 Task: Get directions from Blue Ridge Parkway, North Carolina, United States to Gulf Shores, Alabama, United States  and explore the nearby hotels with guest rating 2 and above with dates 20 to 23 December and 2 guests
Action: Mouse moved to (101, 63)
Screenshot: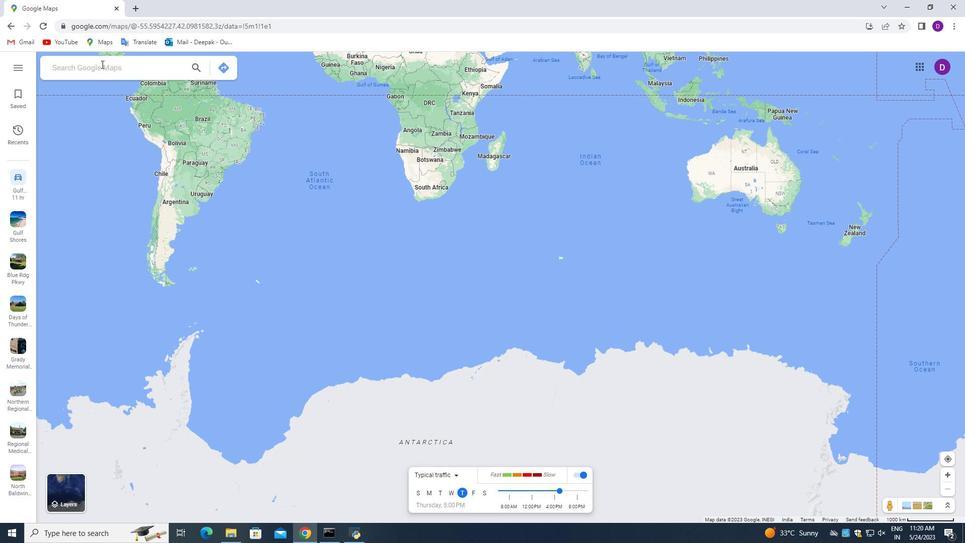 
Action: Mouse pressed left at (101, 63)
Screenshot: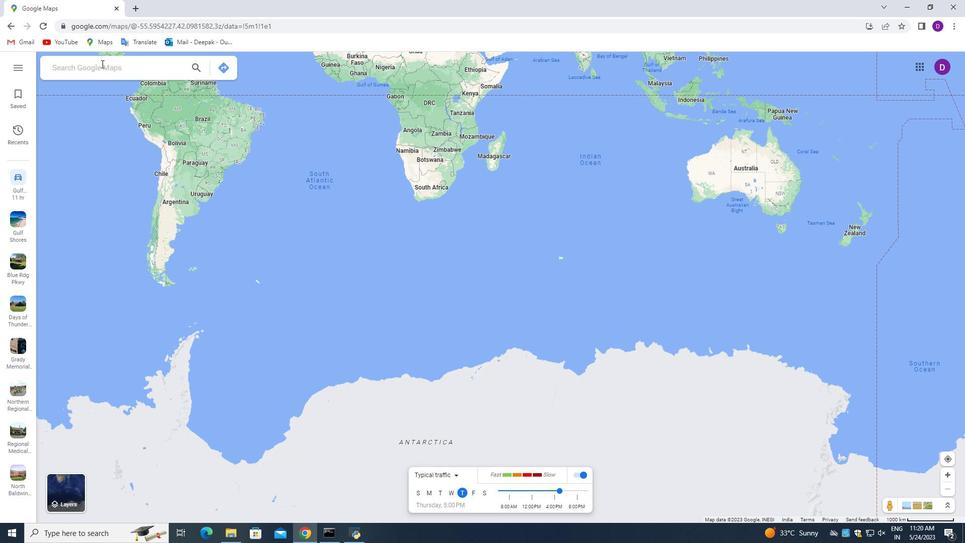 
Action: Mouse moved to (102, 63)
Screenshot: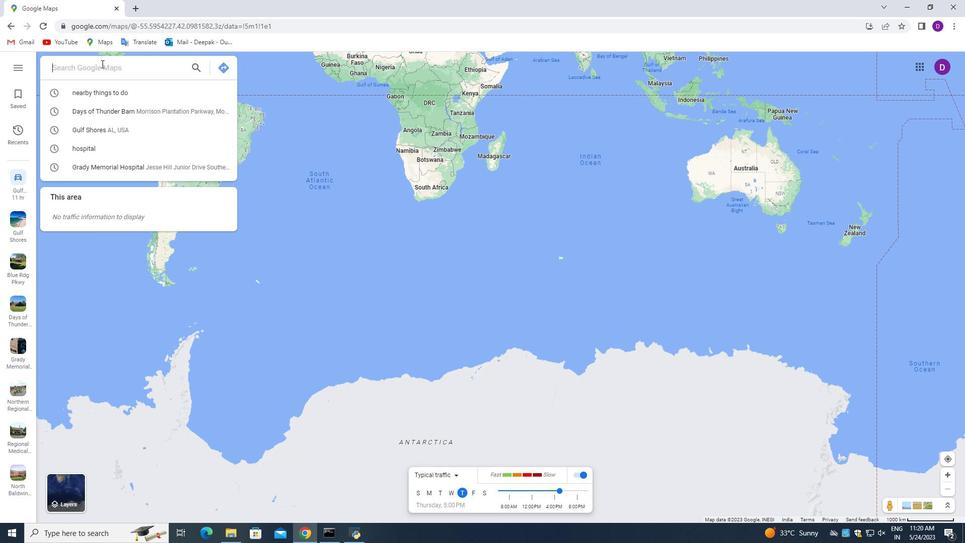 
Action: Key pressed <Key.shift_r>Blue<Key.space><Key.shift_r>Ridge<Key.space><Key.shift>Parkway,<Key.space><Key.shift>North<Key.space><Key.shift_r>Carolina,<Key.space><Key.shift>United<Key.space><Key.shift_r>States
Screenshot: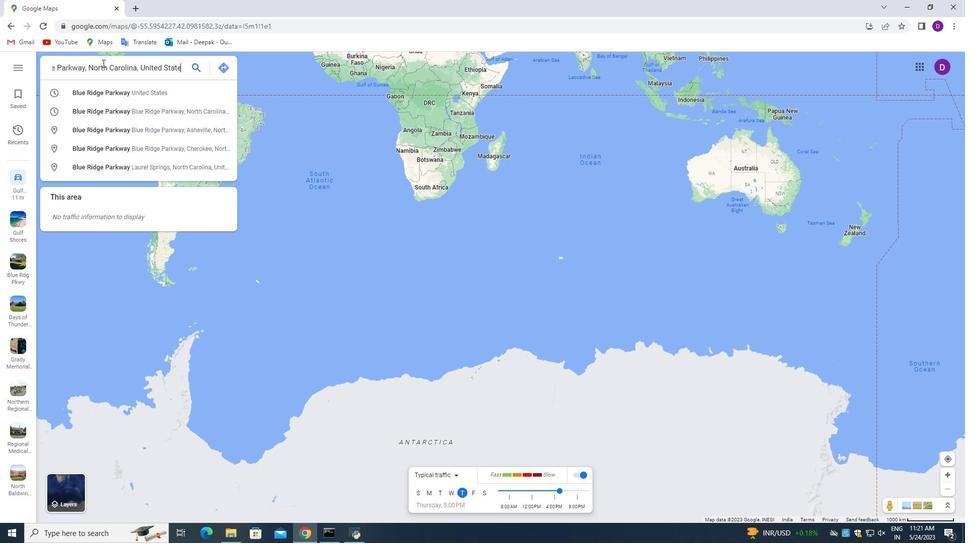 
Action: Mouse moved to (223, 67)
Screenshot: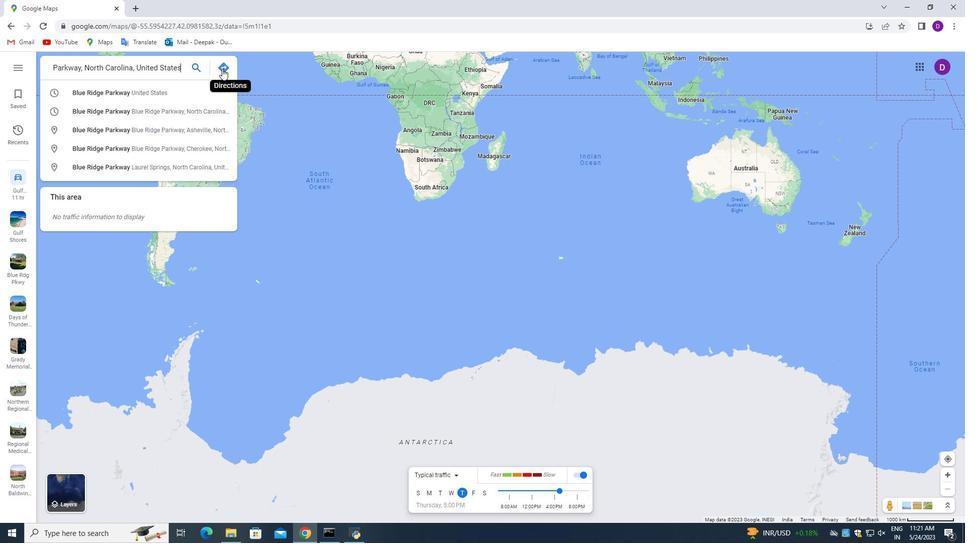 
Action: Mouse pressed left at (223, 67)
Screenshot: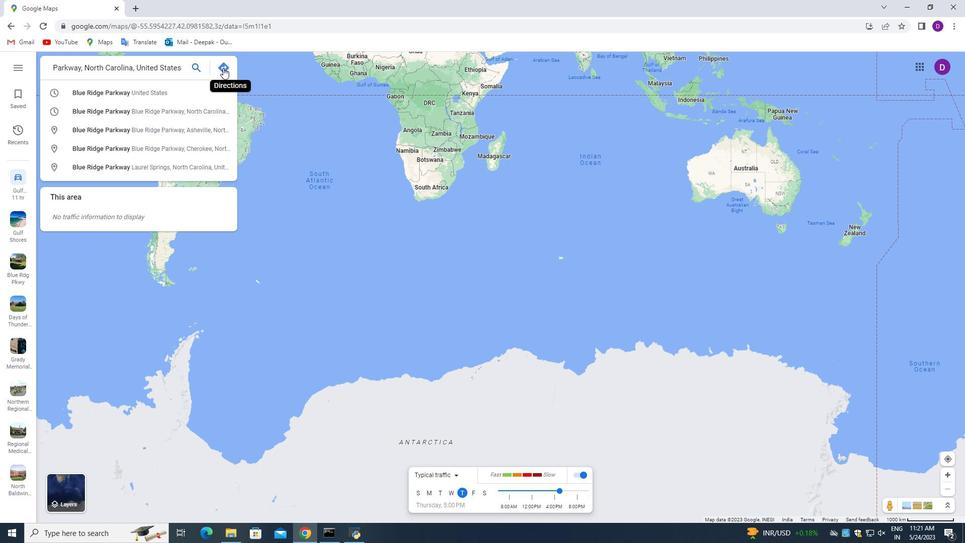 
Action: Mouse moved to (119, 96)
Screenshot: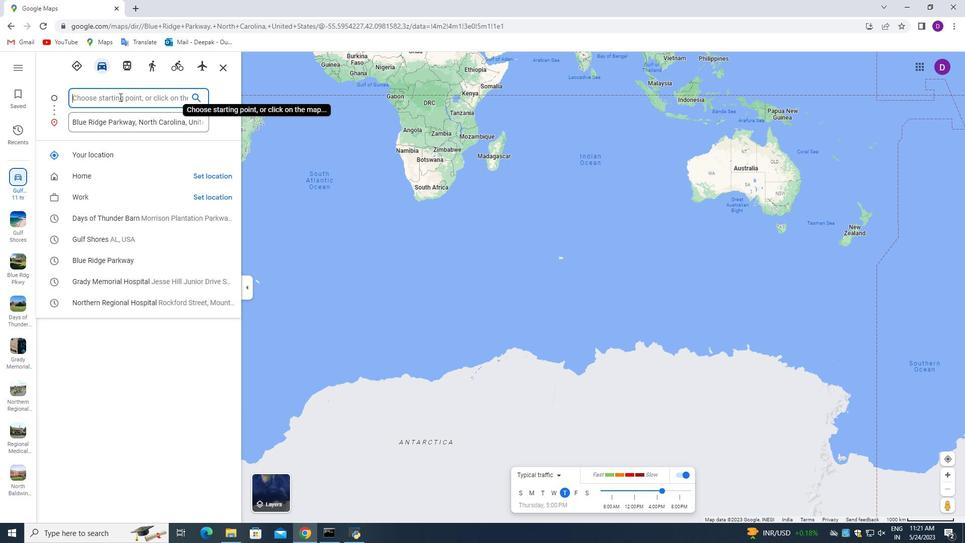 
Action: Mouse pressed left at (119, 96)
Screenshot: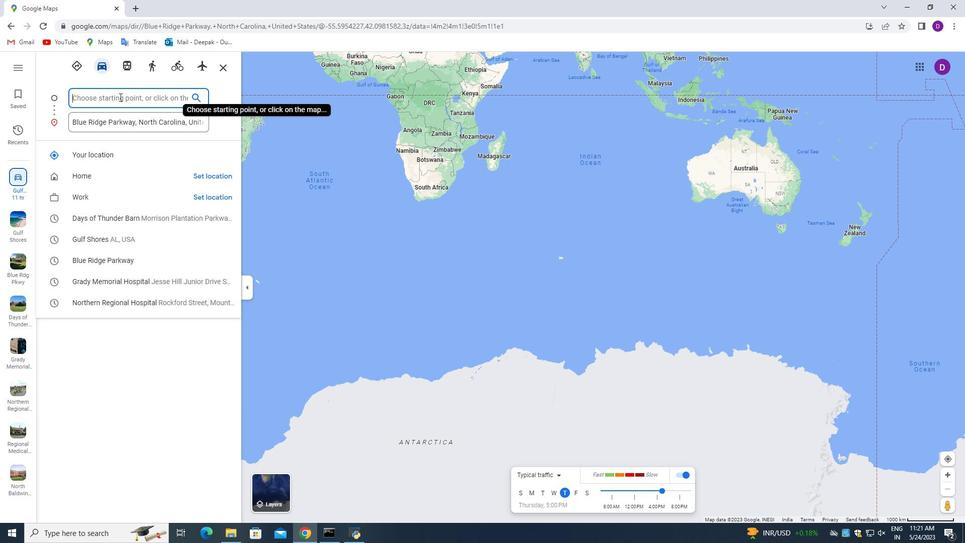 
Action: Key pressed <Key.shift_r>Gulf<Key.space><Key.shift_r>Shores,<Key.space><Key.shift_r>Alabama,<Key.space><Key.shift>Uno<Key.backspace>ited<Key.space><Key.shift_r>States
Screenshot: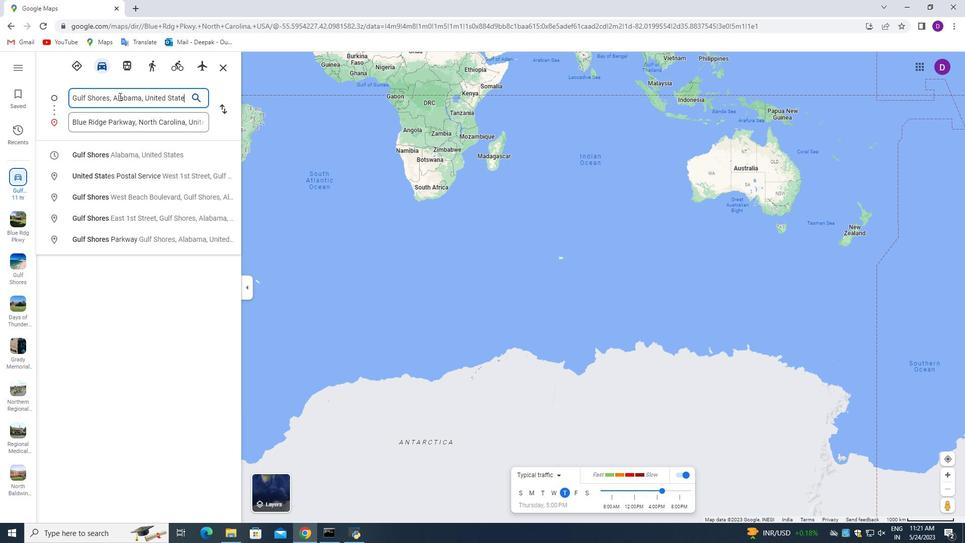 
Action: Mouse moved to (225, 109)
Screenshot: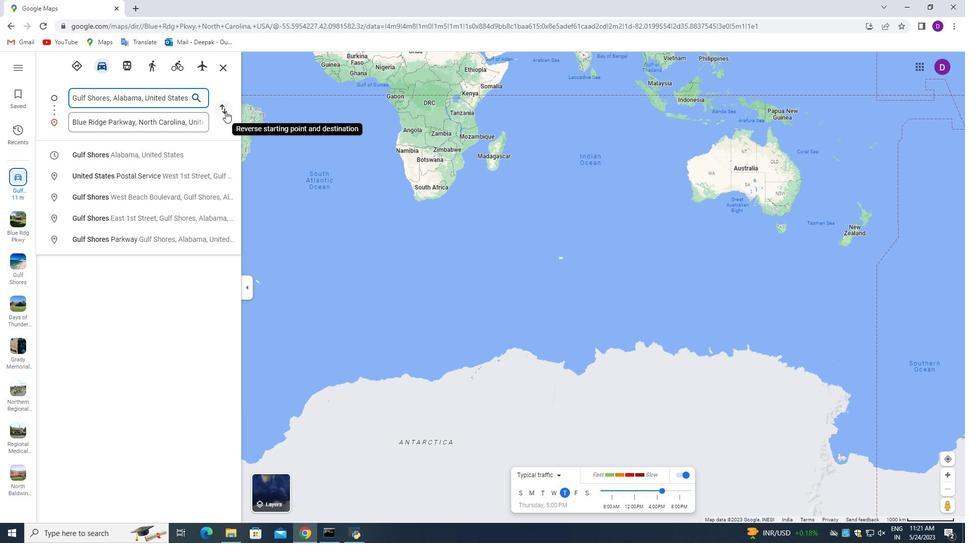 
Action: Mouse pressed left at (225, 109)
Screenshot: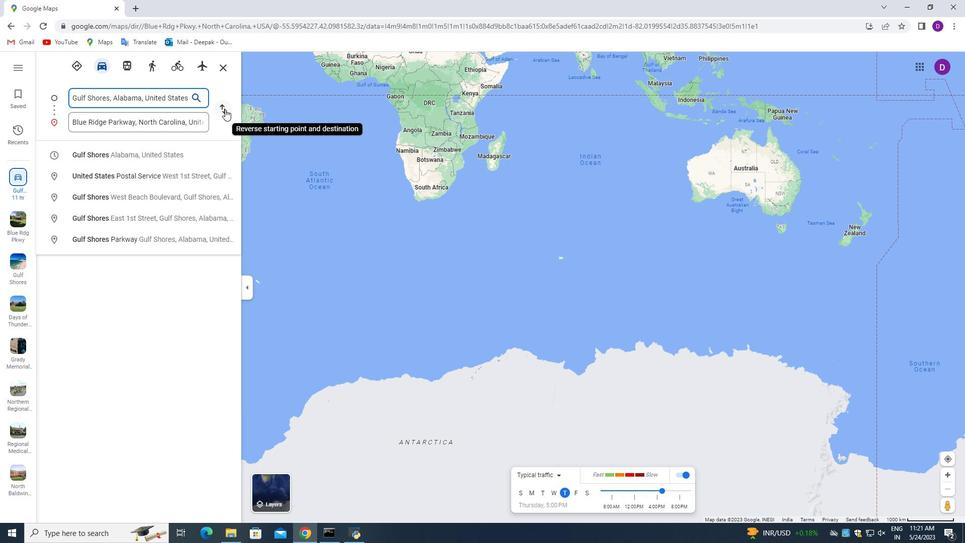 
Action: Mouse moved to (275, 67)
Screenshot: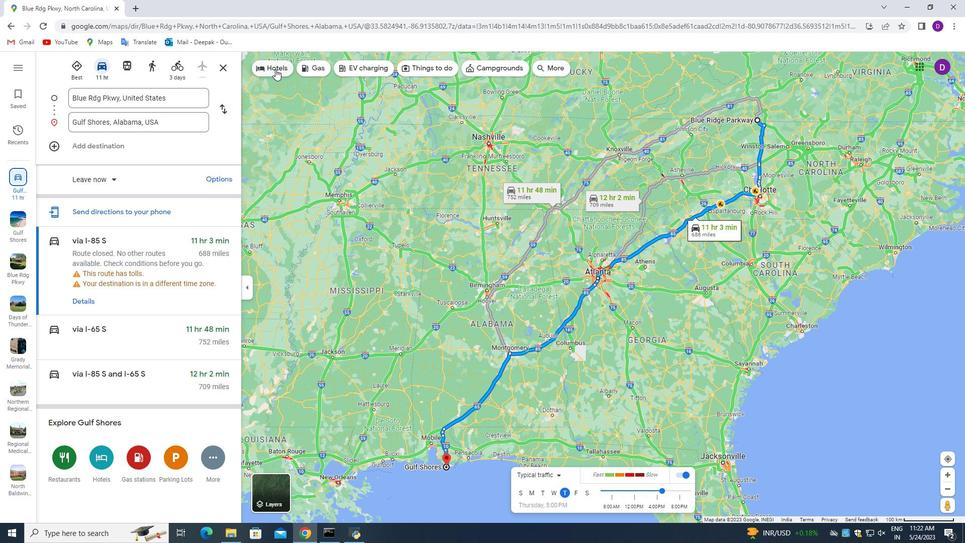 
Action: Mouse pressed left at (275, 67)
Screenshot: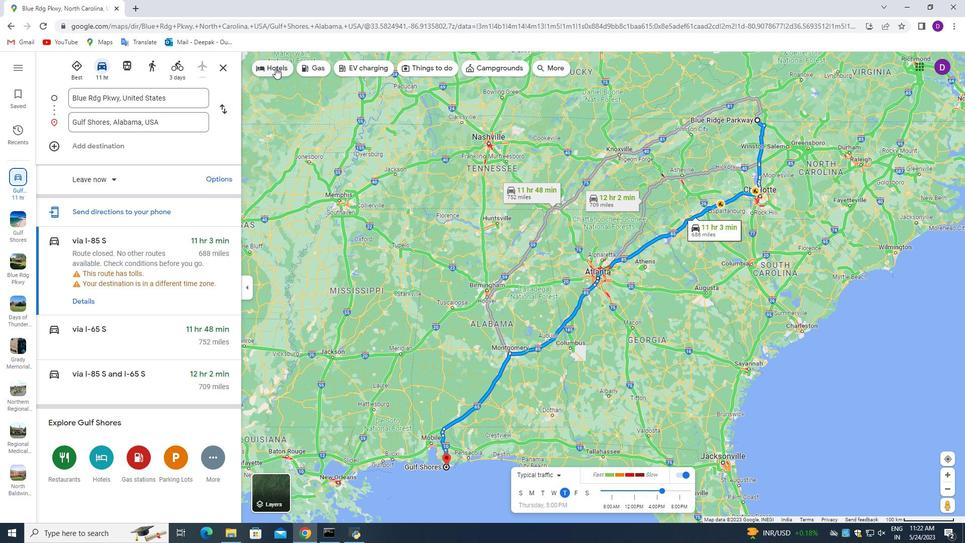 
Action: Mouse moved to (101, 211)
Screenshot: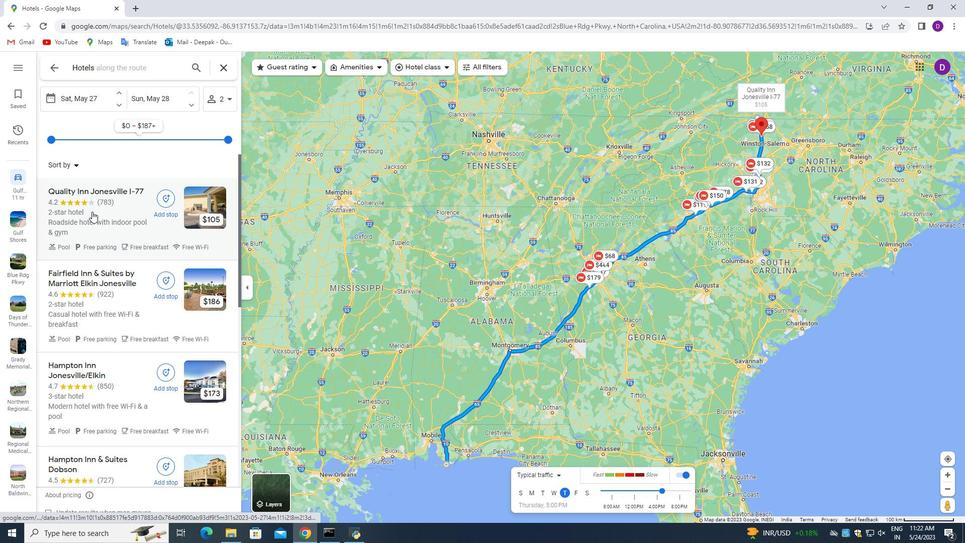 
Action: Mouse pressed left at (101, 211)
Screenshot: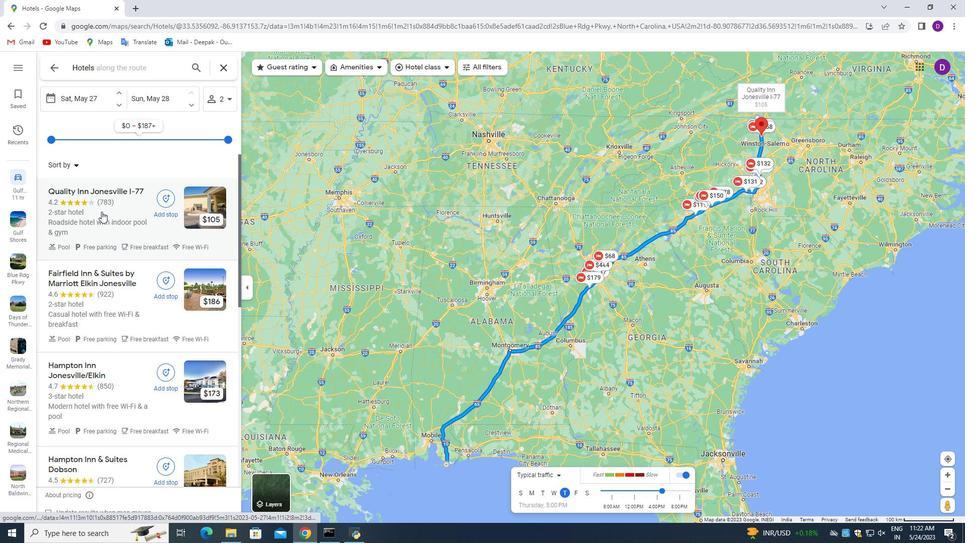
Action: Mouse moved to (351, 267)
Screenshot: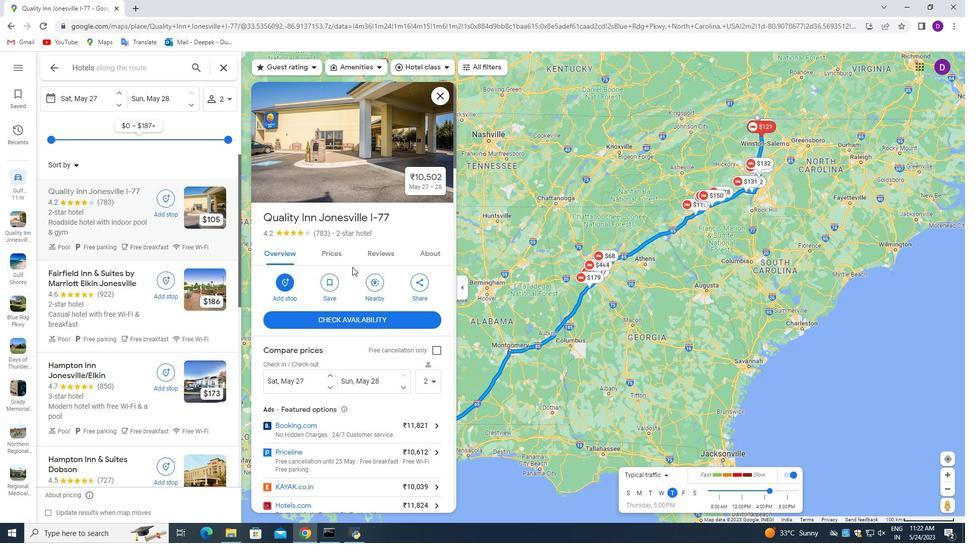 
Action: Mouse scrolled (351, 266) with delta (0, 0)
Screenshot: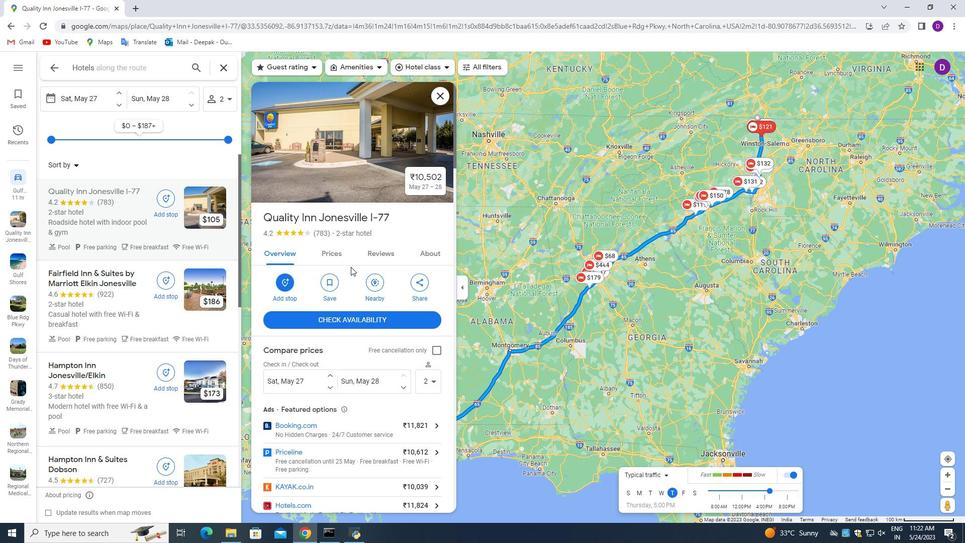 
Action: Mouse scrolled (351, 266) with delta (0, 0)
Screenshot: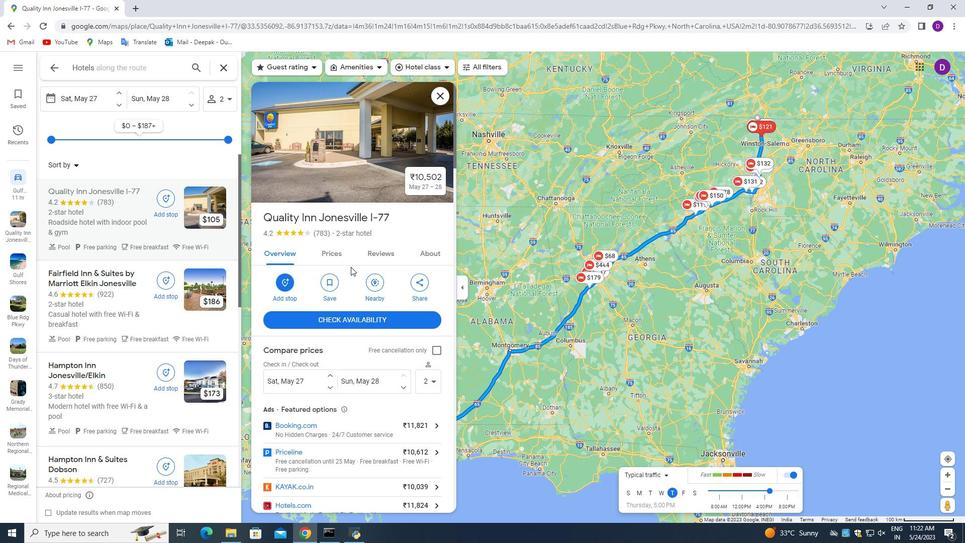 
Action: Mouse moved to (350, 267)
Screenshot: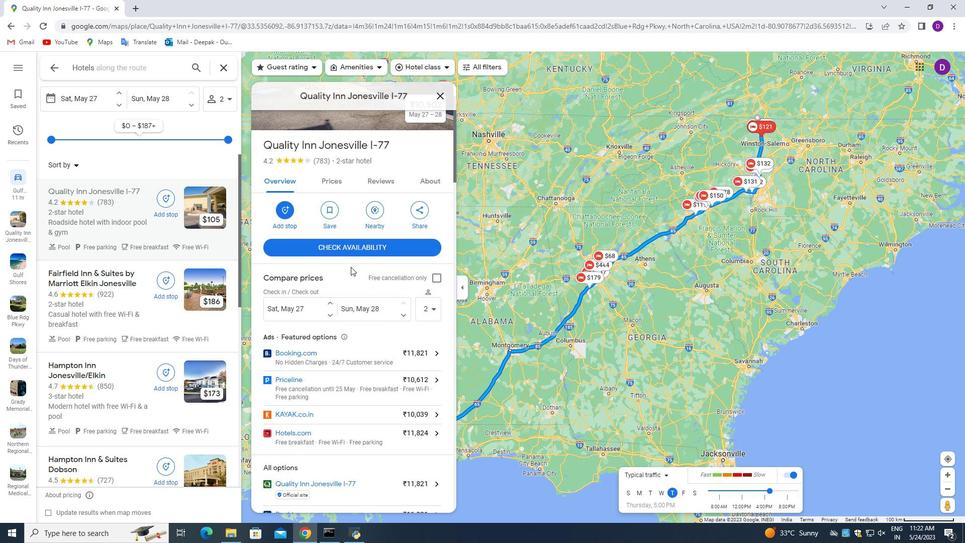 
Action: Mouse scrolled (350, 266) with delta (0, 0)
Screenshot: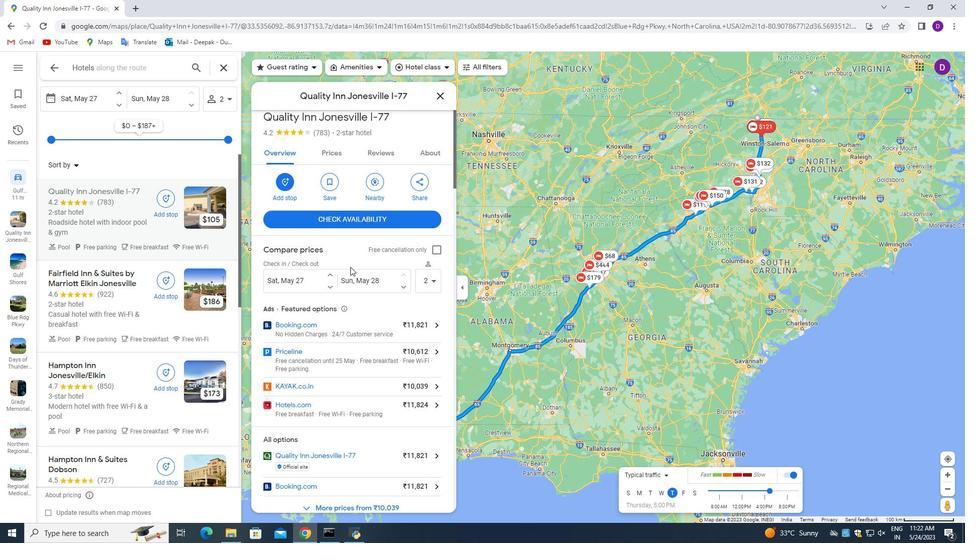 
Action: Mouse scrolled (350, 266) with delta (0, 0)
Screenshot: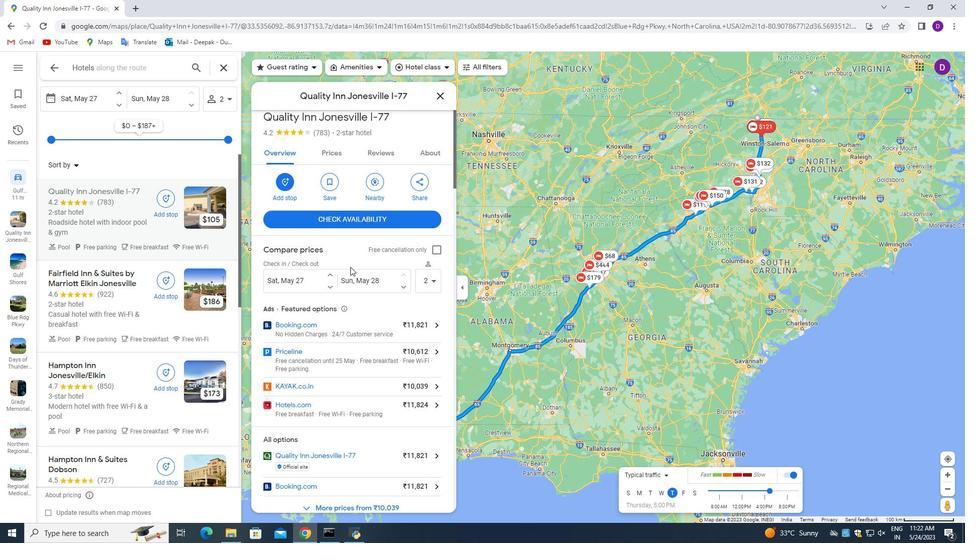 
Action: Mouse scrolled (350, 266) with delta (0, 0)
Screenshot: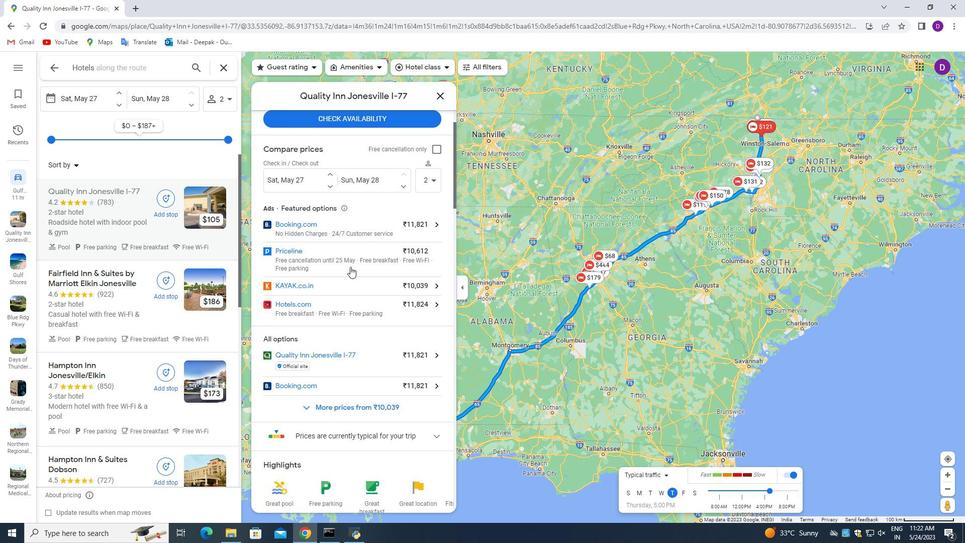 
Action: Mouse scrolled (350, 266) with delta (0, 0)
Screenshot: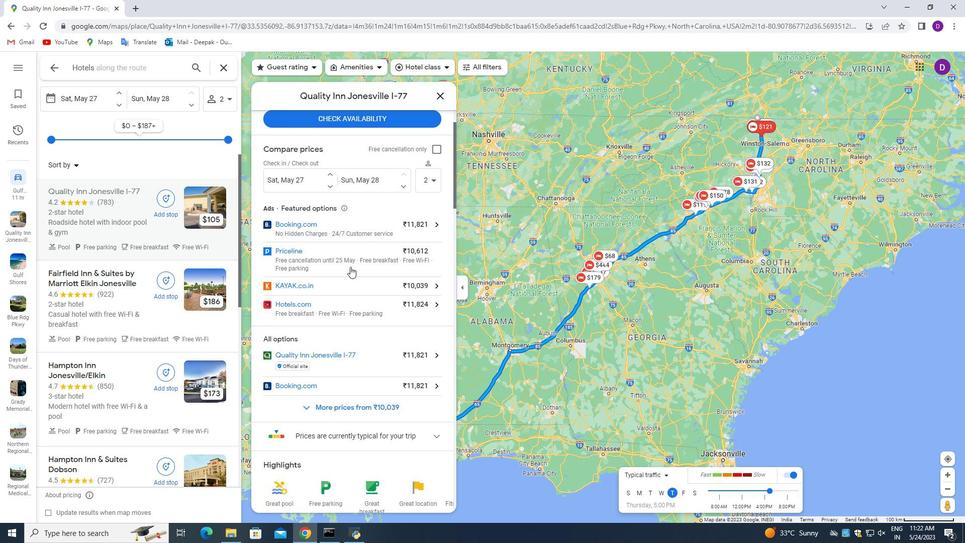 
Action: Mouse scrolled (350, 266) with delta (0, 0)
Screenshot: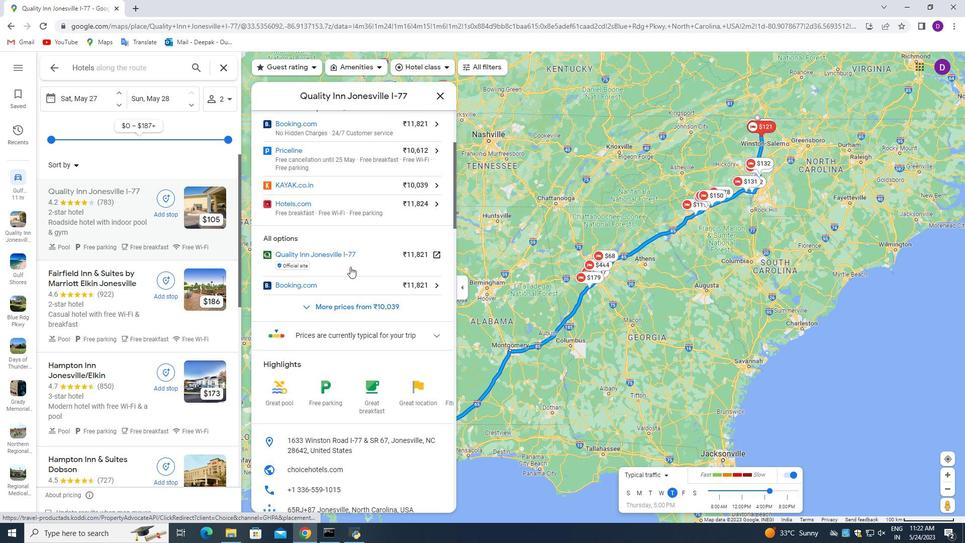 
Action: Mouse scrolled (350, 266) with delta (0, 0)
Screenshot: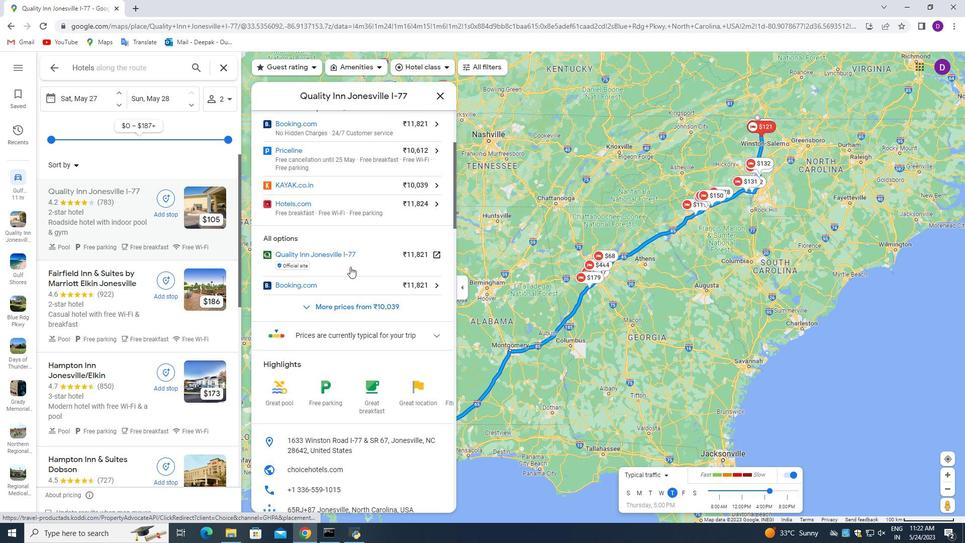 
Action: Mouse scrolled (350, 266) with delta (0, 0)
Screenshot: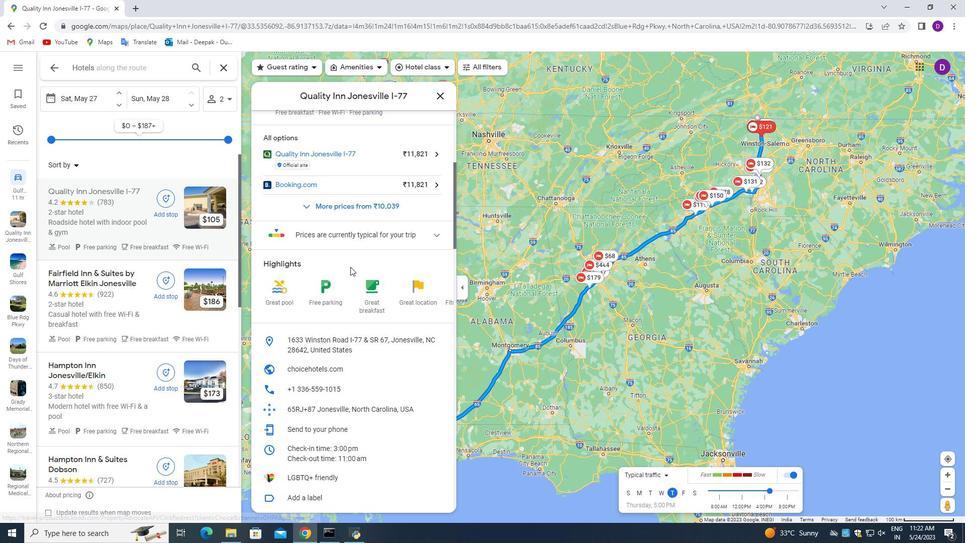 
Action: Mouse scrolled (350, 266) with delta (0, 0)
Screenshot: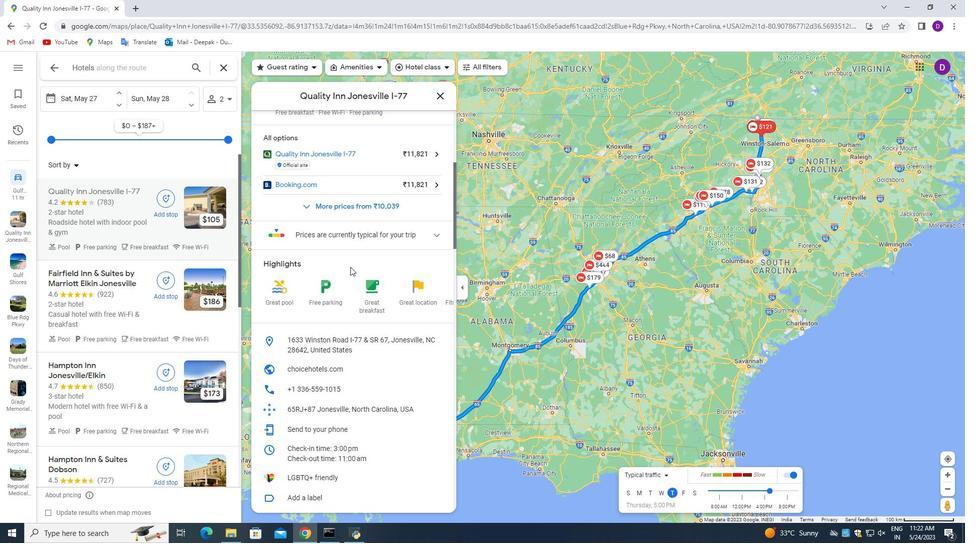 
Action: Mouse scrolled (350, 266) with delta (0, 0)
Screenshot: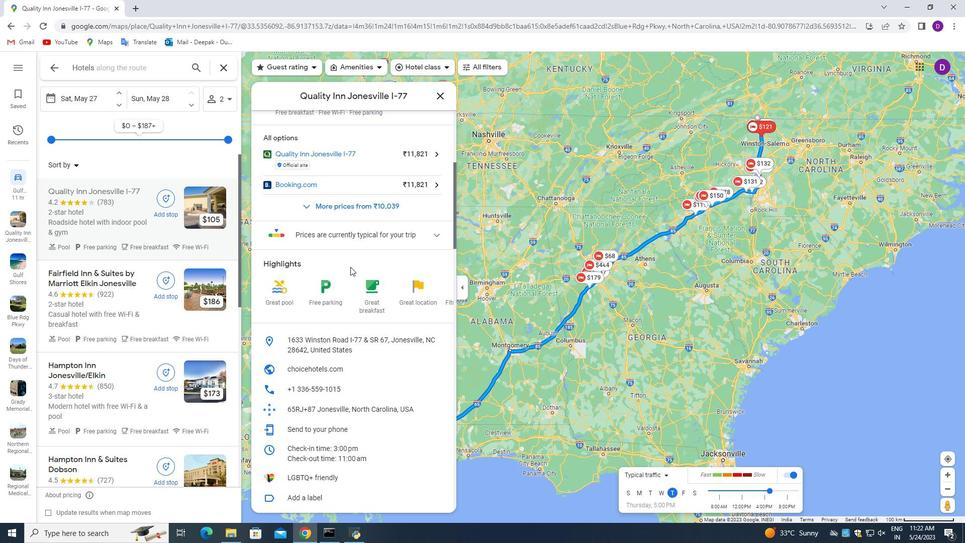 
Action: Mouse scrolled (350, 266) with delta (0, 0)
Screenshot: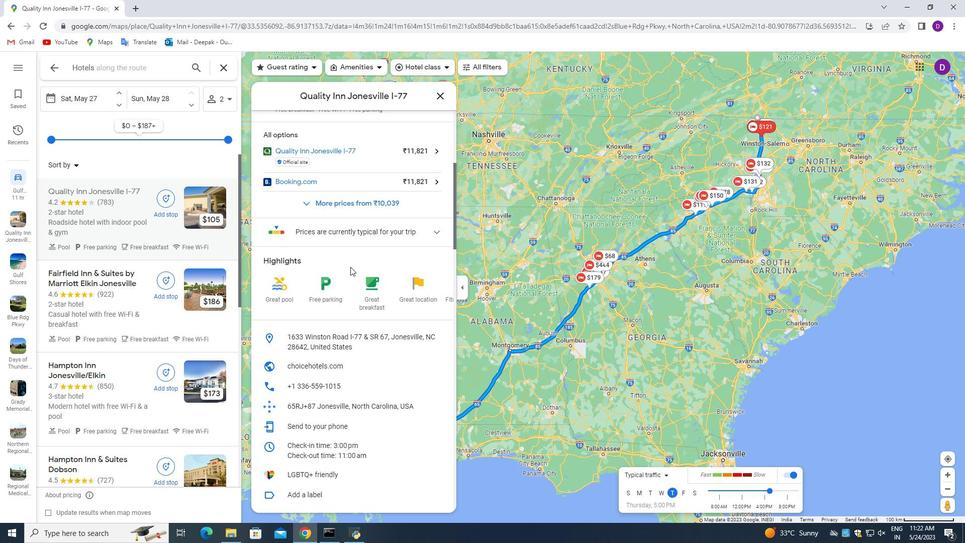 
Action: Mouse scrolled (350, 266) with delta (0, 0)
Screenshot: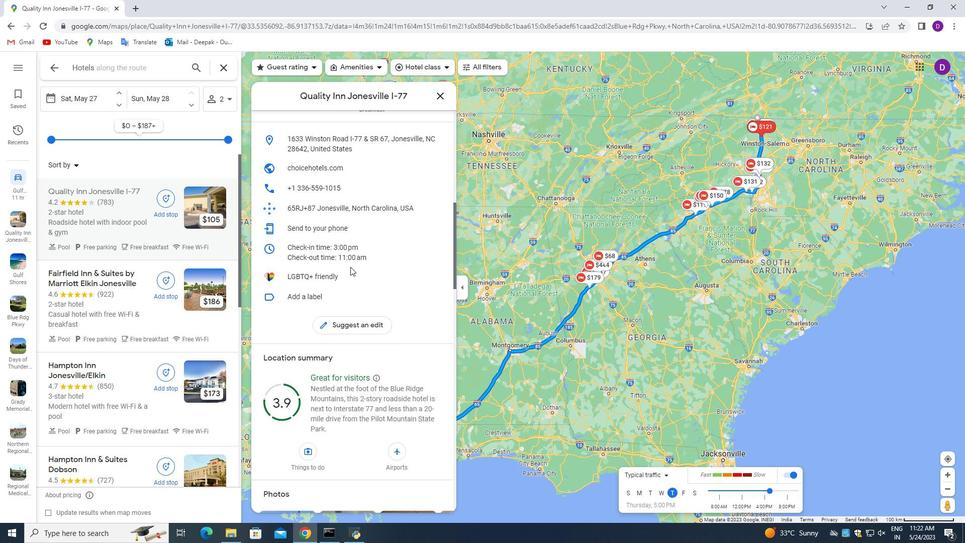 
Action: Mouse scrolled (350, 266) with delta (0, 0)
Screenshot: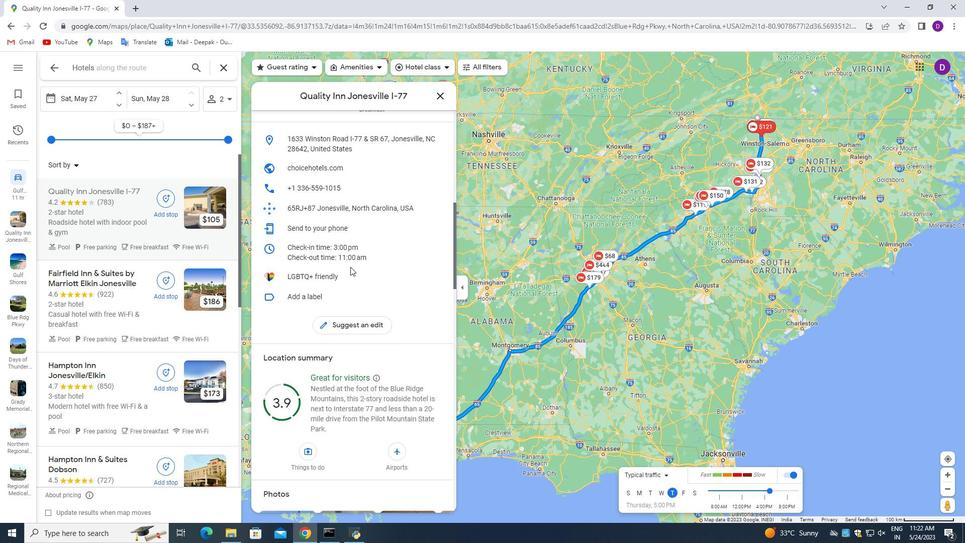 
Action: Mouse scrolled (350, 266) with delta (0, 0)
Screenshot: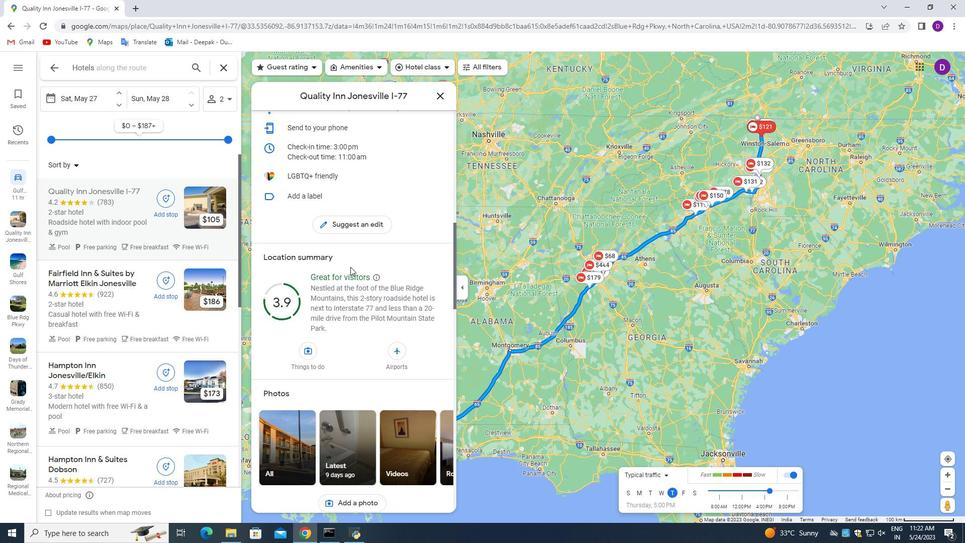 
Action: Mouse scrolled (350, 266) with delta (0, 0)
Screenshot: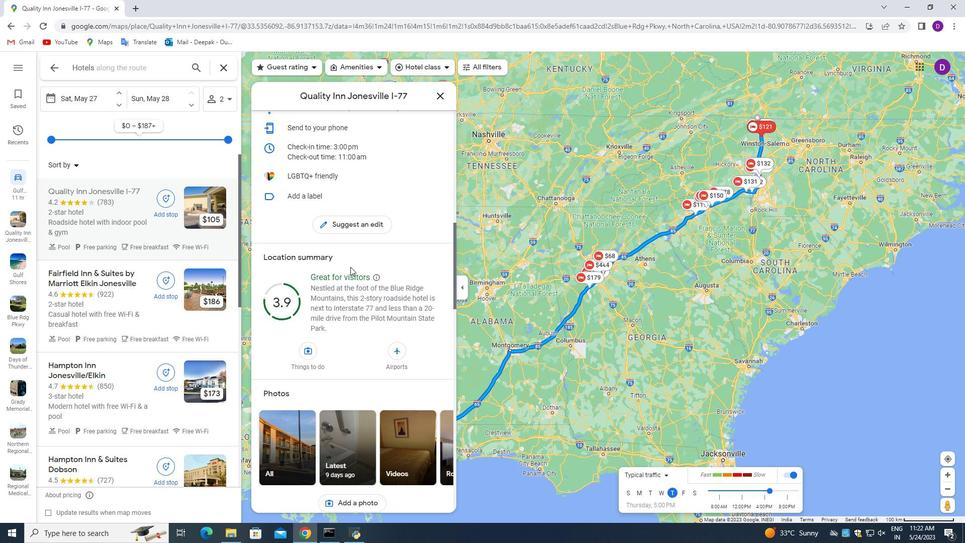 
Action: Mouse scrolled (350, 266) with delta (0, 0)
Screenshot: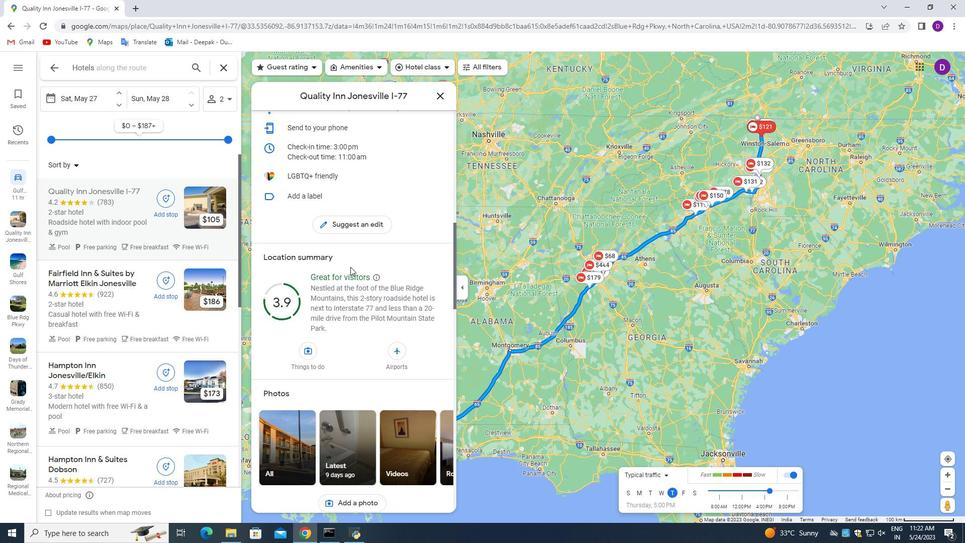 
Action: Mouse scrolled (350, 266) with delta (0, 0)
Screenshot: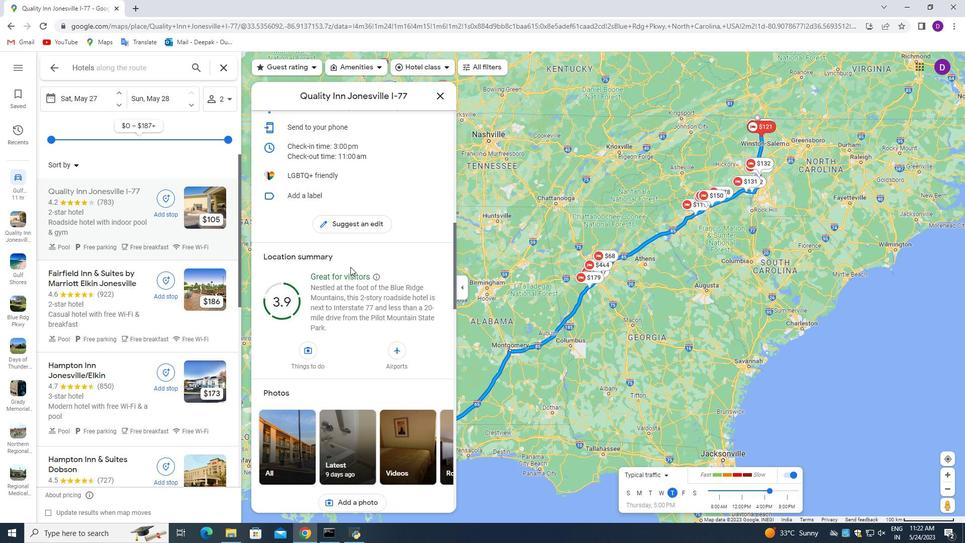 
Action: Mouse moved to (353, 267)
Screenshot: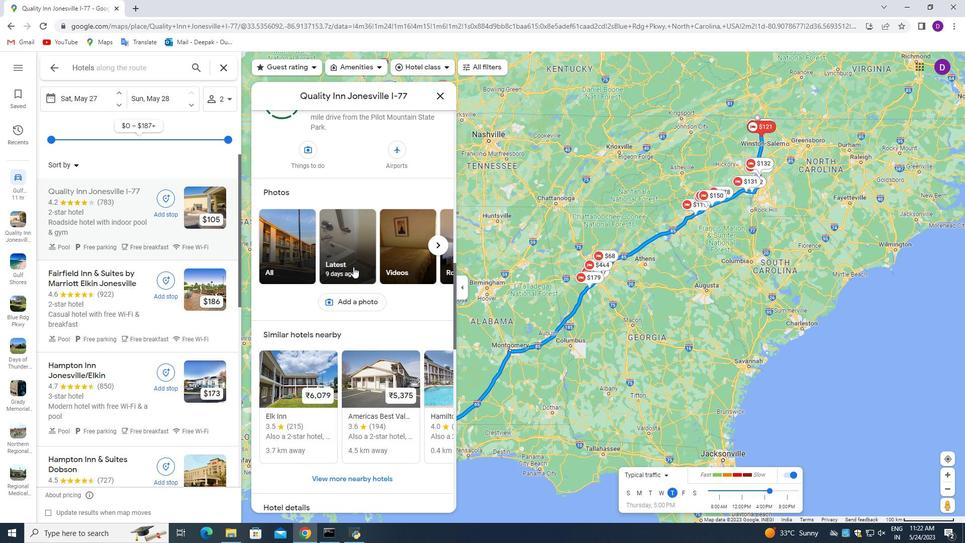 
Action: Mouse scrolled (353, 267) with delta (0, 0)
Screenshot: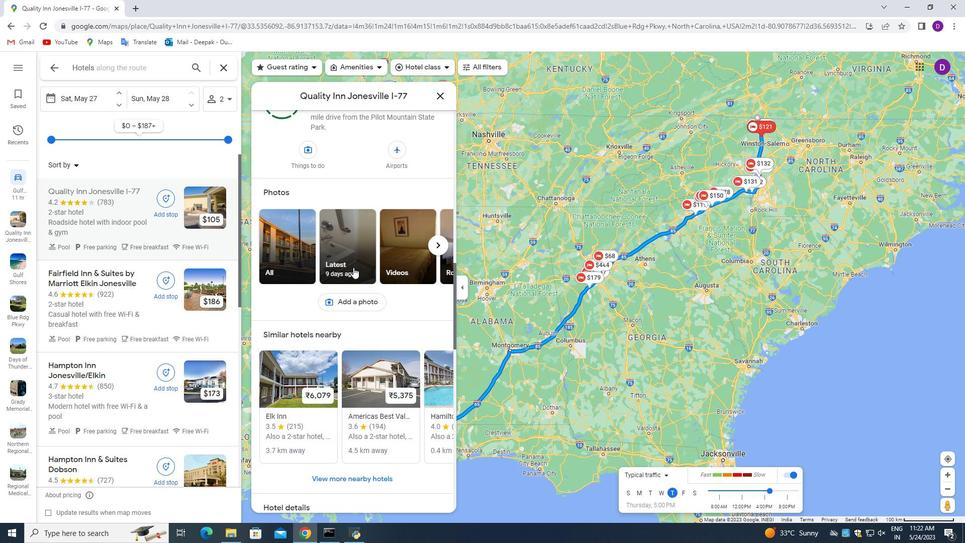 
Action: Mouse scrolled (353, 267) with delta (0, 0)
Screenshot: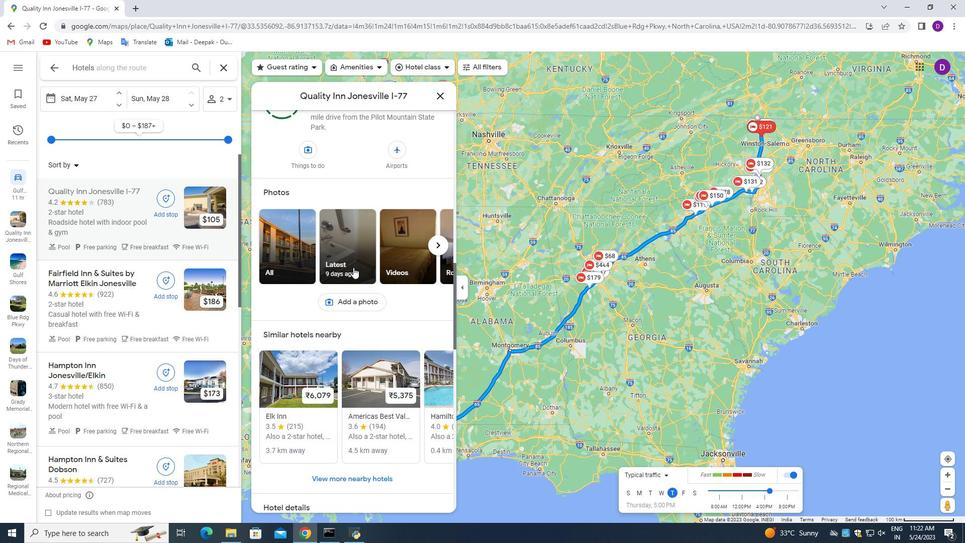 
Action: Mouse scrolled (353, 267) with delta (0, 0)
Screenshot: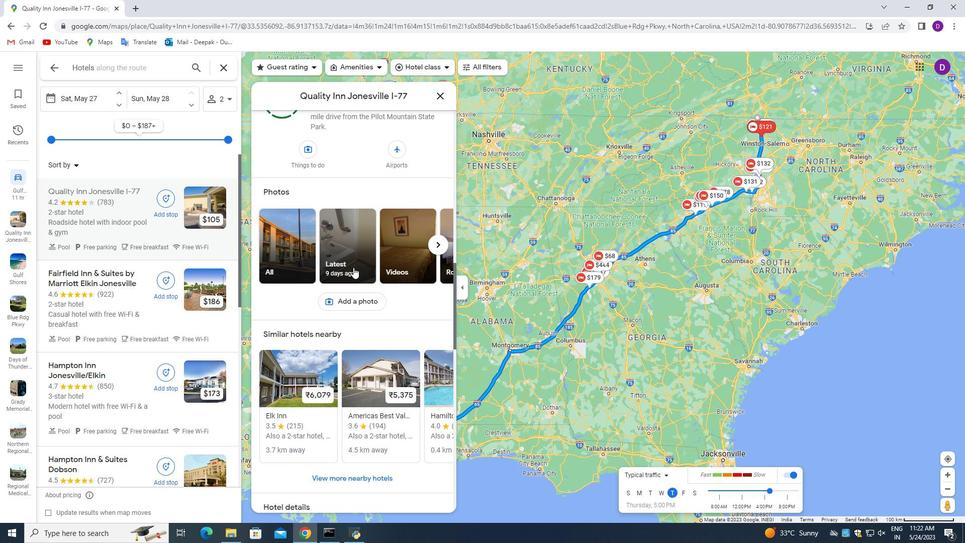 
Action: Mouse moved to (355, 268)
Screenshot: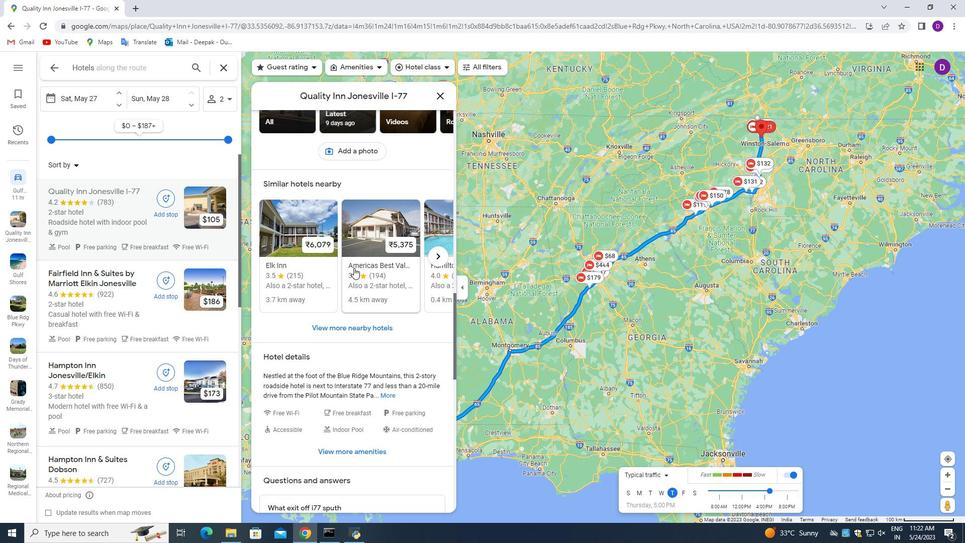 
Action: Mouse scrolled (355, 267) with delta (0, 0)
Screenshot: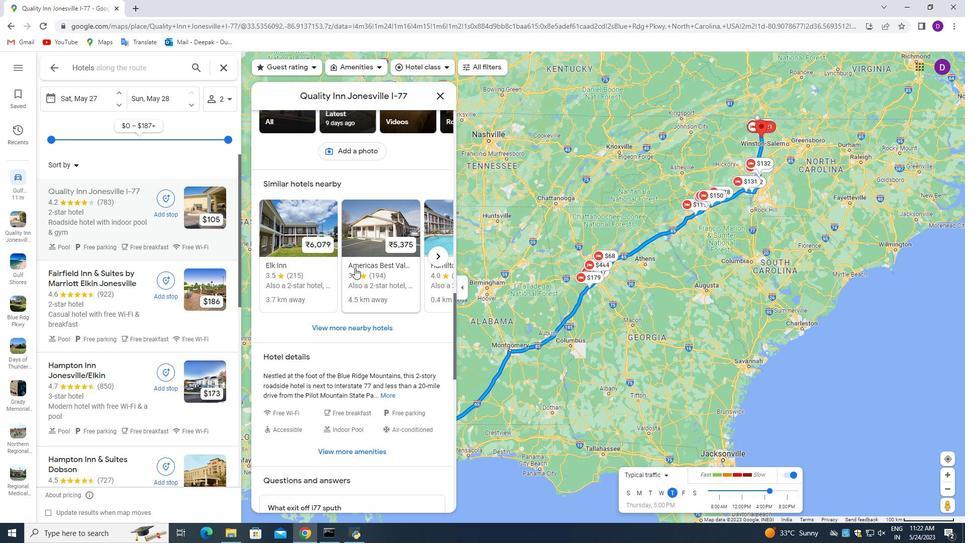 
Action: Mouse scrolled (355, 267) with delta (0, 0)
Screenshot: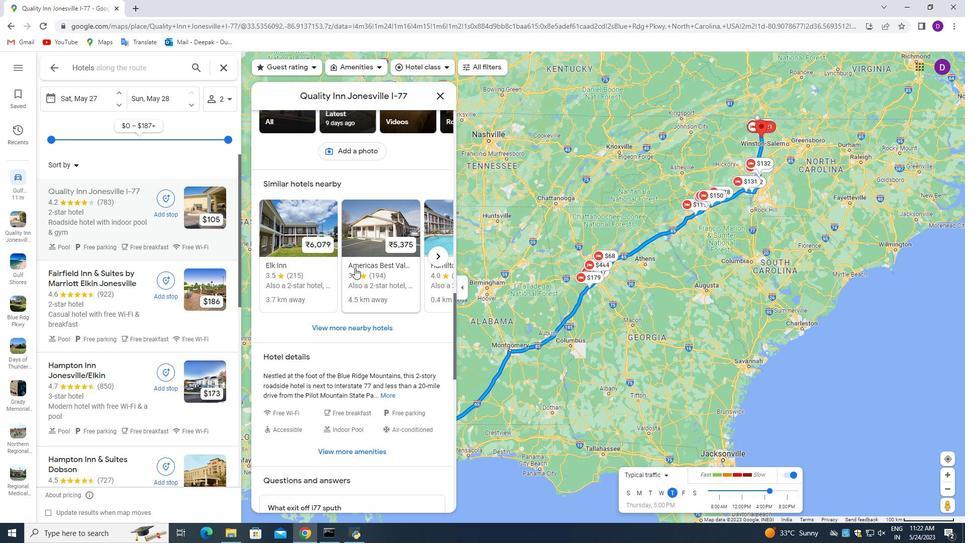 
Action: Mouse moved to (353, 285)
Screenshot: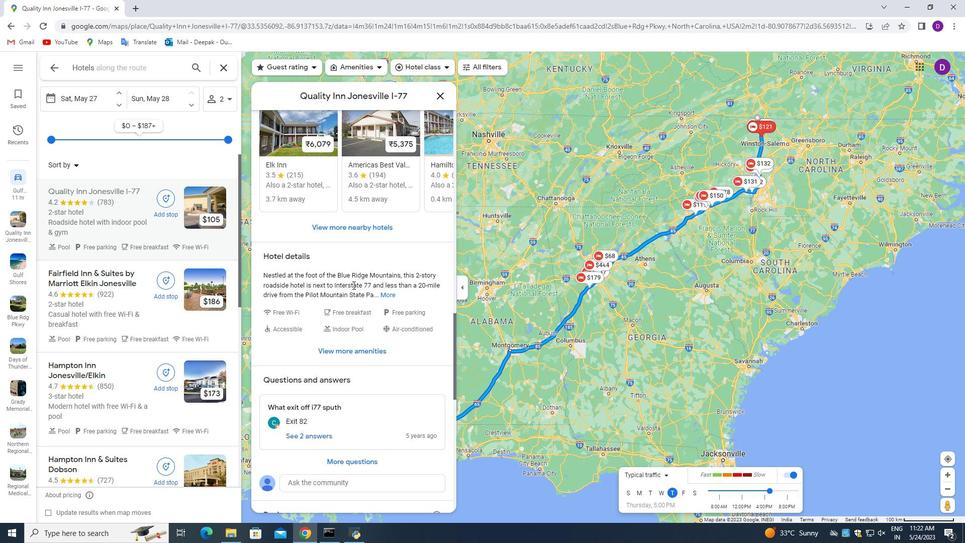 
Action: Mouse scrolled (353, 286) with delta (0, 0)
Screenshot: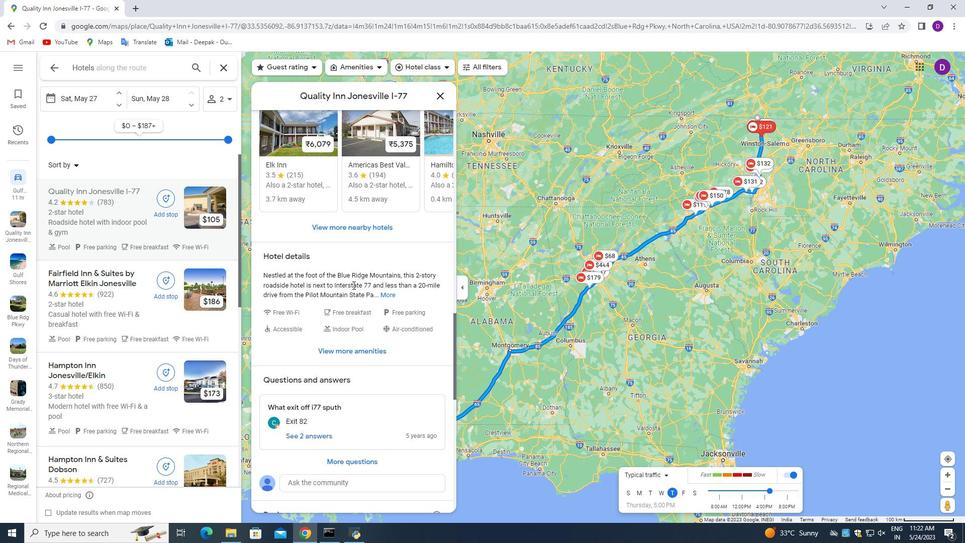 
Action: Mouse scrolled (353, 286) with delta (0, 0)
Screenshot: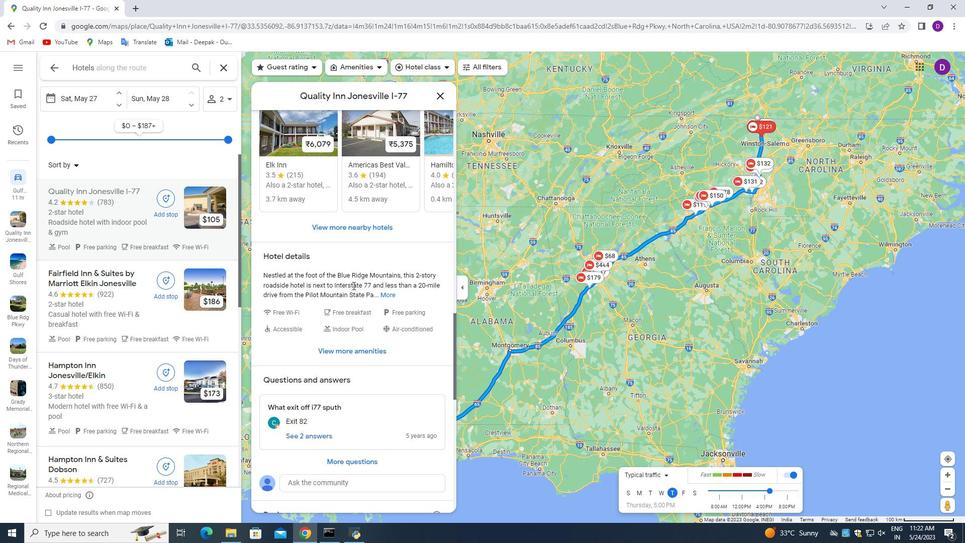 
Action: Mouse scrolled (353, 286) with delta (0, 0)
Screenshot: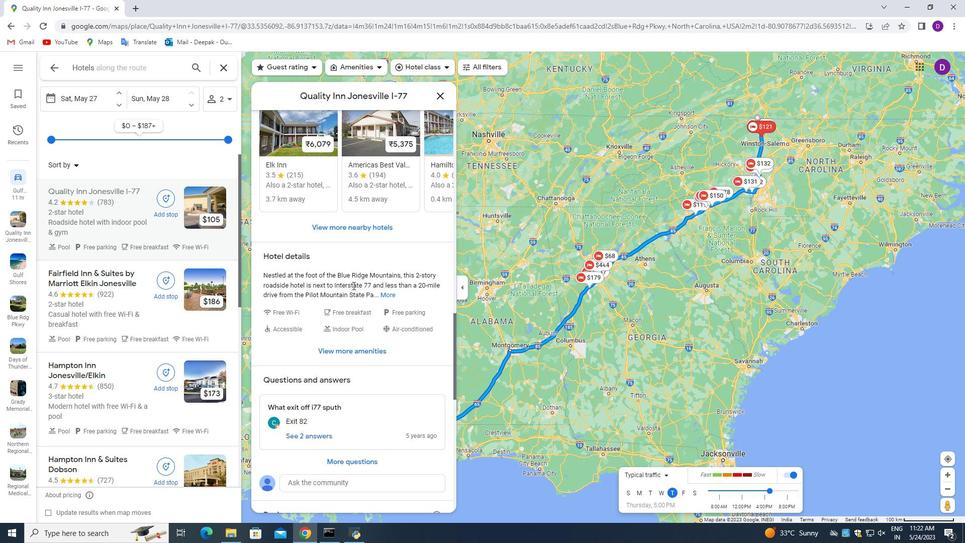
Action: Mouse scrolled (353, 286) with delta (0, 0)
Screenshot: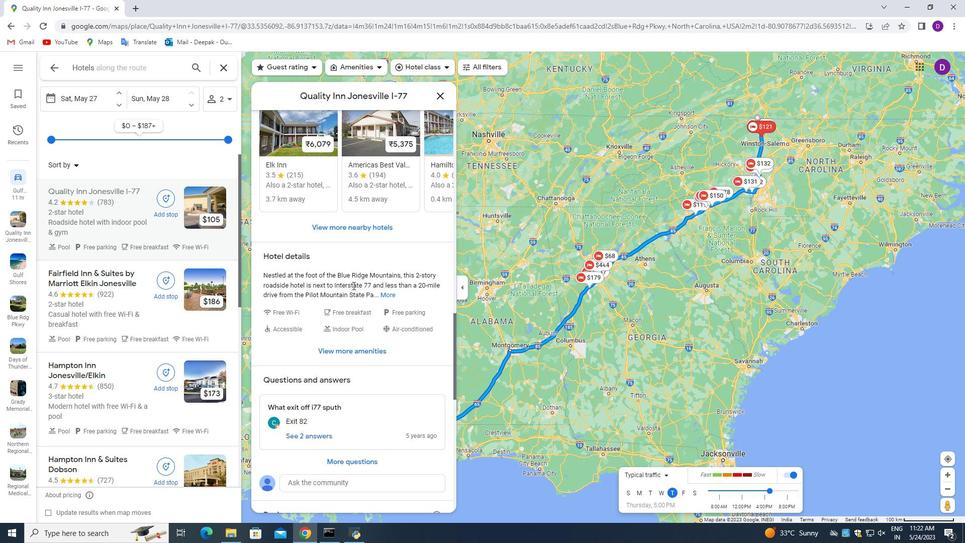 
Action: Mouse scrolled (353, 286) with delta (0, 0)
Screenshot: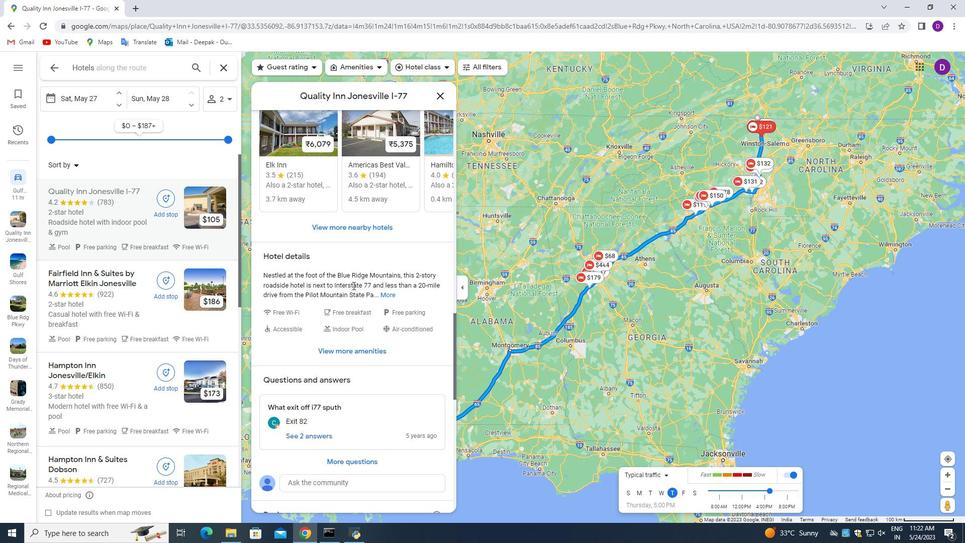 
Action: Mouse scrolled (353, 286) with delta (0, 0)
Screenshot: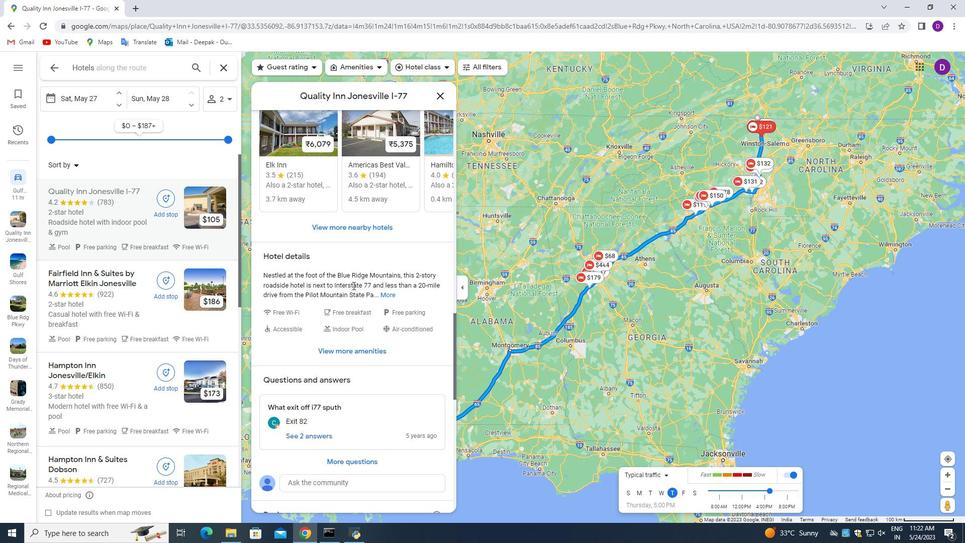 
Action: Mouse scrolled (353, 286) with delta (0, 0)
Screenshot: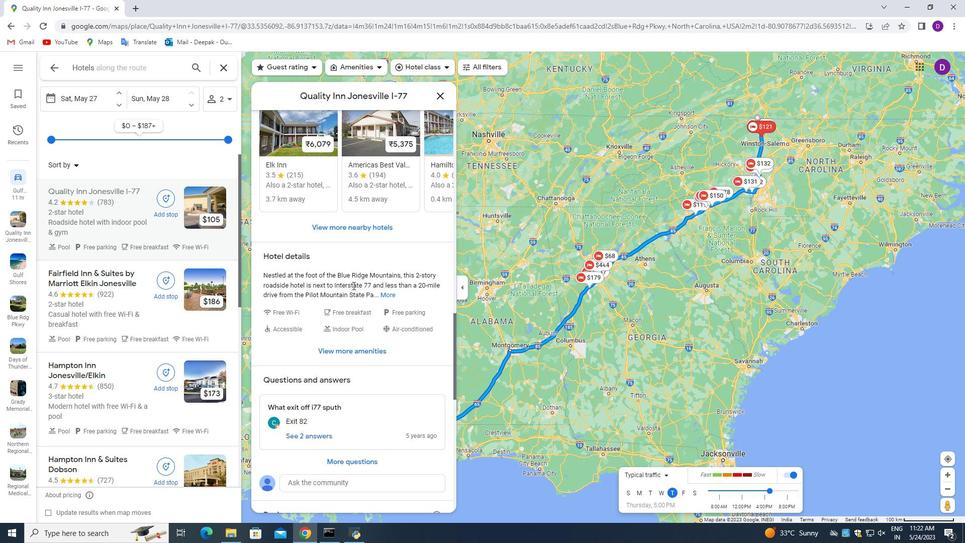 
Action: Mouse moved to (333, 222)
Screenshot: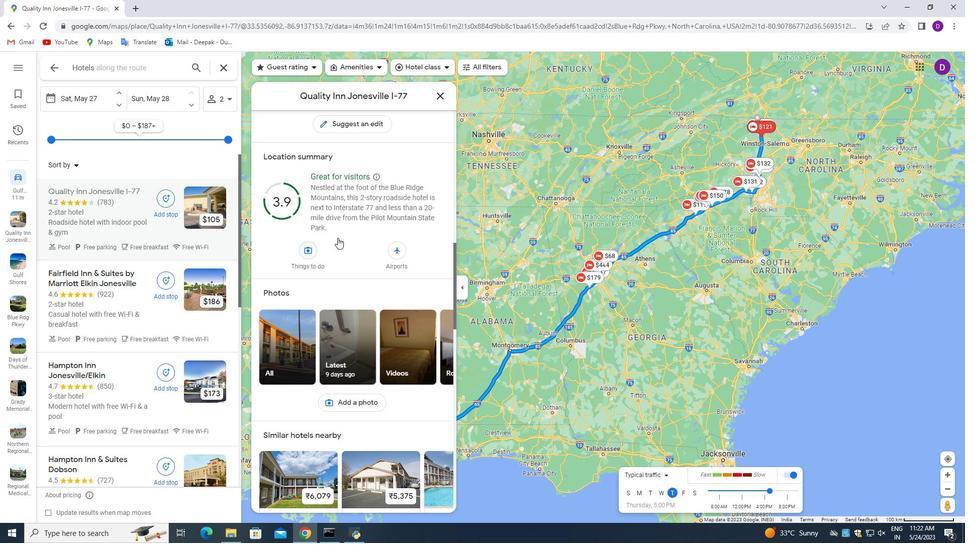 
Action: Mouse scrolled (333, 223) with delta (0, 0)
Screenshot: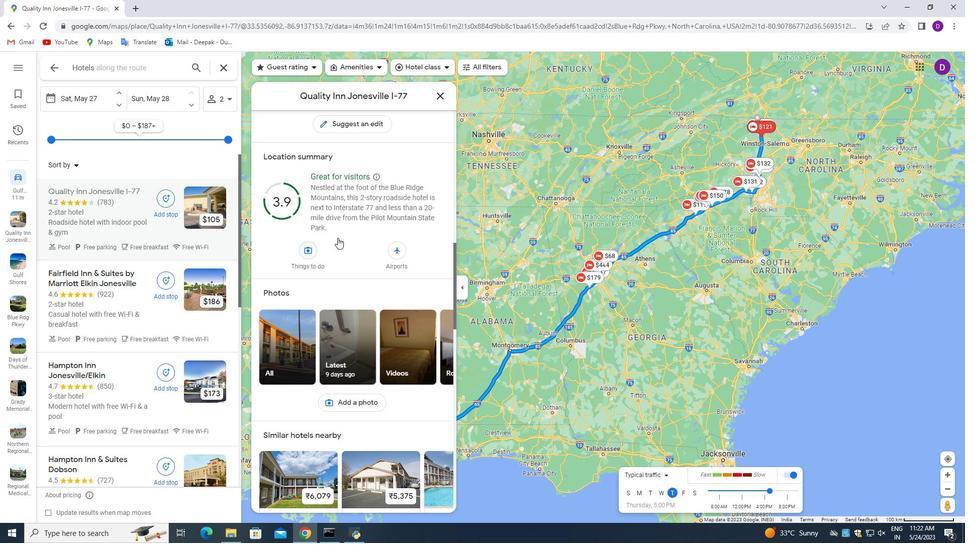 
Action: Mouse scrolled (333, 223) with delta (0, 0)
Screenshot: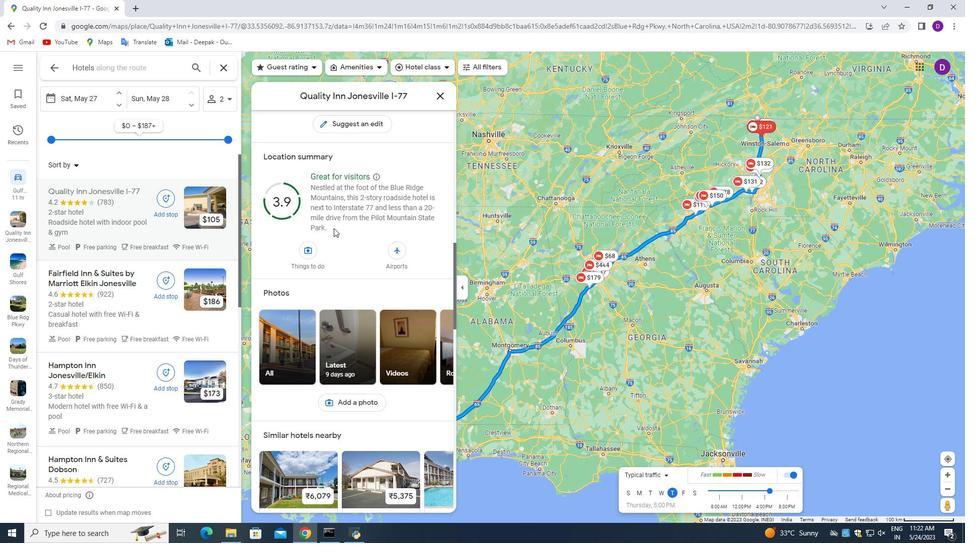 
Action: Mouse scrolled (333, 223) with delta (0, 0)
Screenshot: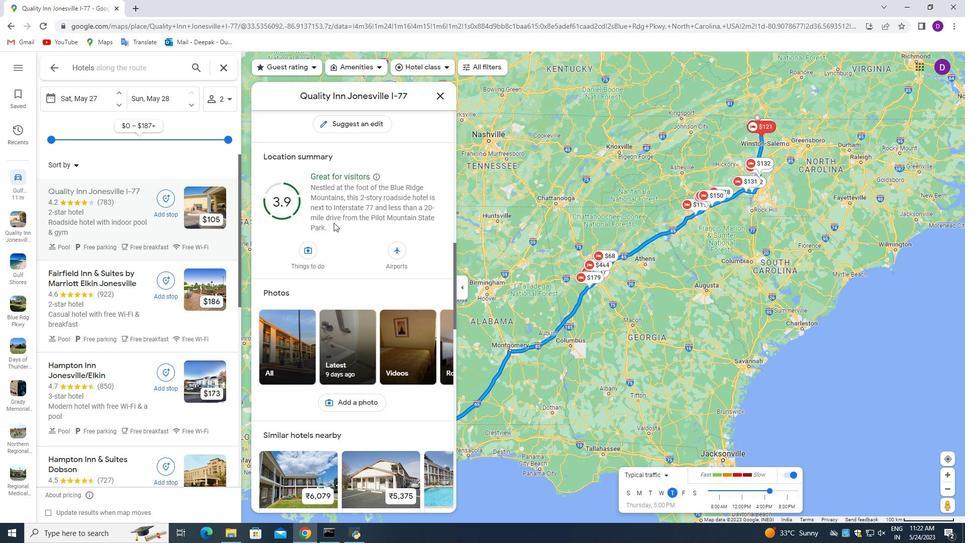 
Action: Mouse scrolled (333, 223) with delta (0, 0)
Screenshot: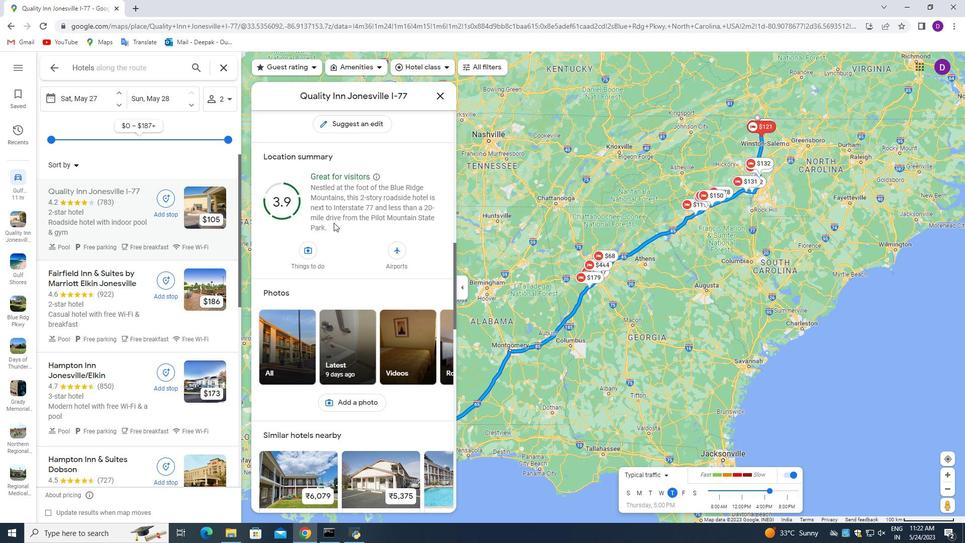 
Action: Mouse scrolled (333, 223) with delta (0, 0)
Screenshot: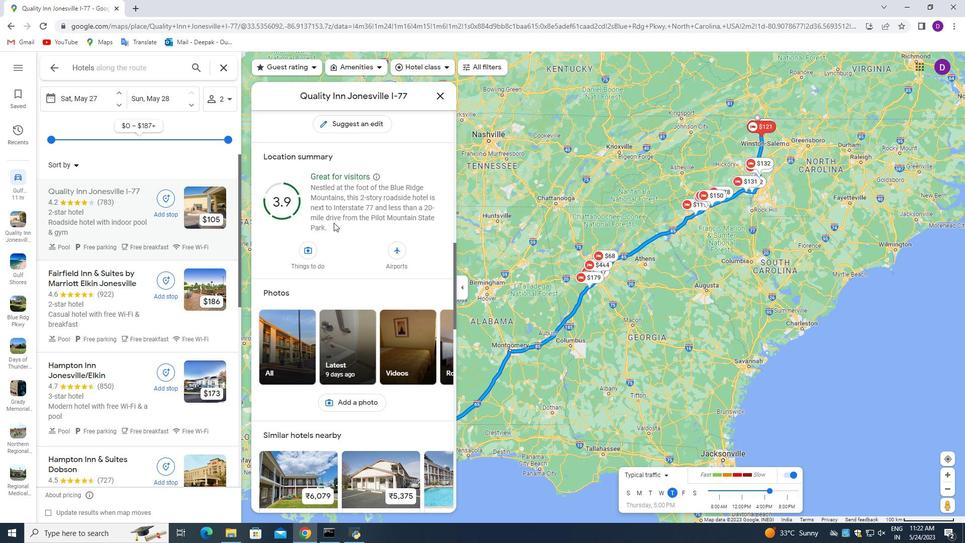 
Action: Mouse scrolled (333, 223) with delta (0, 0)
Screenshot: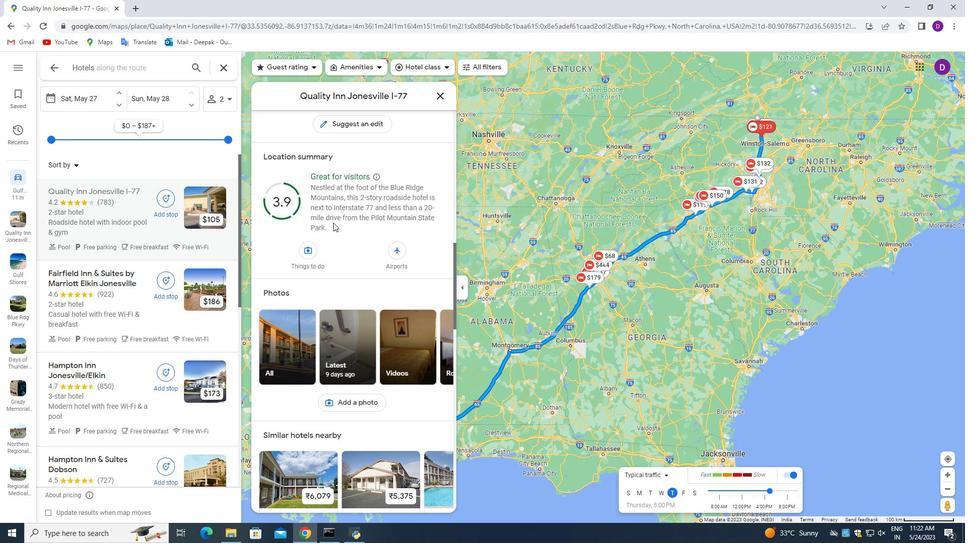 
Action: Mouse scrolled (333, 223) with delta (0, 0)
Screenshot: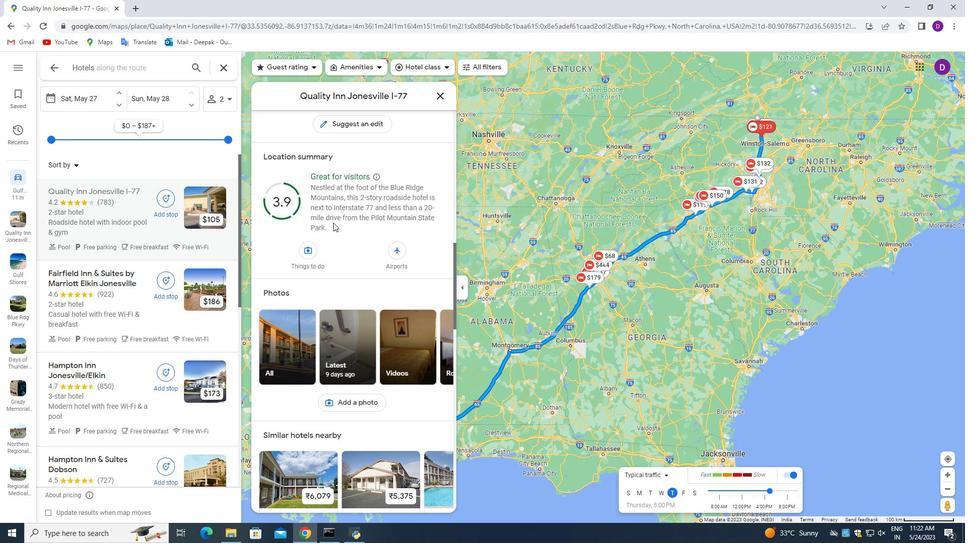
Action: Mouse scrolled (333, 223) with delta (0, 0)
Screenshot: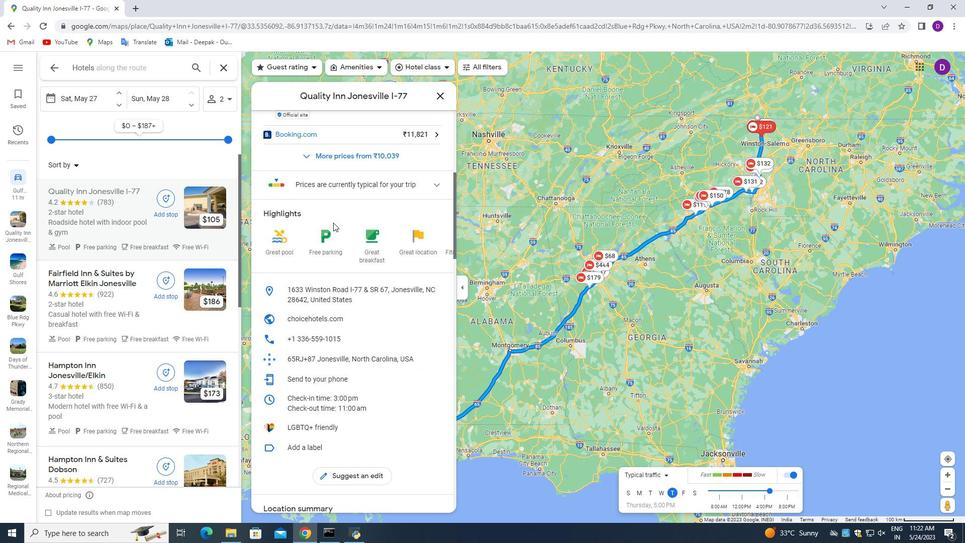 
Action: Mouse scrolled (333, 223) with delta (0, 0)
Screenshot: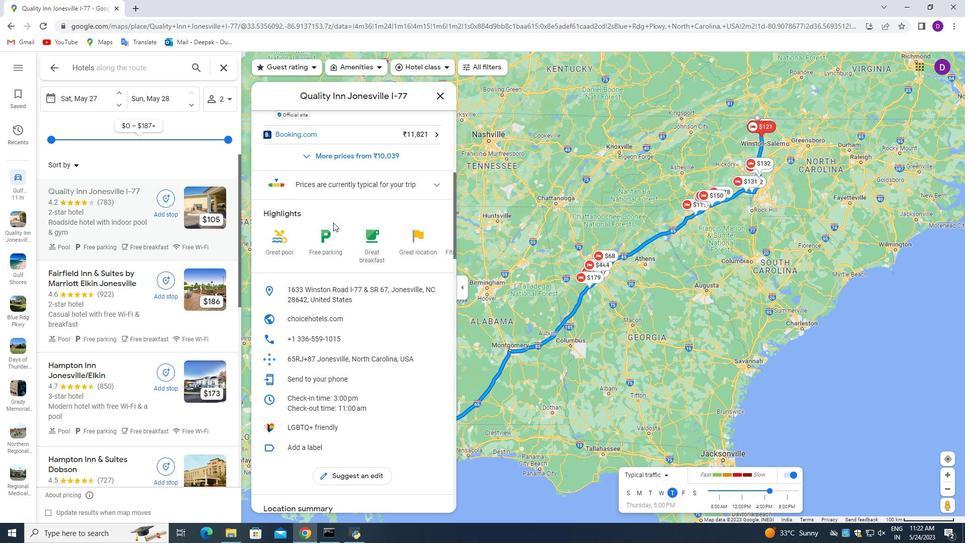 
Action: Mouse scrolled (333, 223) with delta (0, 0)
Screenshot: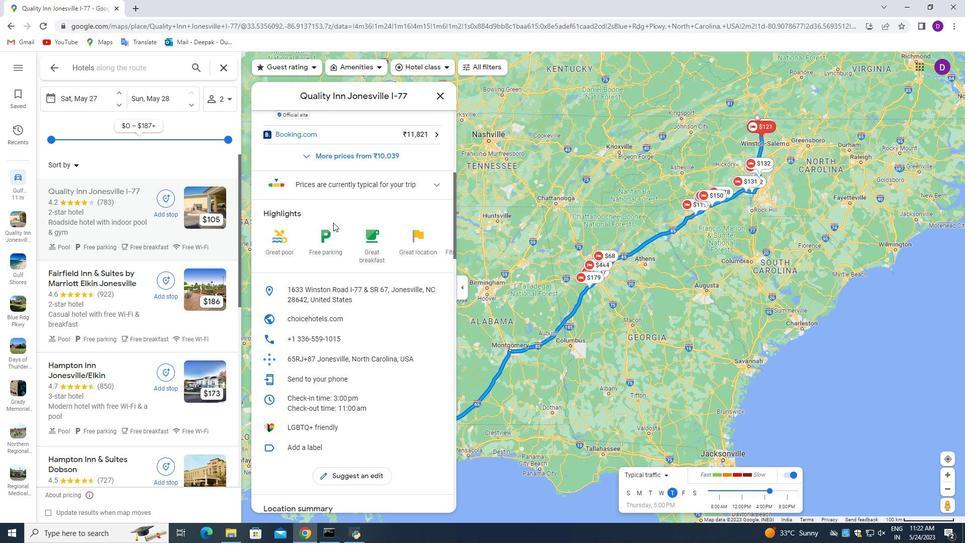
Action: Mouse scrolled (333, 223) with delta (0, 0)
Screenshot: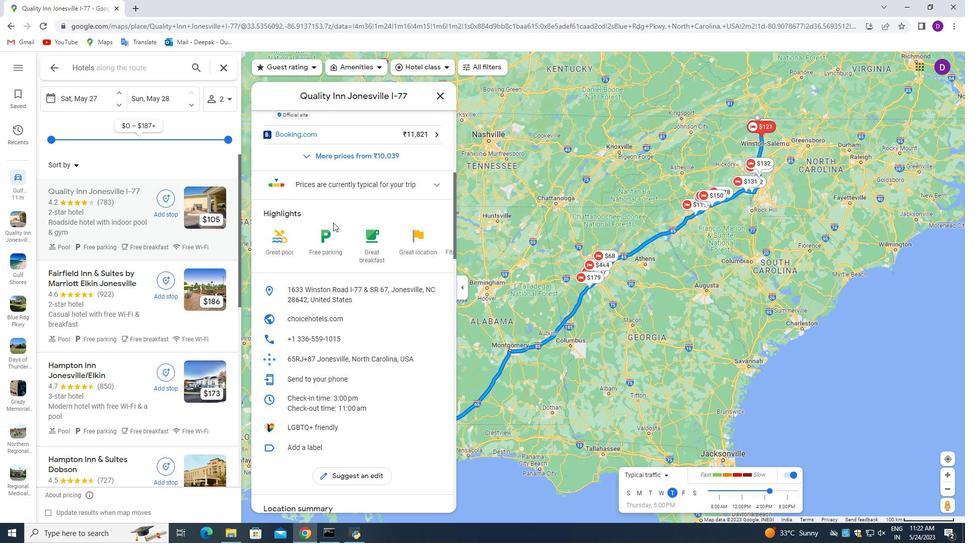 
Action: Mouse scrolled (333, 223) with delta (0, 0)
Screenshot: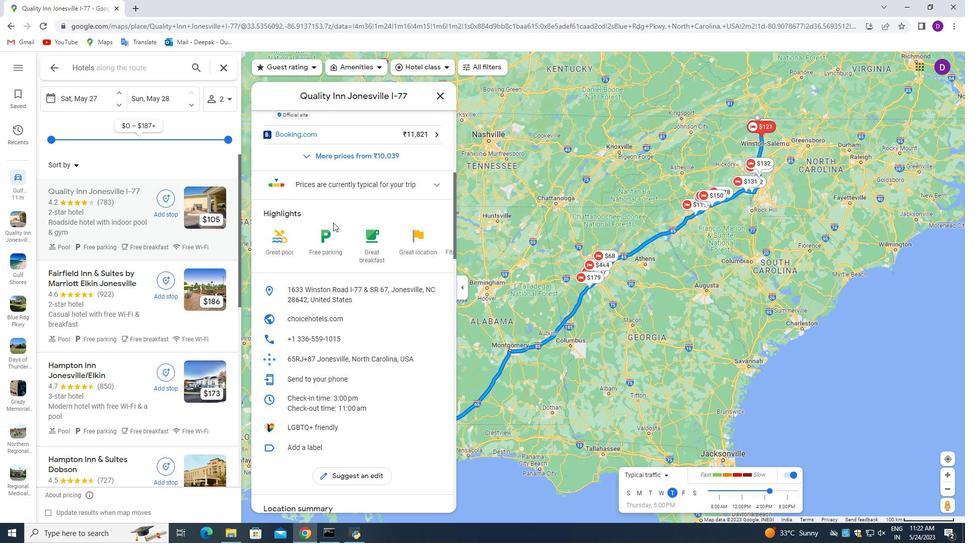 
Action: Mouse scrolled (333, 223) with delta (0, 0)
Screenshot: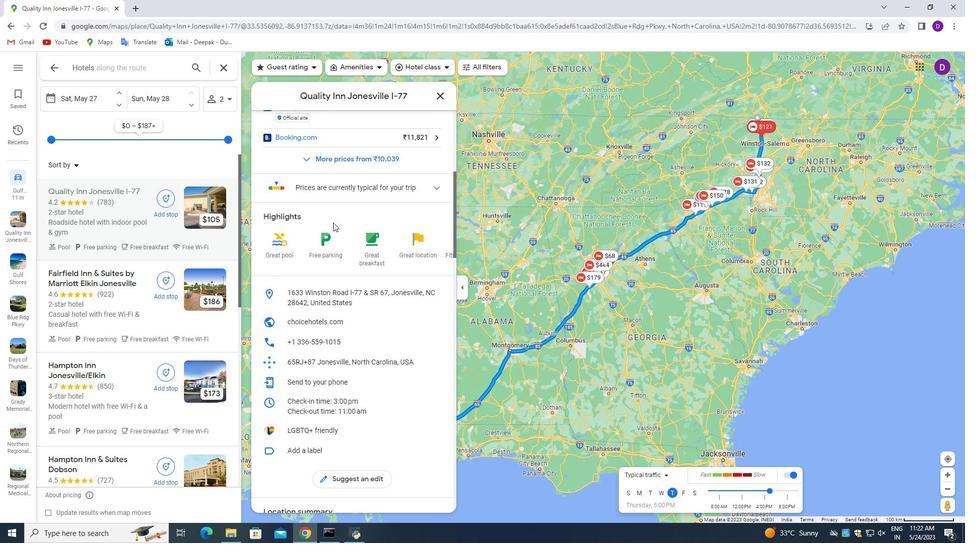 
Action: Mouse moved to (334, 220)
Screenshot: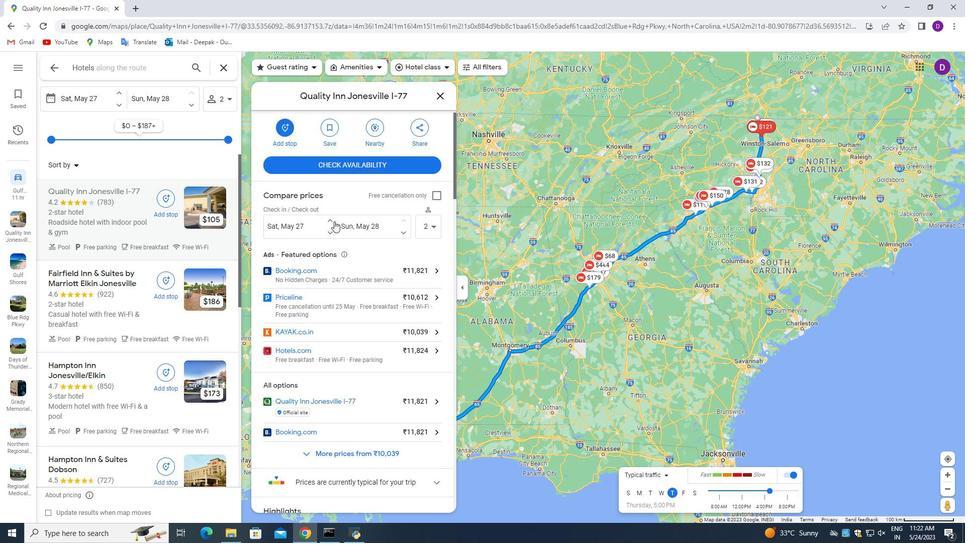 
Action: Mouse scrolled (334, 221) with delta (0, 0)
Screenshot: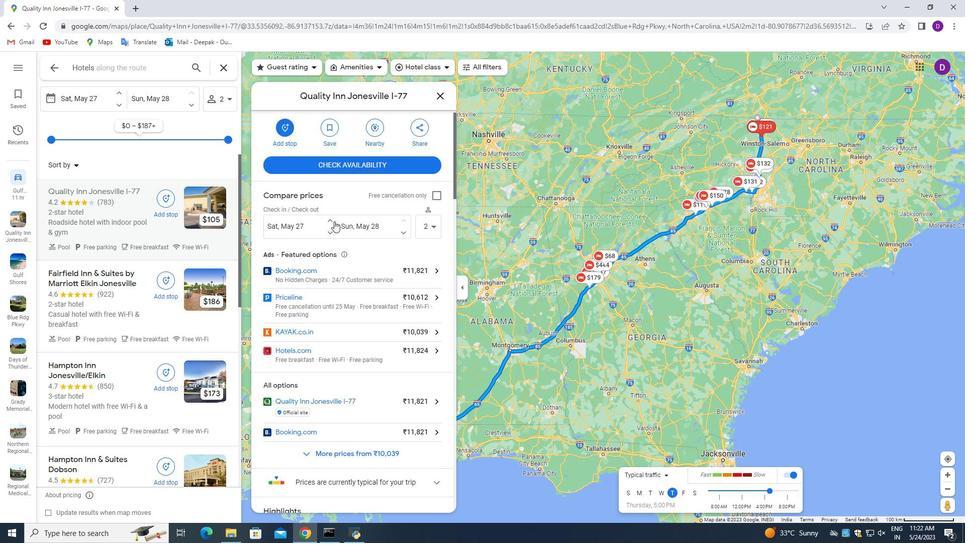 
Action: Mouse scrolled (334, 221) with delta (0, 0)
Screenshot: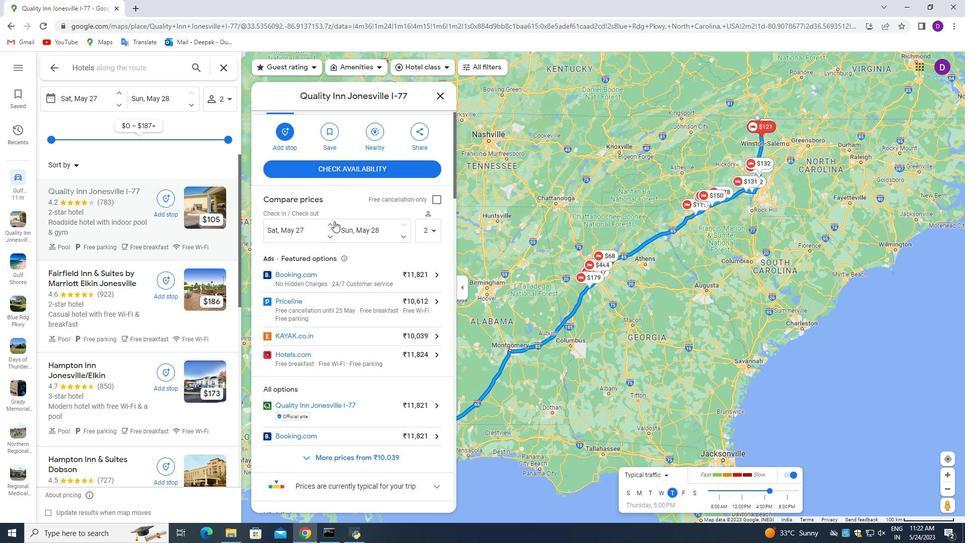 
Action: Mouse scrolled (334, 221) with delta (0, 0)
Screenshot: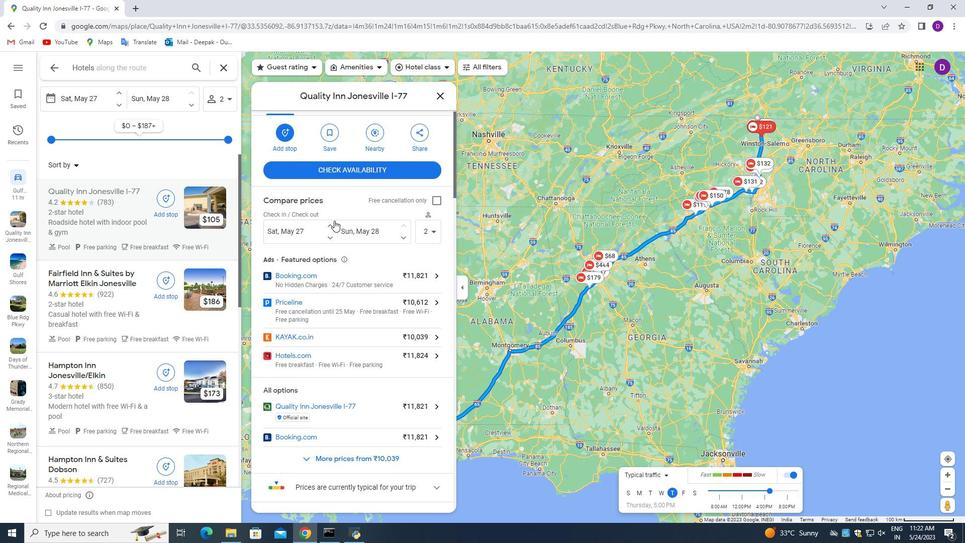 
Action: Mouse scrolled (334, 221) with delta (0, 0)
Screenshot: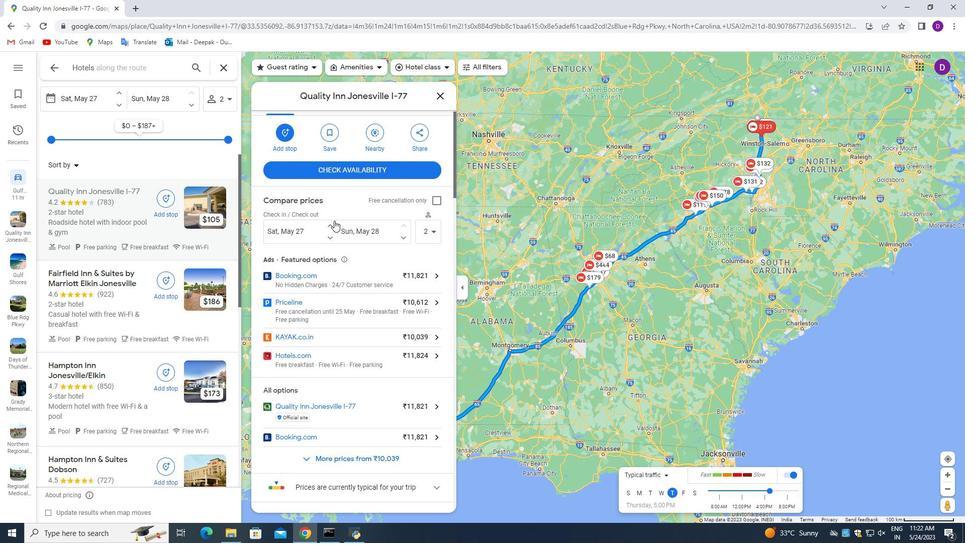 
Action: Mouse scrolled (334, 221) with delta (0, 0)
Screenshot: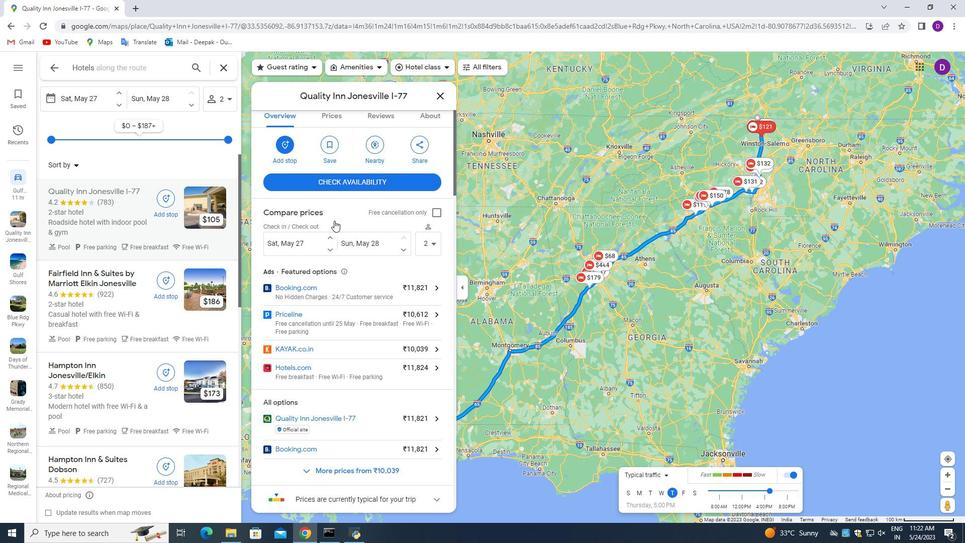 
Action: Mouse scrolled (334, 221) with delta (0, 0)
Screenshot: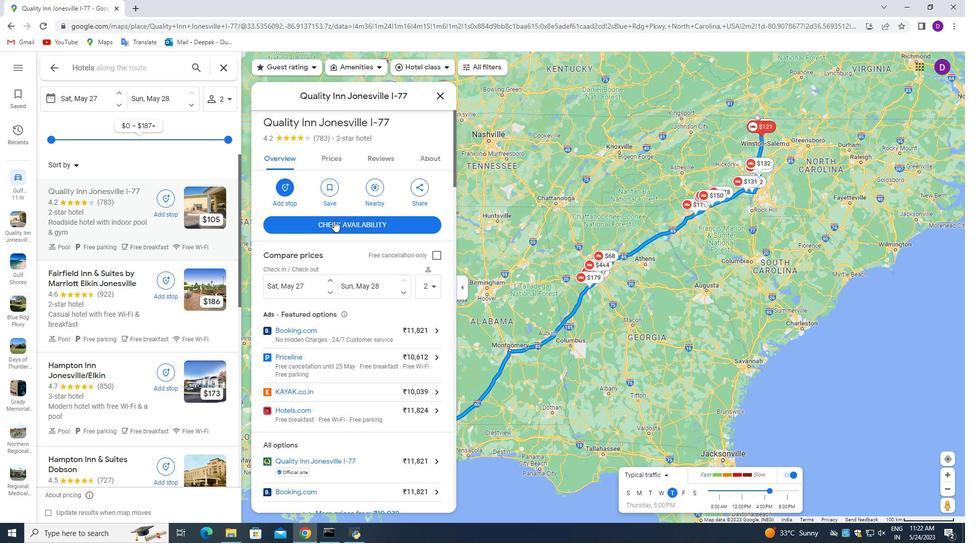 
Action: Mouse scrolled (334, 221) with delta (0, 0)
Screenshot: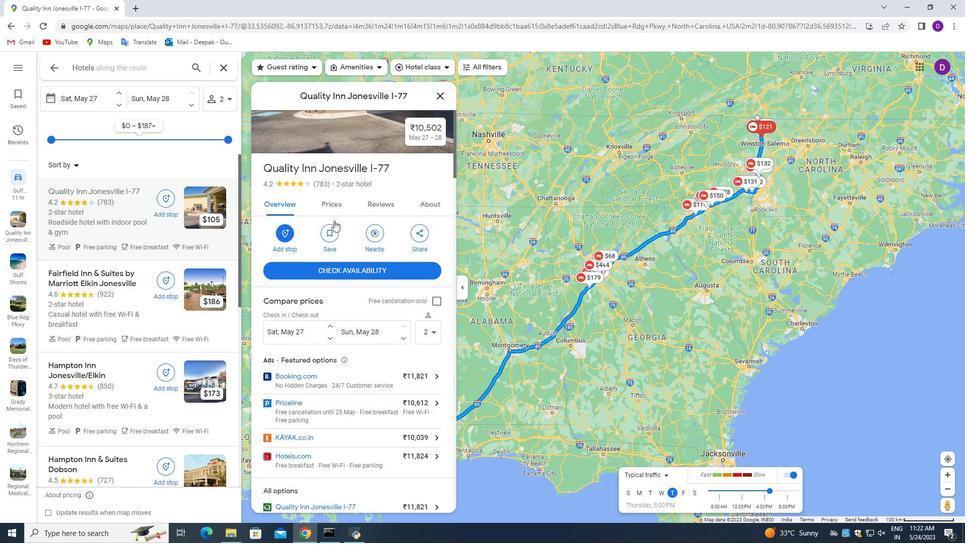 
Action: Mouse moved to (383, 256)
Screenshot: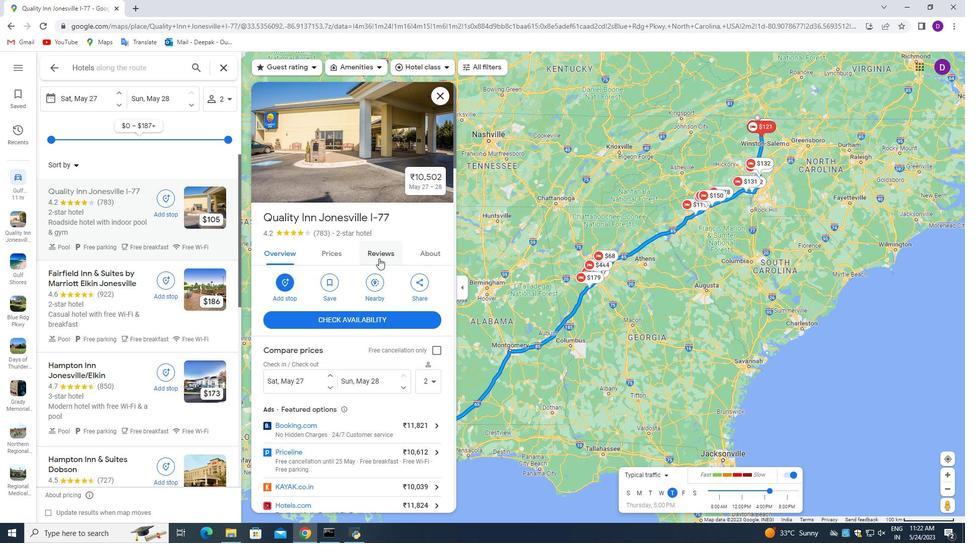 
Action: Mouse pressed left at (383, 256)
Screenshot: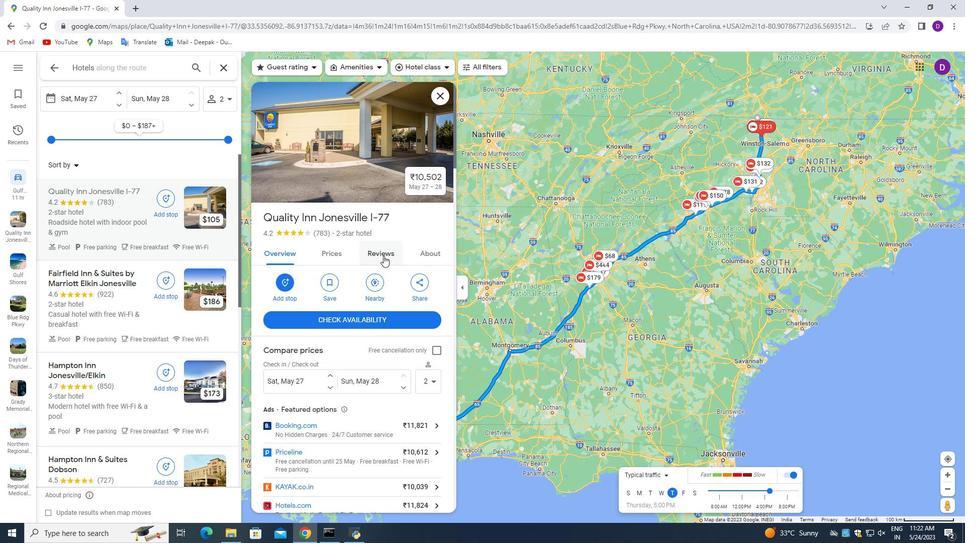 
Action: Mouse moved to (354, 251)
Screenshot: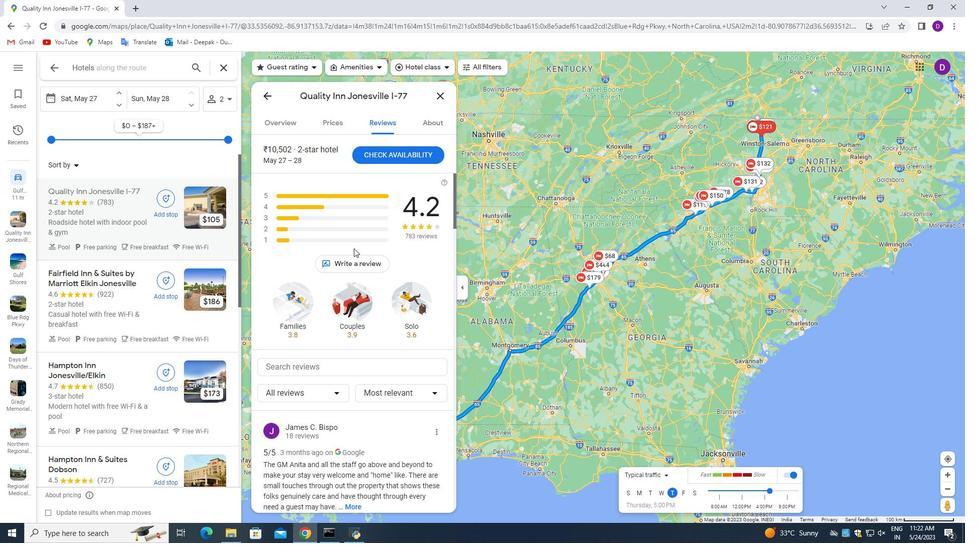 
Action: Mouse scrolled (354, 251) with delta (0, 0)
Screenshot: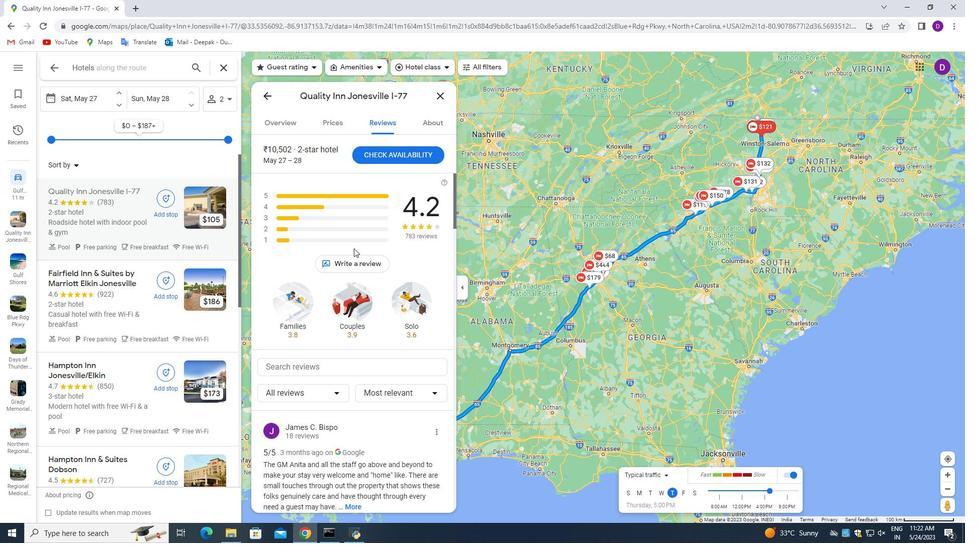 
Action: Mouse scrolled (354, 251) with delta (0, 0)
Screenshot: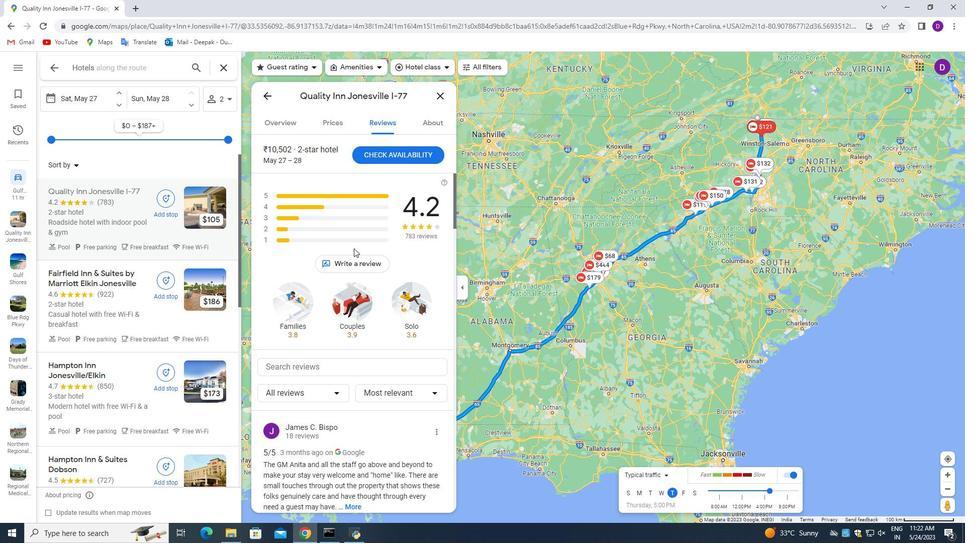 
Action: Mouse scrolled (354, 251) with delta (0, 0)
Screenshot: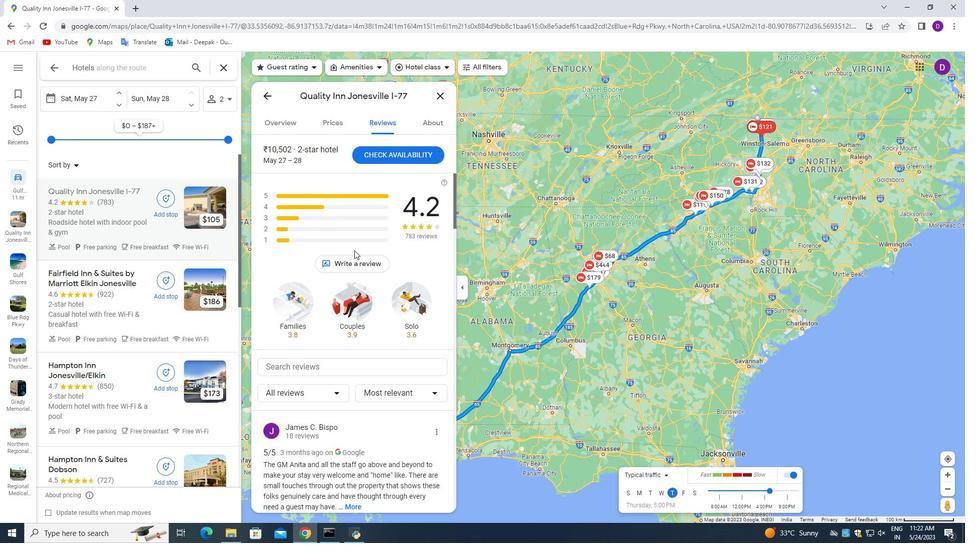 
Action: Mouse moved to (376, 295)
Screenshot: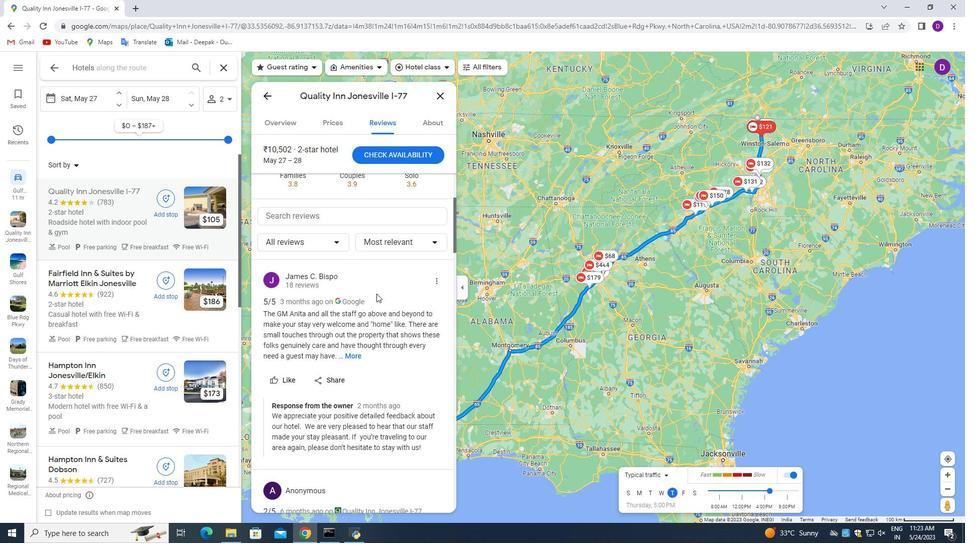 
Action: Mouse scrolled (376, 294) with delta (0, 0)
Screenshot: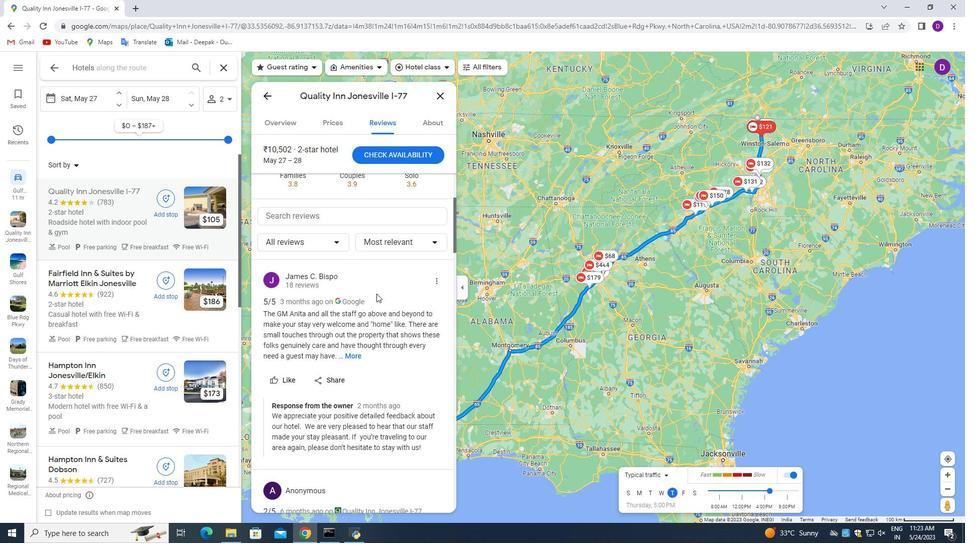 
Action: Mouse moved to (370, 299)
Screenshot: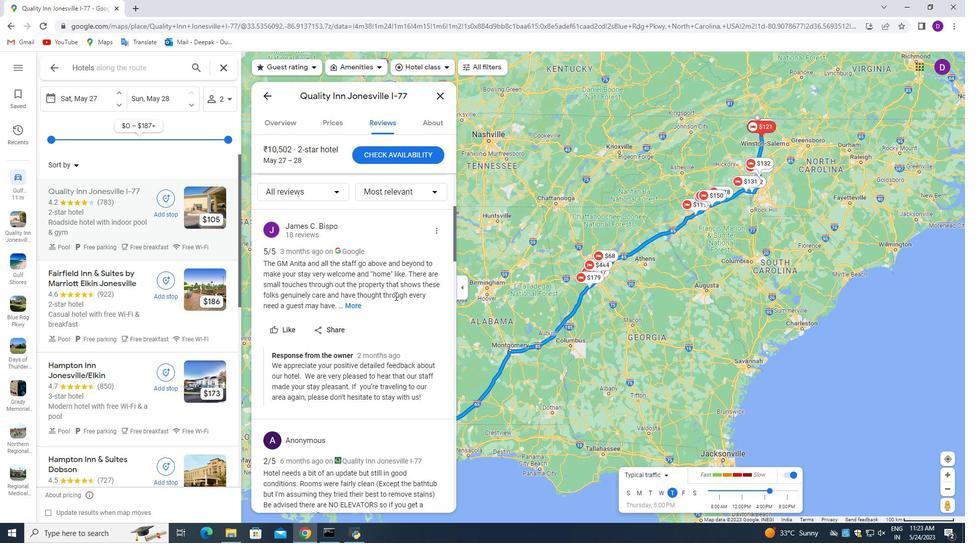 
Action: Mouse scrolled (370, 299) with delta (0, 0)
Screenshot: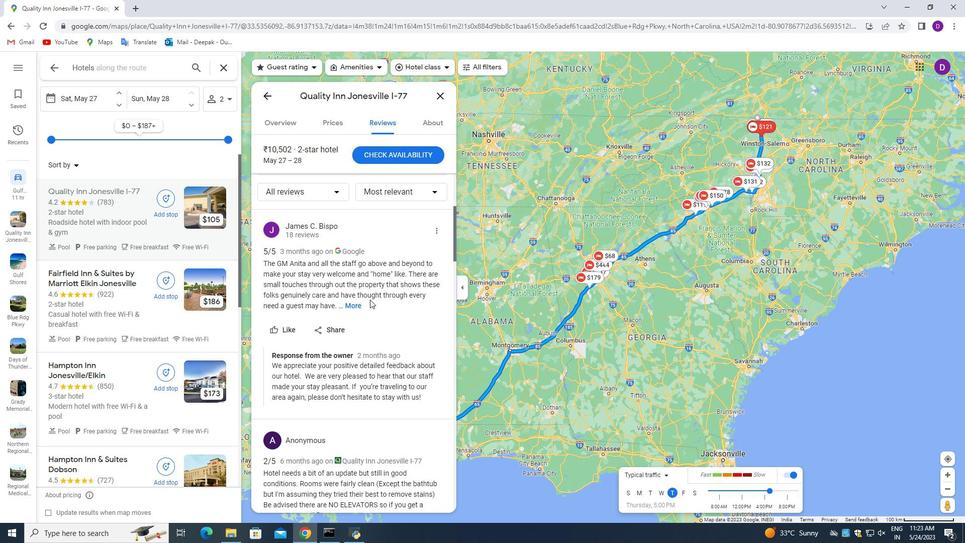 
Action: Mouse moved to (357, 258)
Screenshot: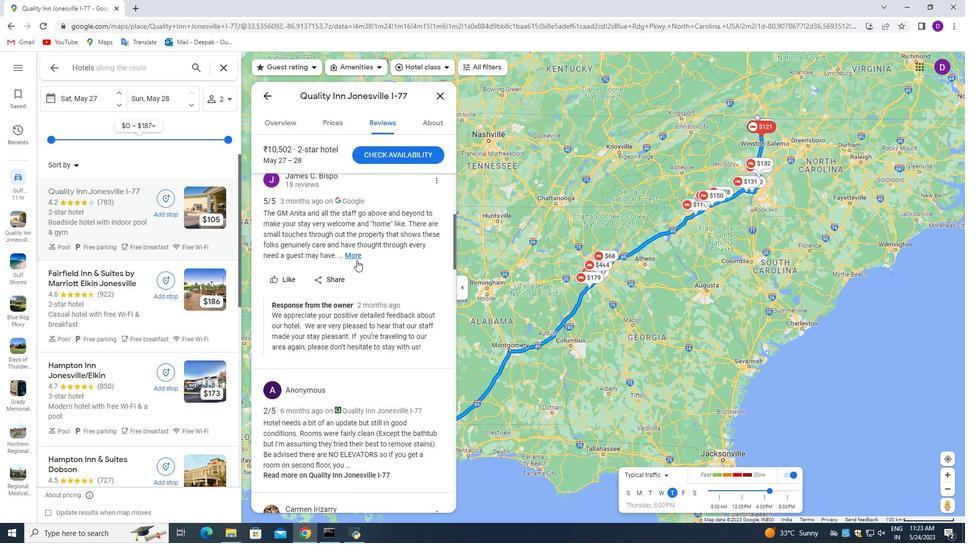 
Action: Mouse pressed left at (357, 258)
Screenshot: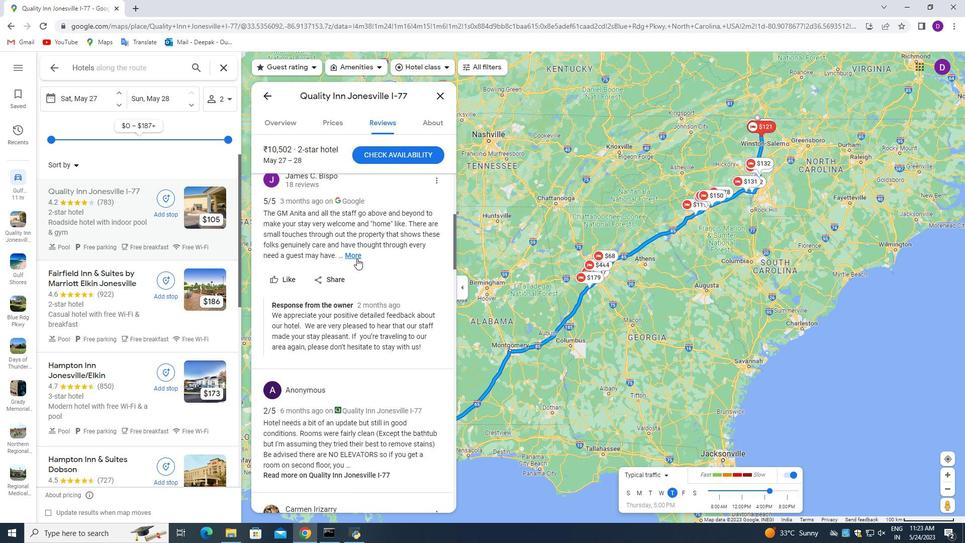 
Action: Mouse moved to (367, 294)
Screenshot: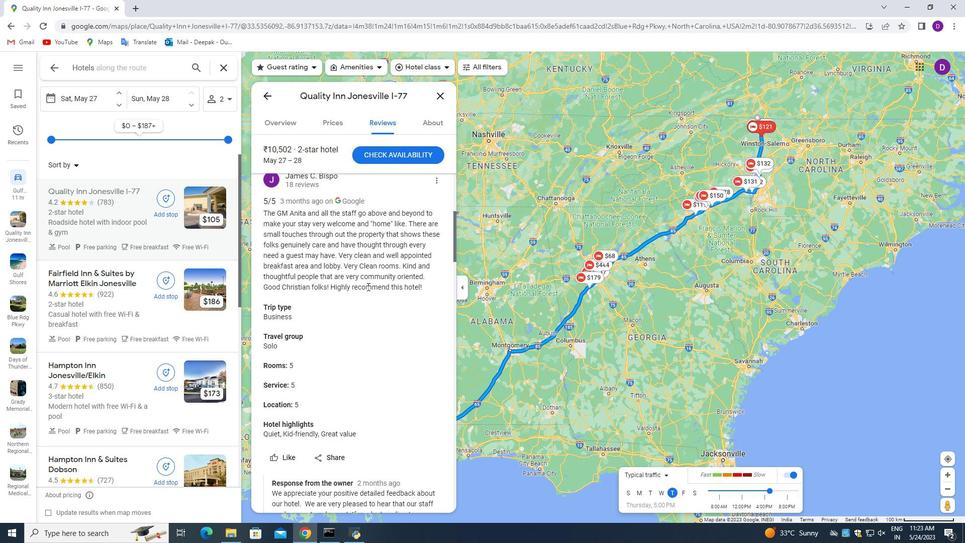 
Action: Mouse scrolled (367, 294) with delta (0, 0)
Screenshot: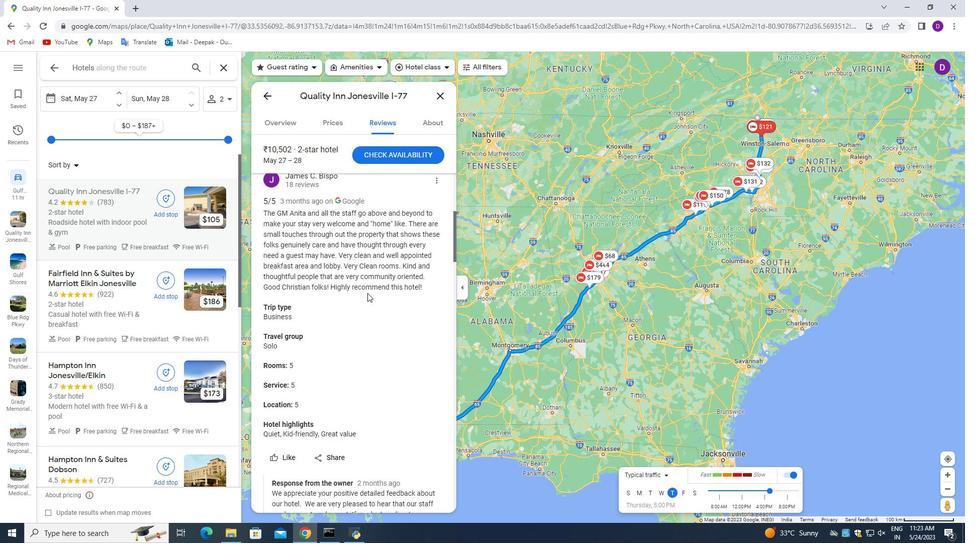 
Action: Mouse moved to (339, 294)
Screenshot: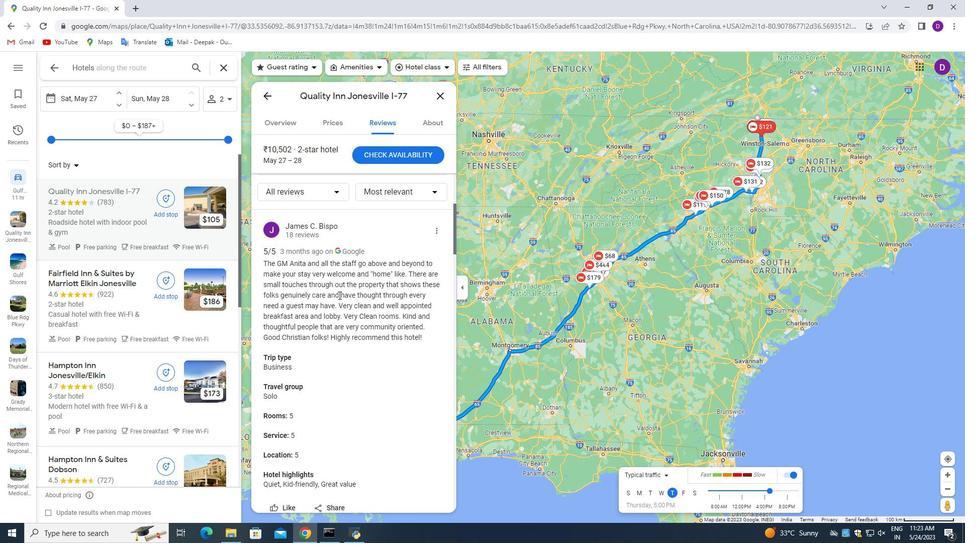 
Action: Mouse scrolled (339, 293) with delta (0, 0)
Screenshot: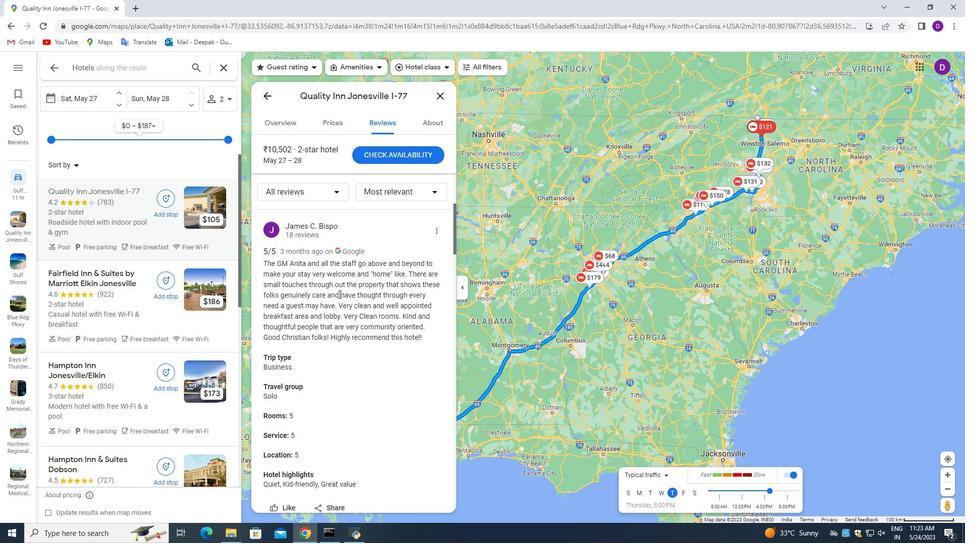 
Action: Mouse scrolled (339, 293) with delta (0, 0)
Screenshot: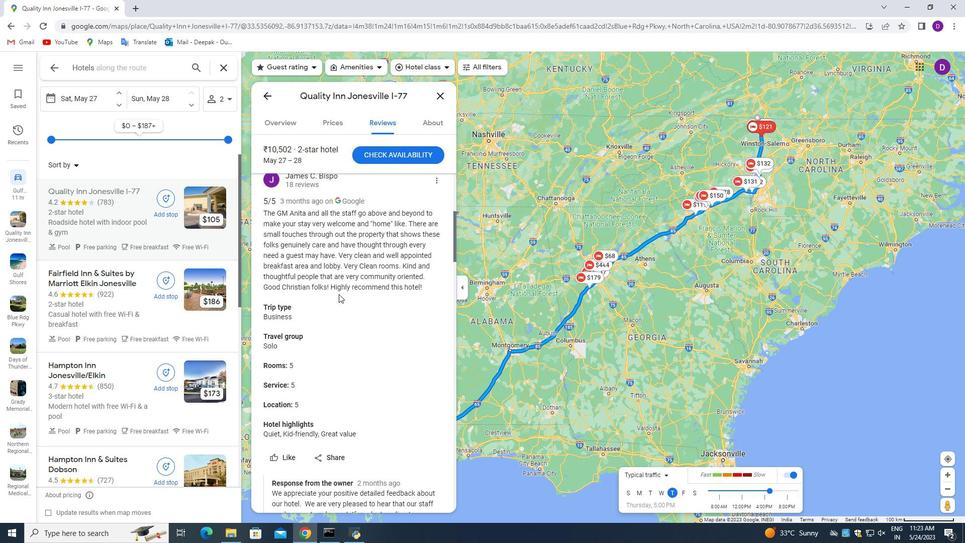 
Action: Mouse scrolled (339, 293) with delta (0, 0)
Screenshot: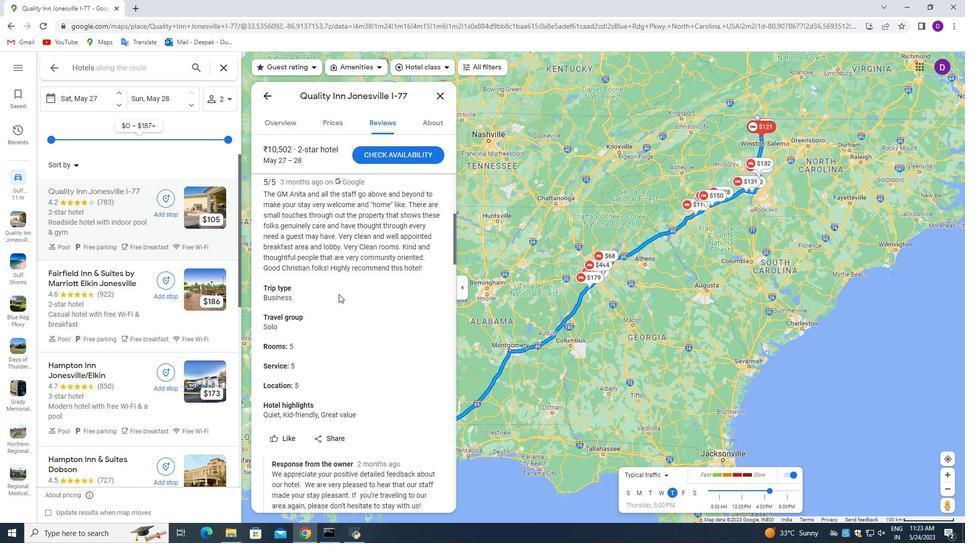 
Action: Mouse scrolled (339, 293) with delta (0, 0)
Screenshot: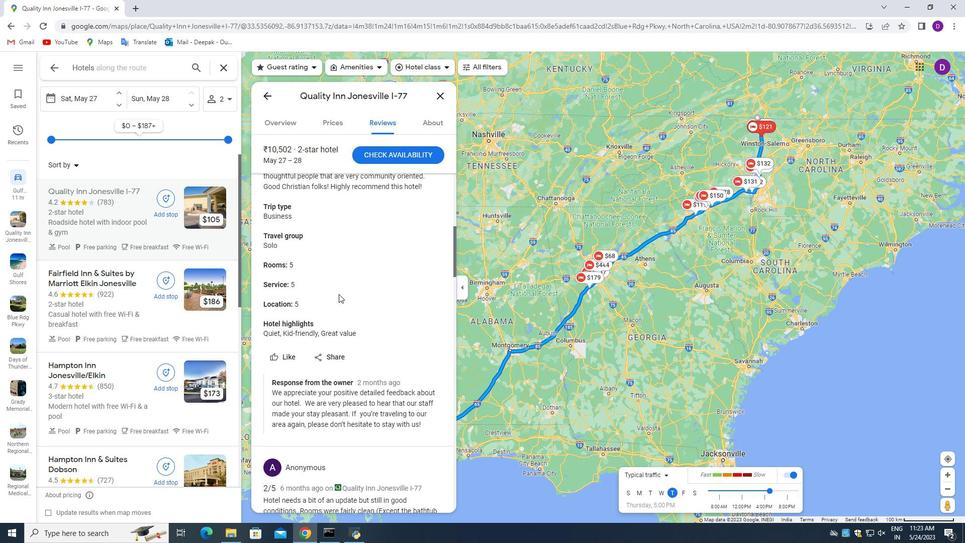 
Action: Mouse scrolled (339, 293) with delta (0, 0)
Screenshot: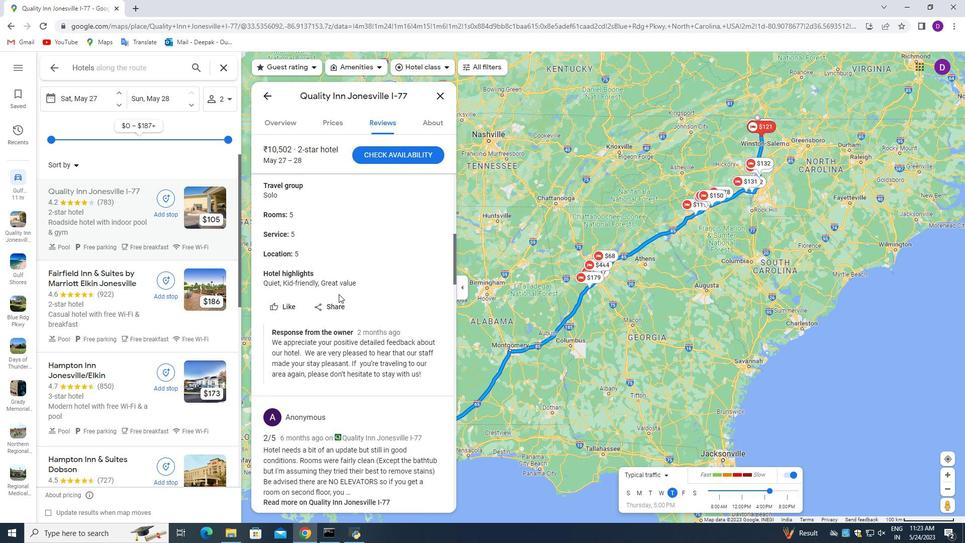 
Action: Mouse scrolled (339, 293) with delta (0, 0)
Screenshot: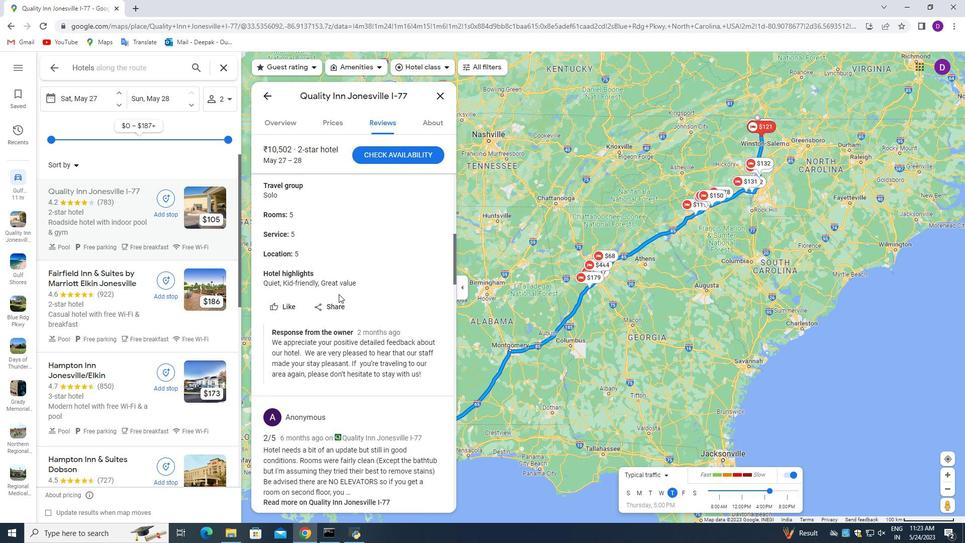 
Action: Mouse moved to (340, 293)
Screenshot: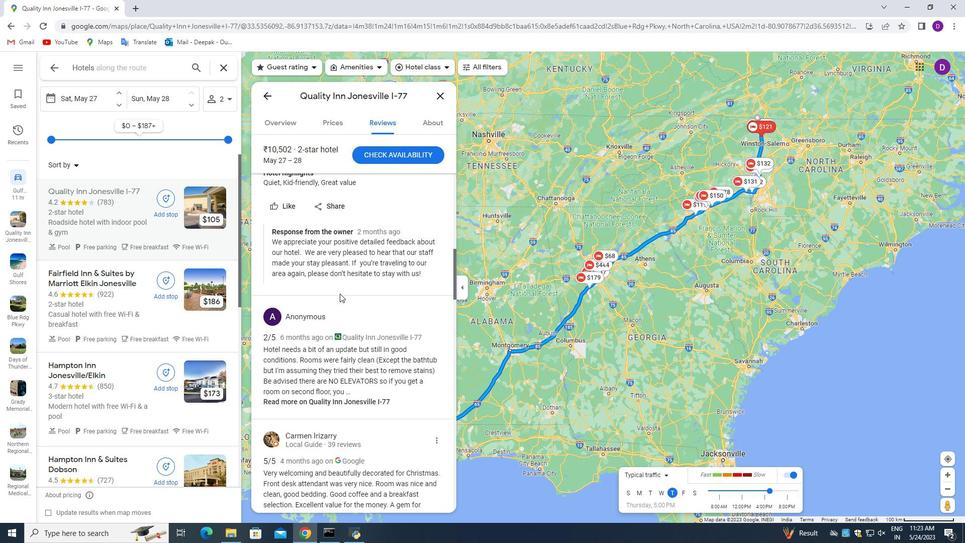 
Action: Mouse scrolled (340, 293) with delta (0, 0)
Screenshot: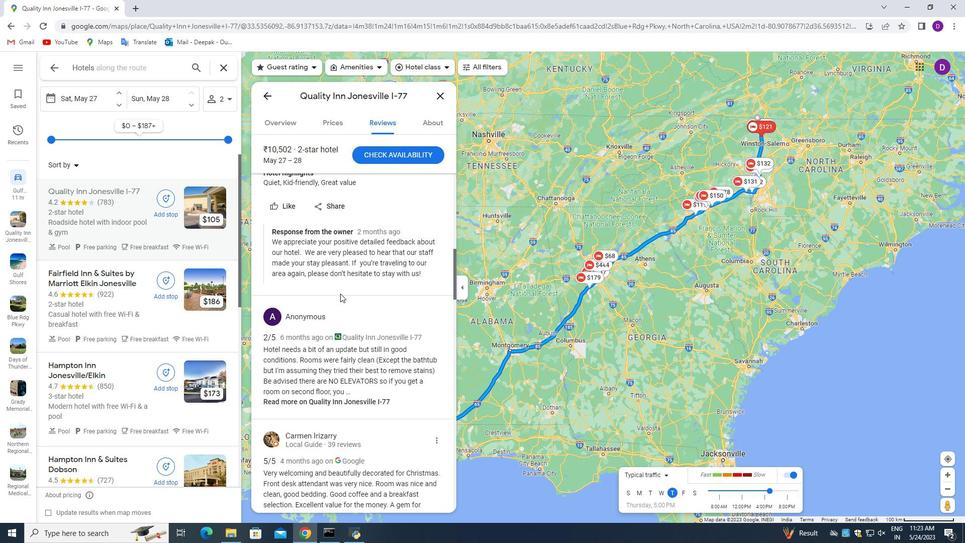 
Action: Mouse scrolled (340, 293) with delta (0, 0)
Screenshot: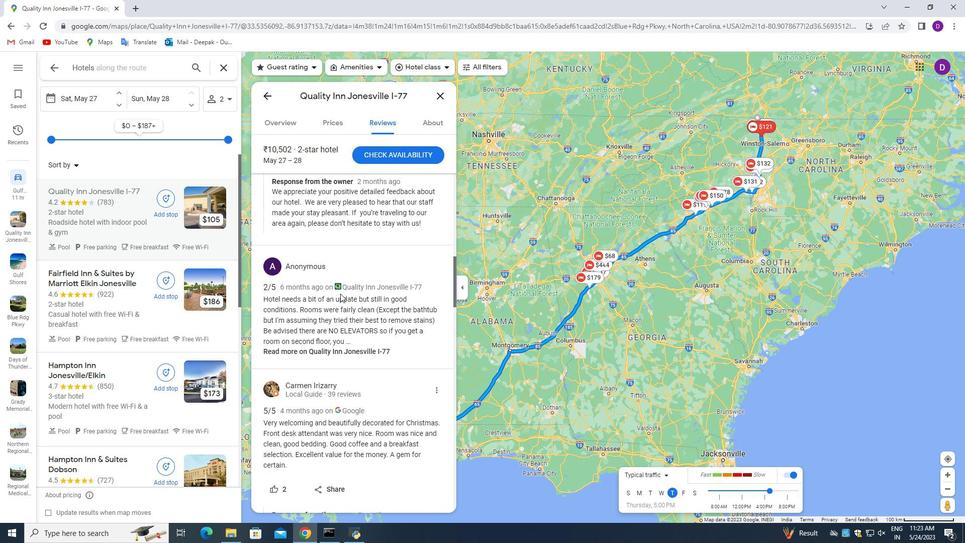 
Action: Mouse scrolled (340, 293) with delta (0, 0)
Screenshot: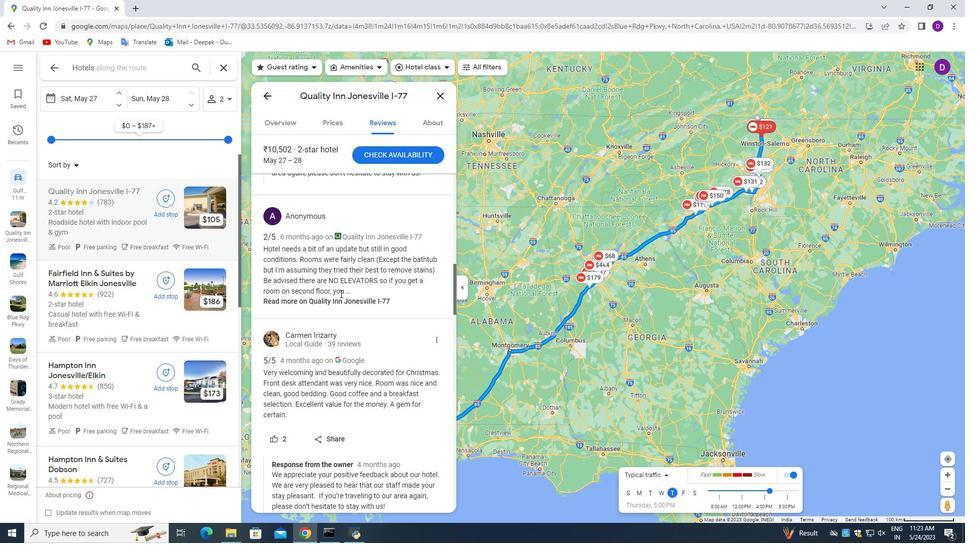 
Action: Mouse scrolled (340, 293) with delta (0, 0)
Screenshot: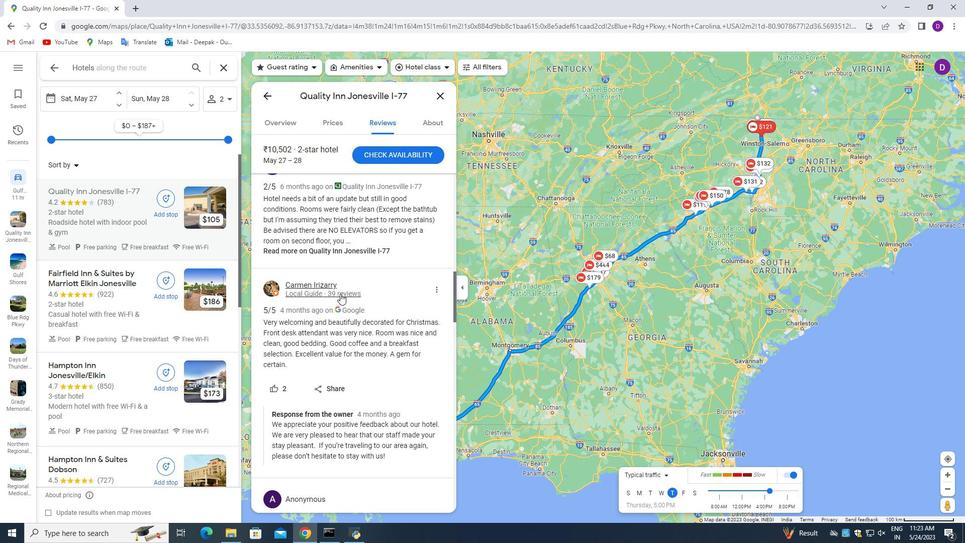 
Action: Mouse scrolled (340, 293) with delta (0, 0)
Screenshot: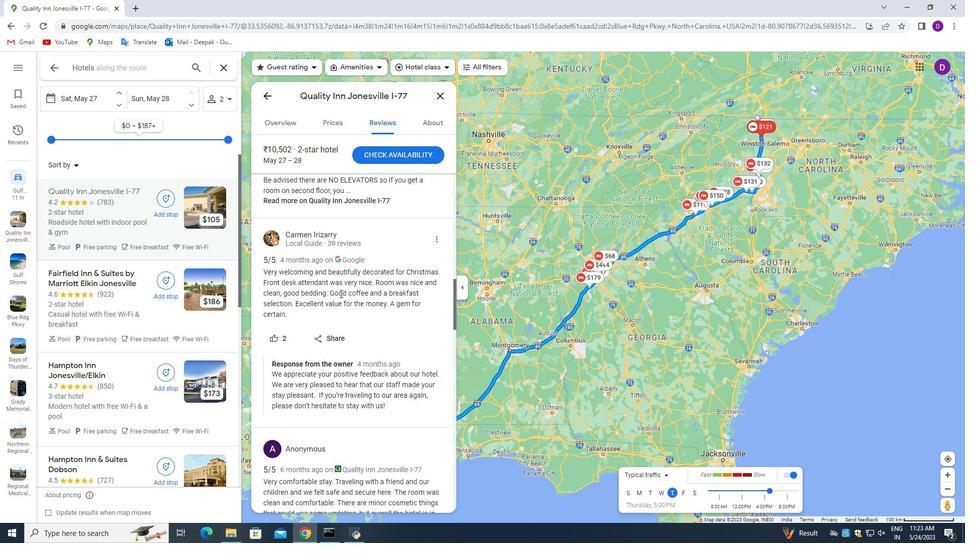 
Action: Mouse scrolled (340, 293) with delta (0, 0)
Screenshot: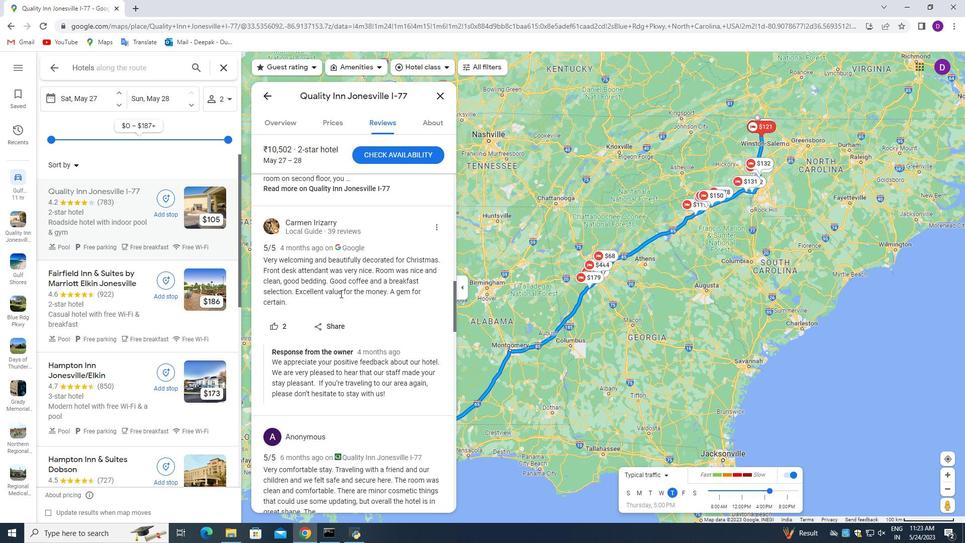 
Action: Mouse moved to (341, 293)
Screenshot: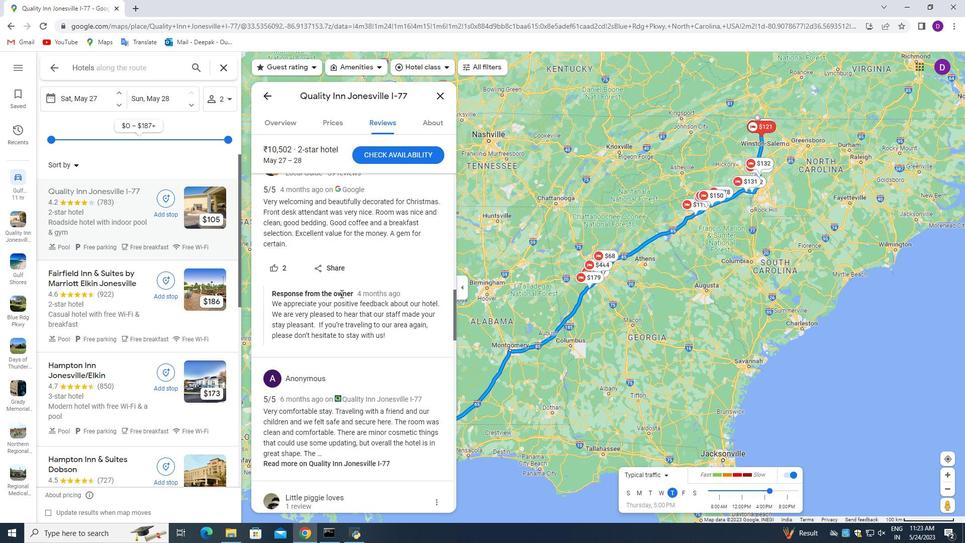 
Action: Mouse scrolled (341, 293) with delta (0, 0)
Screenshot: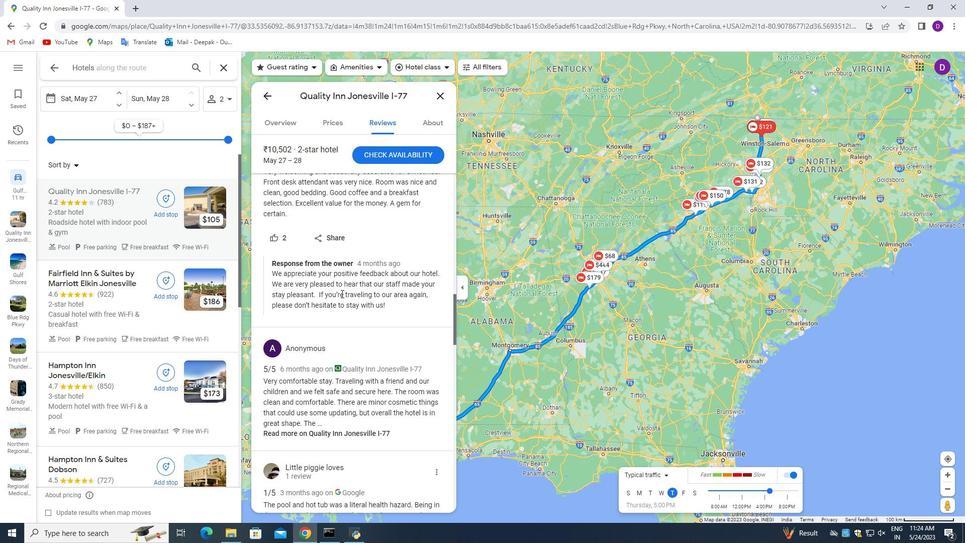 
Action: Mouse scrolled (341, 293) with delta (0, 0)
Screenshot: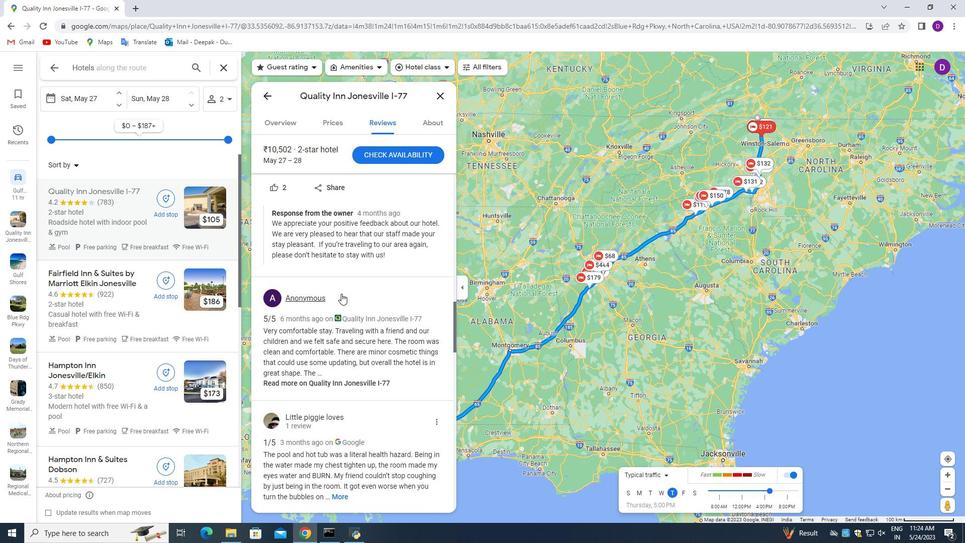 
Action: Mouse scrolled (341, 293) with delta (0, 0)
Screenshot: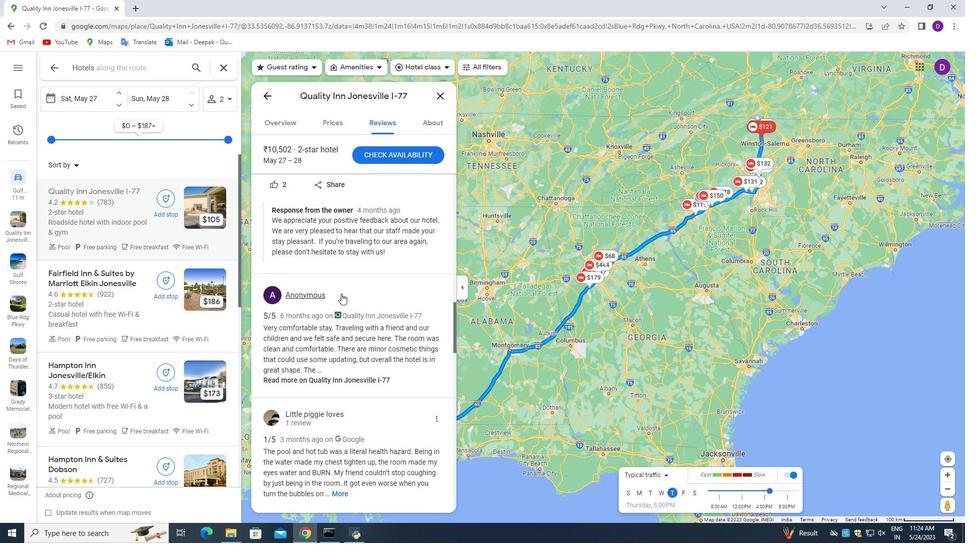 
Action: Mouse scrolled (341, 293) with delta (0, 0)
Screenshot: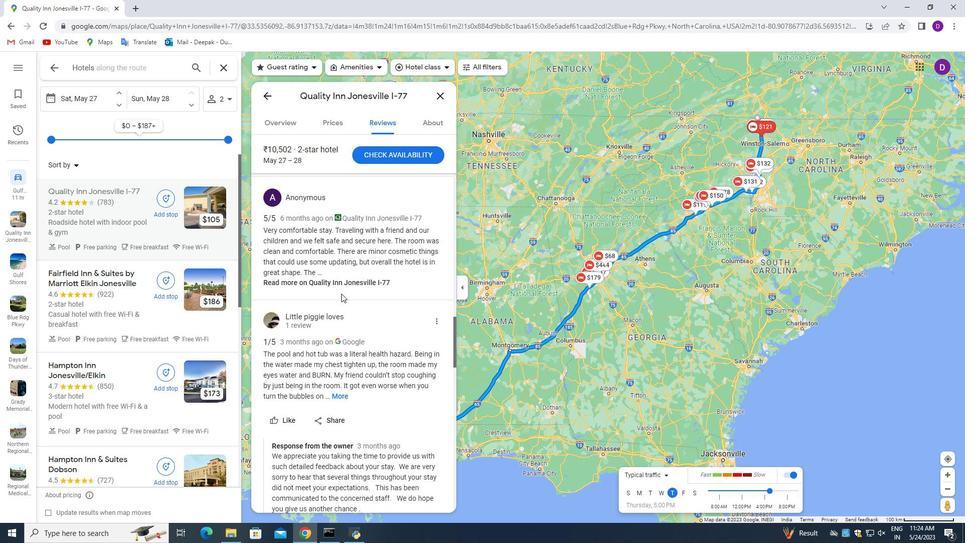 
Action: Mouse scrolled (341, 293) with delta (0, 0)
Screenshot: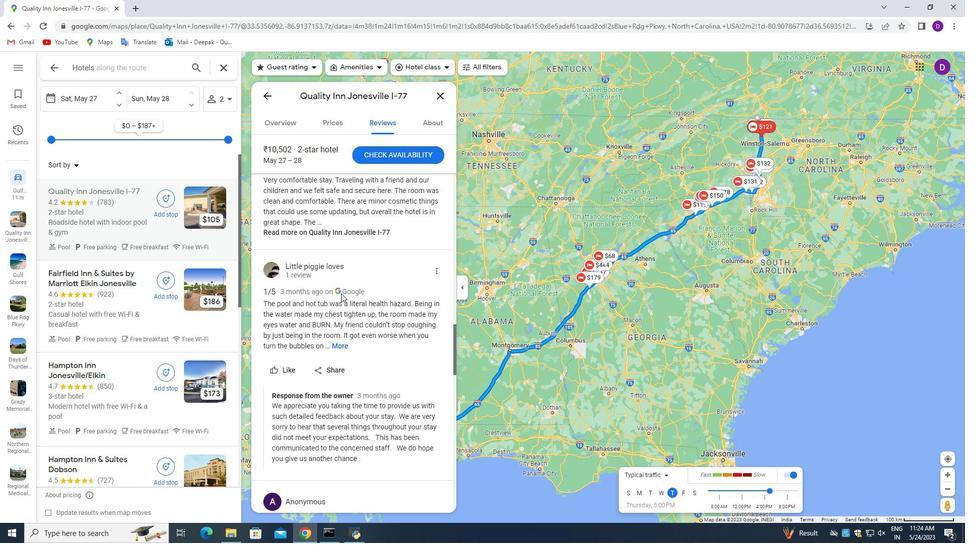 
Action: Mouse scrolled (341, 293) with delta (0, 0)
Screenshot: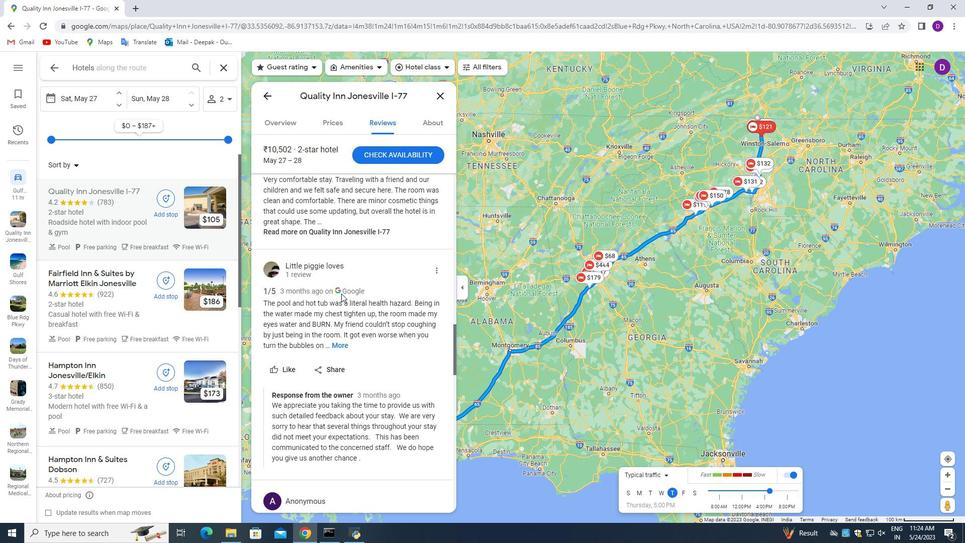 
Action: Mouse moved to (355, 267)
Screenshot: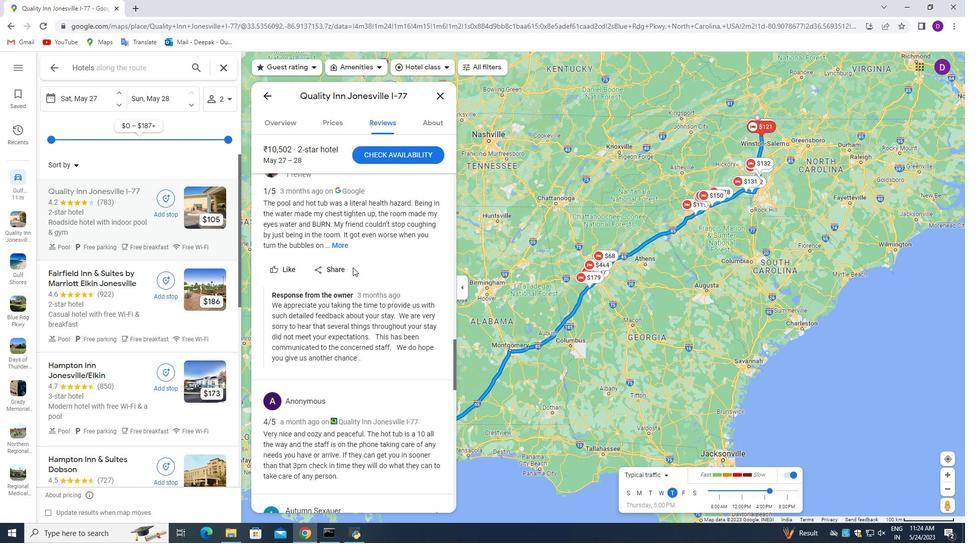 
Action: Mouse scrolled (355, 267) with delta (0, 0)
Screenshot: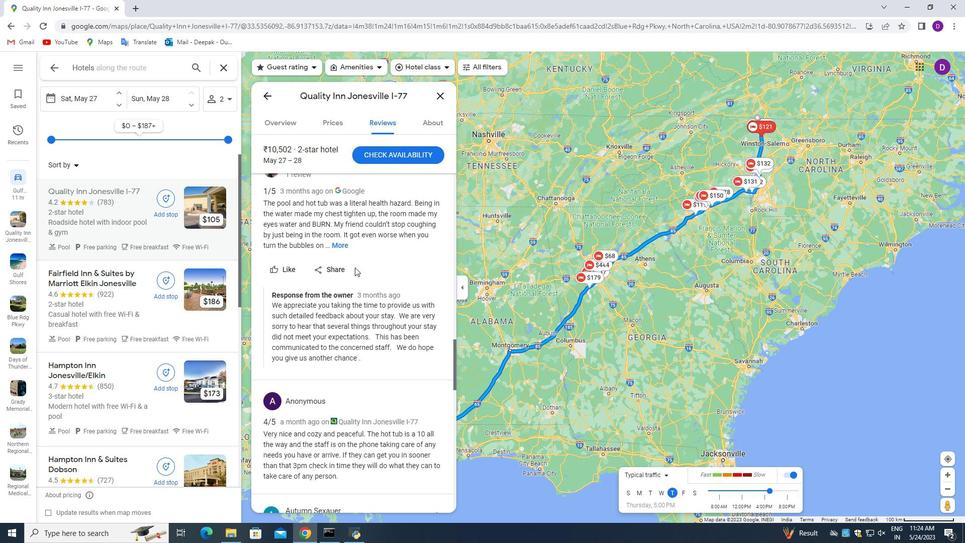 
Action: Mouse scrolled (355, 267) with delta (0, 0)
Screenshot: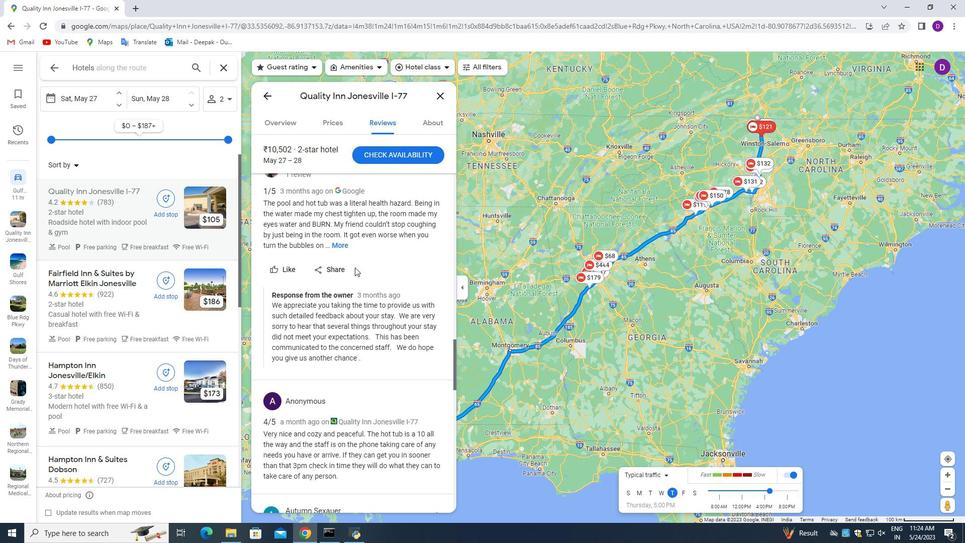 
Action: Mouse scrolled (355, 267) with delta (0, 0)
Screenshot: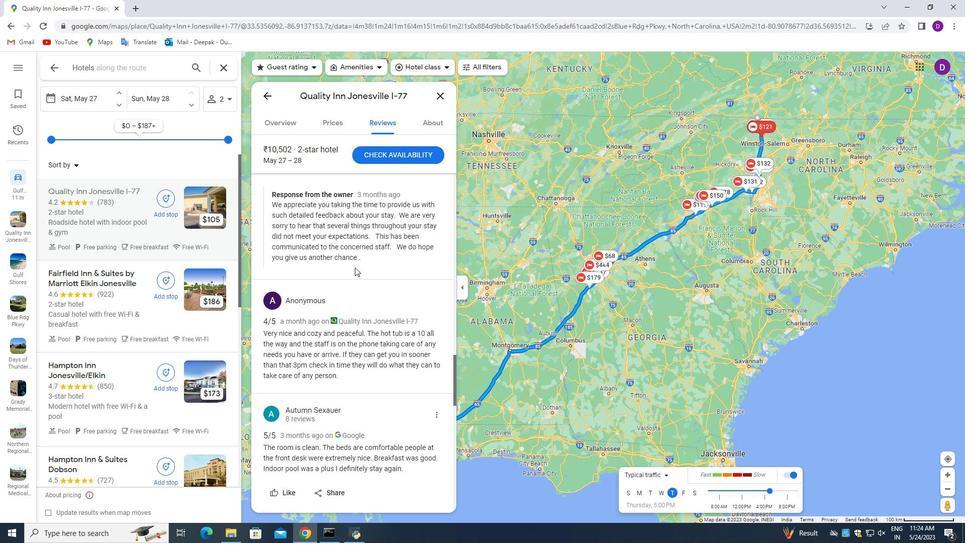 
Action: Mouse scrolled (355, 267) with delta (0, 0)
Screenshot: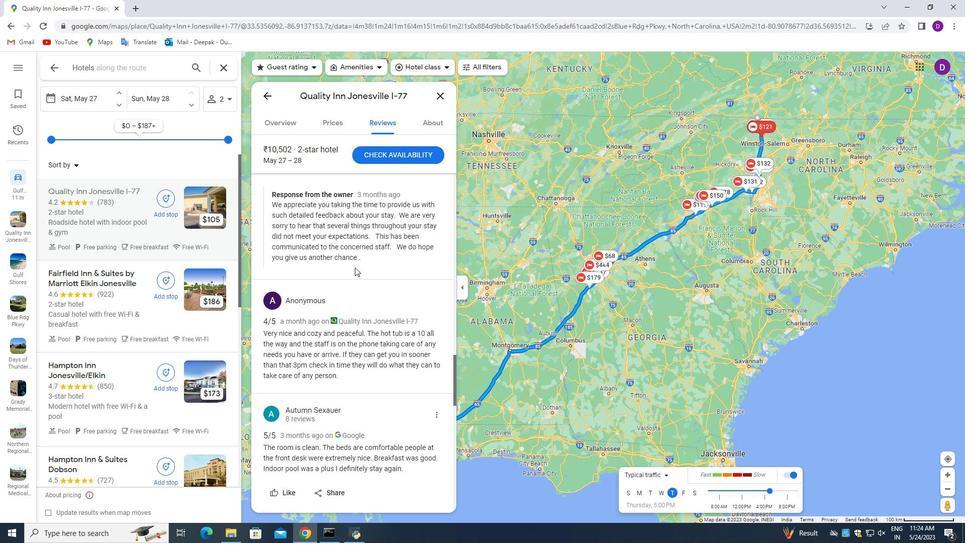 
Action: Mouse scrolled (355, 267) with delta (0, 0)
Screenshot: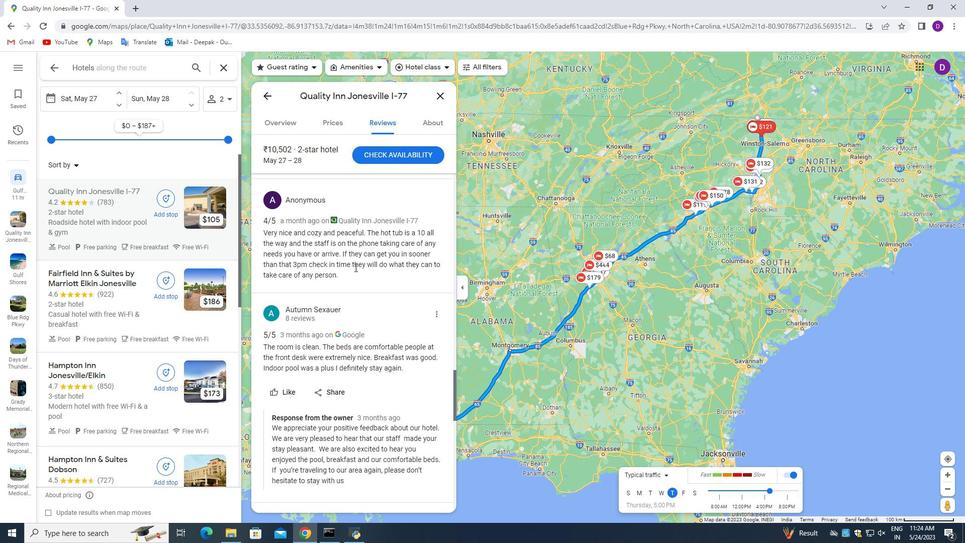 
Action: Mouse moved to (754, 123)
Screenshot: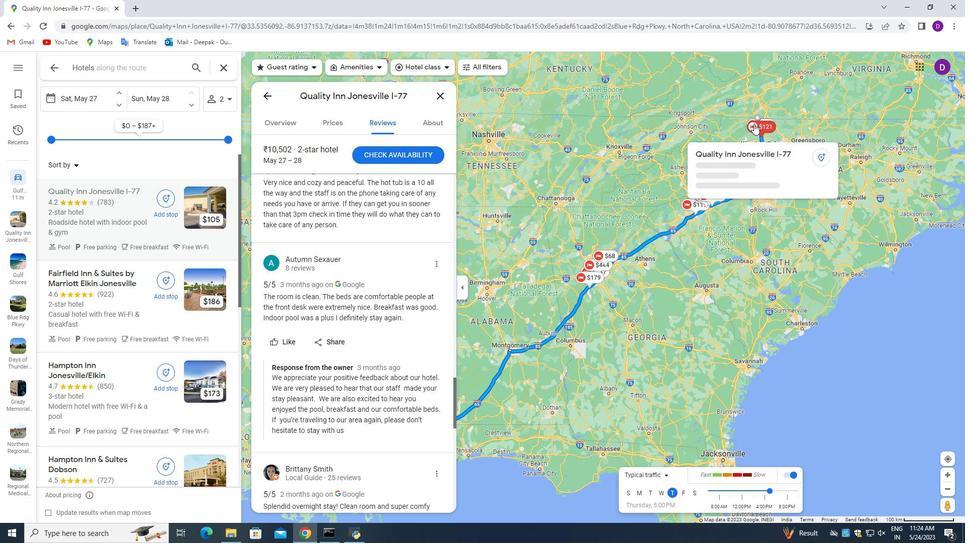 
Action: Mouse pressed left at (754, 123)
Screenshot: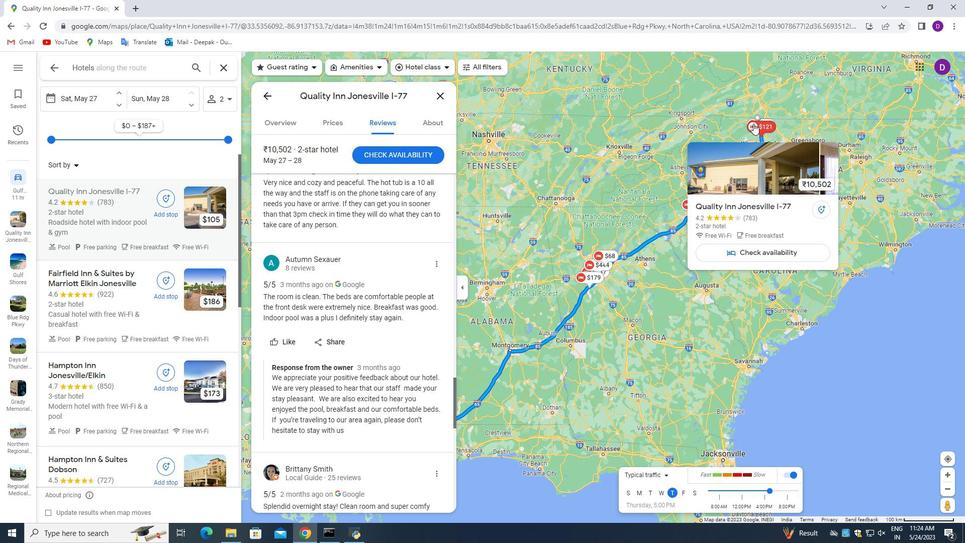 
Action: Mouse moved to (331, 385)
Screenshot: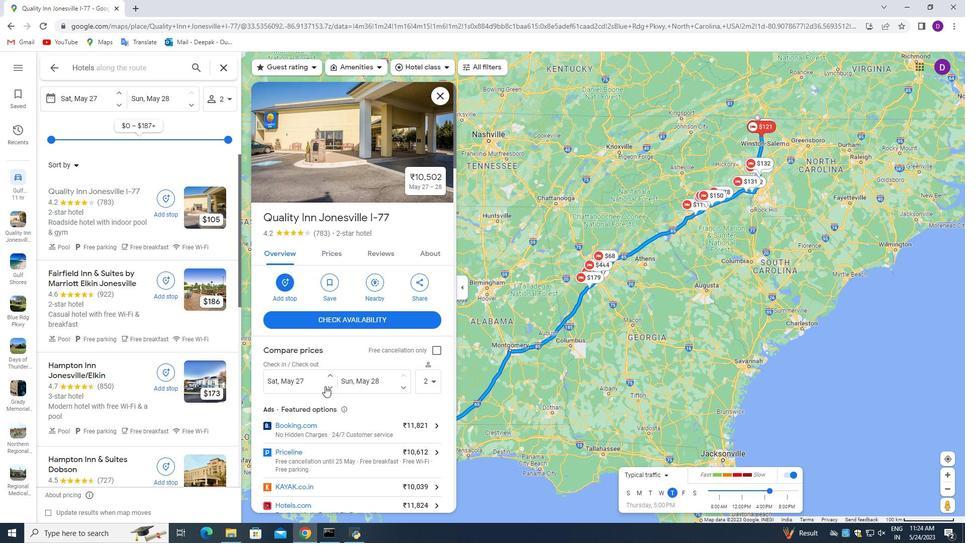
Action: Mouse pressed left at (331, 385)
Screenshot: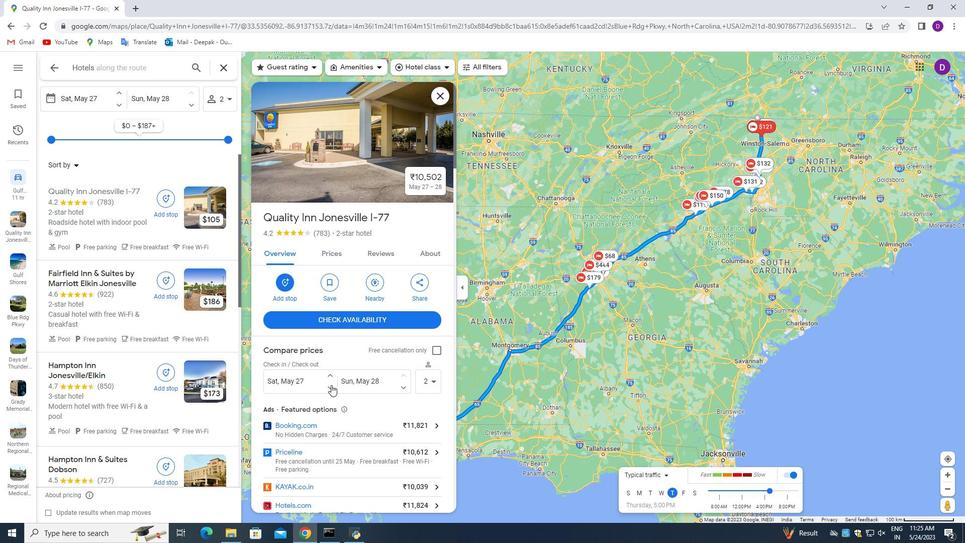 
Action: Mouse moved to (330, 385)
Screenshot: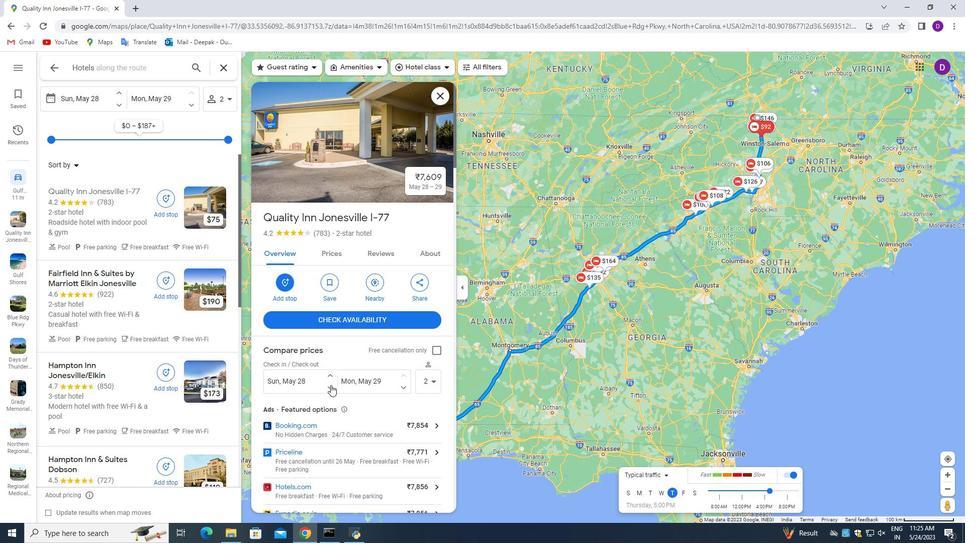 
Action: Mouse pressed left at (330, 385)
Screenshot: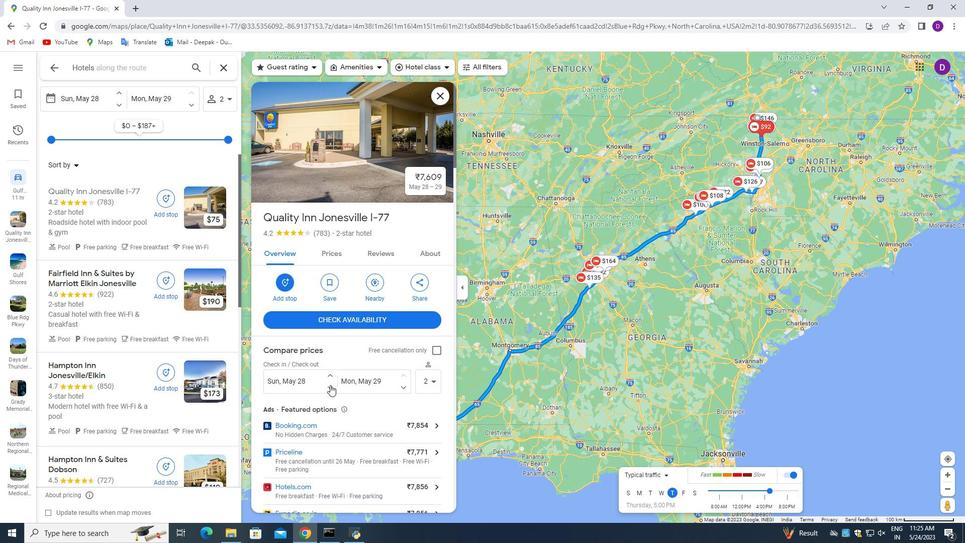 
Action: Mouse pressed left at (330, 385)
Screenshot: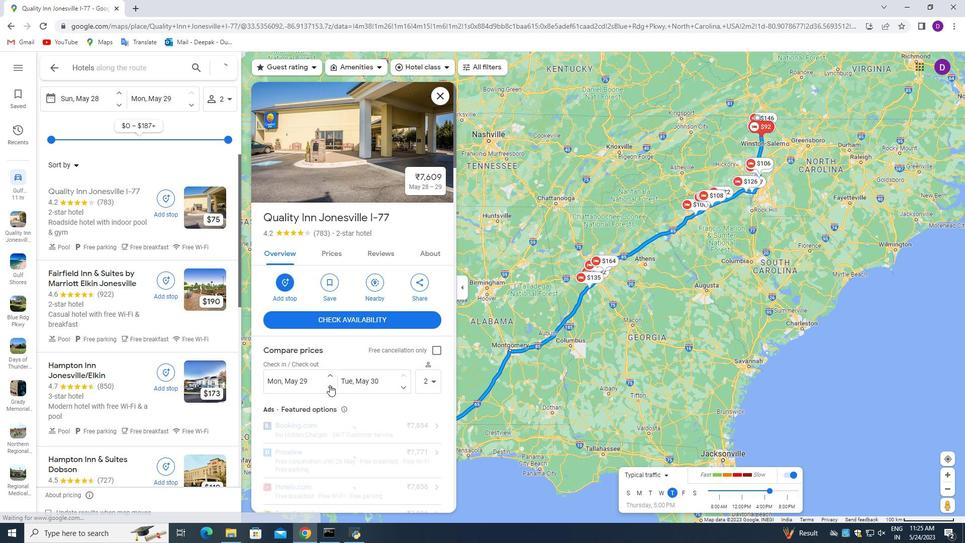 
Action: Mouse pressed left at (330, 385)
Screenshot: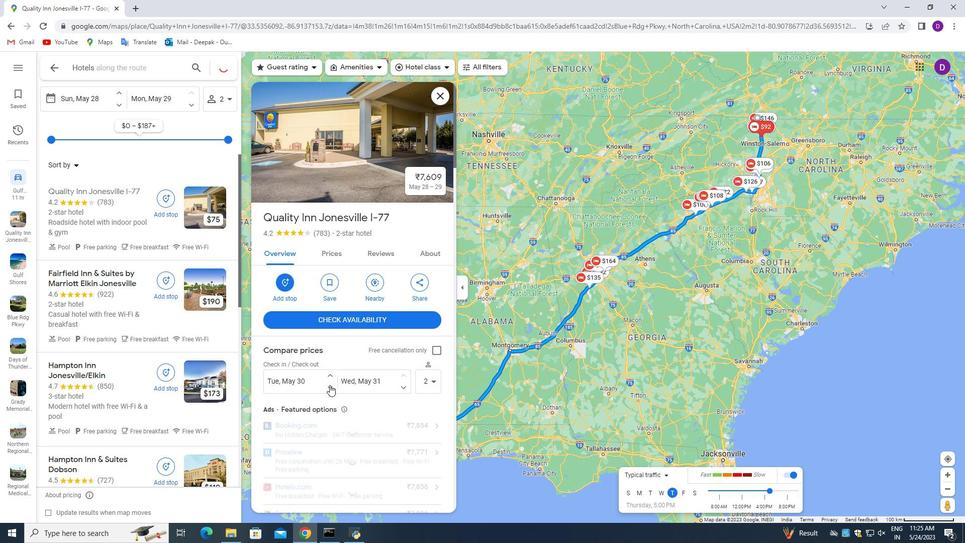 
Action: Mouse pressed left at (330, 385)
Screenshot: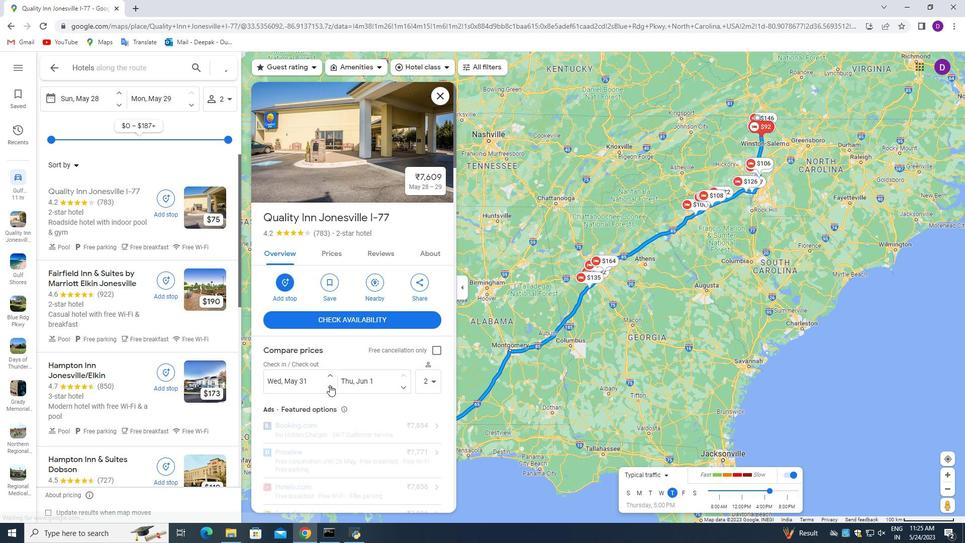 
Action: Mouse pressed left at (330, 385)
Screenshot: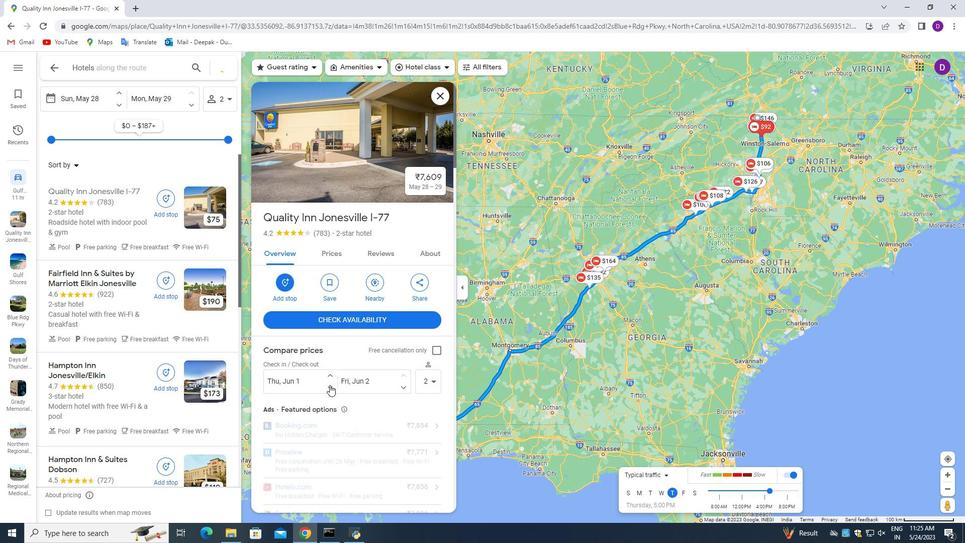
Action: Mouse pressed left at (330, 385)
Screenshot: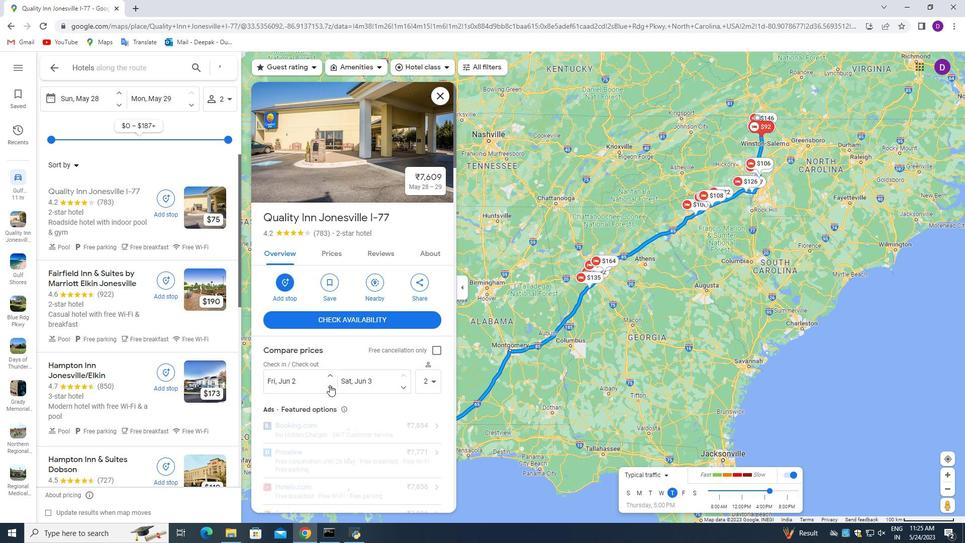 
Action: Mouse pressed left at (330, 385)
Screenshot: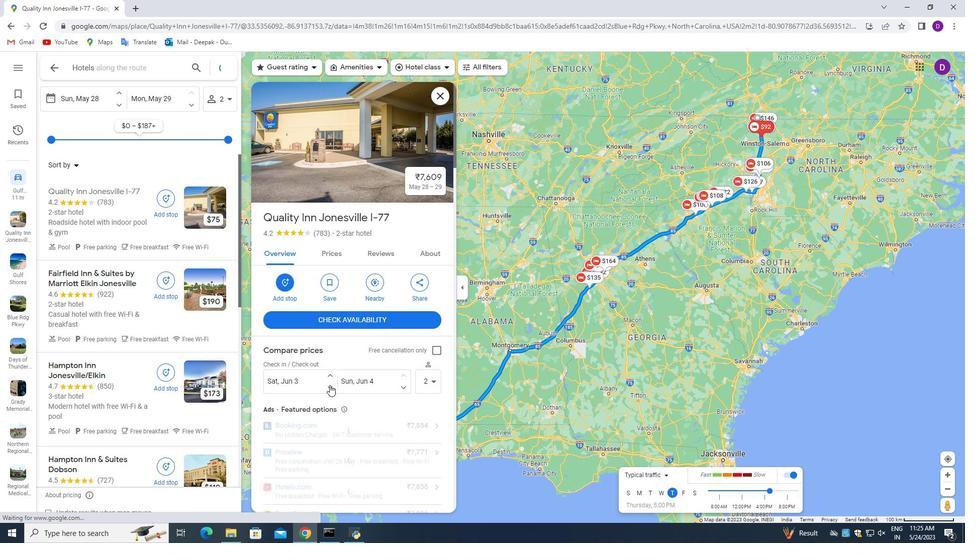 
Action: Mouse pressed left at (330, 385)
Screenshot: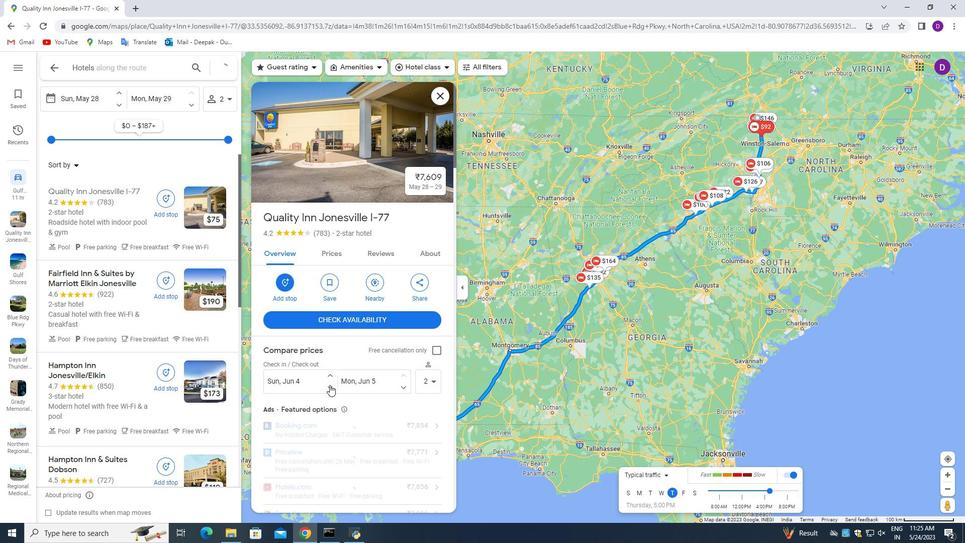 
Action: Mouse pressed left at (330, 385)
Screenshot: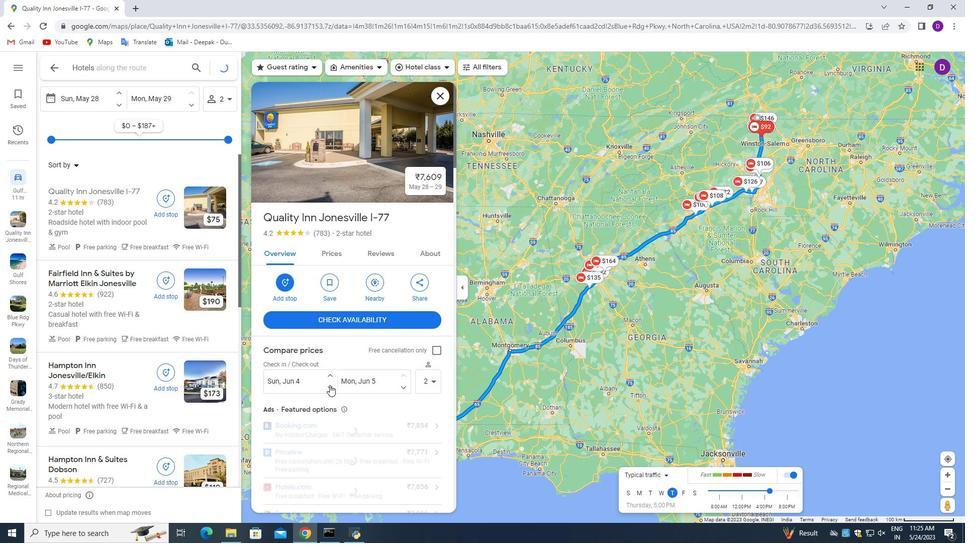 
Action: Mouse pressed left at (330, 385)
Screenshot: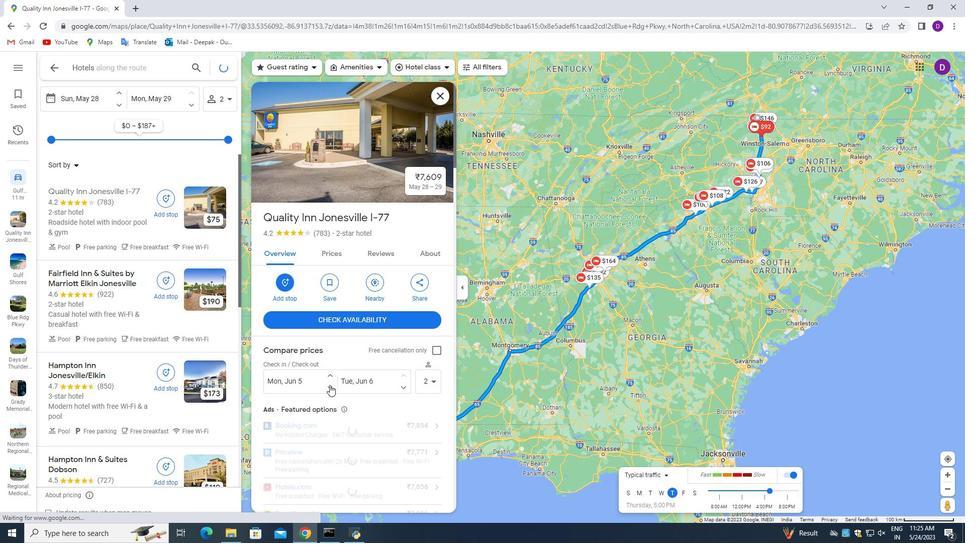 
Action: Mouse pressed left at (330, 385)
Screenshot: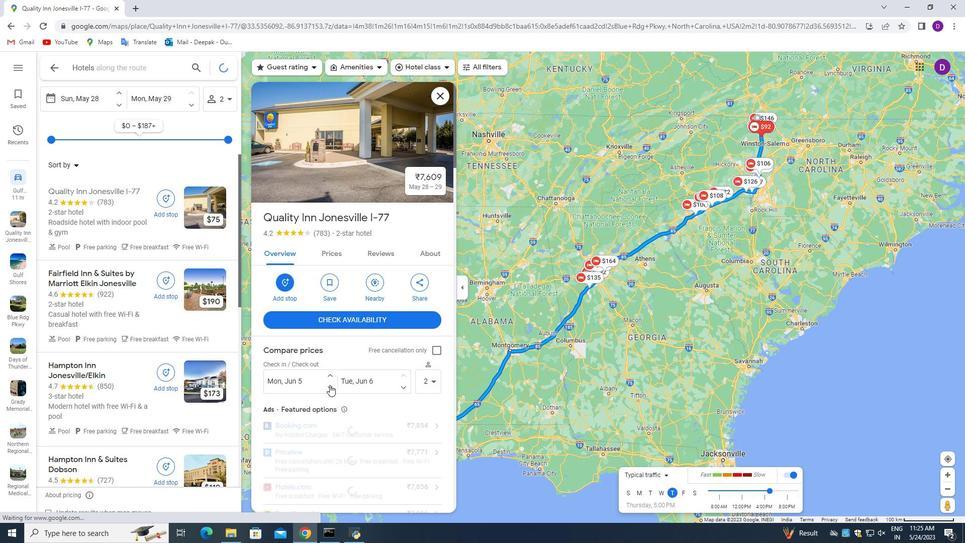 
Action: Mouse pressed left at (330, 385)
Screenshot: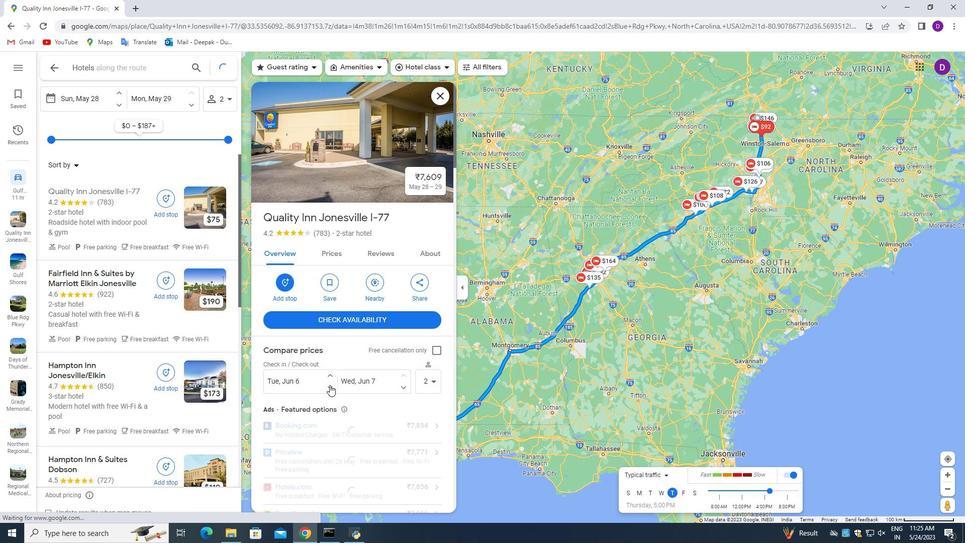 
Action: Mouse pressed left at (330, 385)
Screenshot: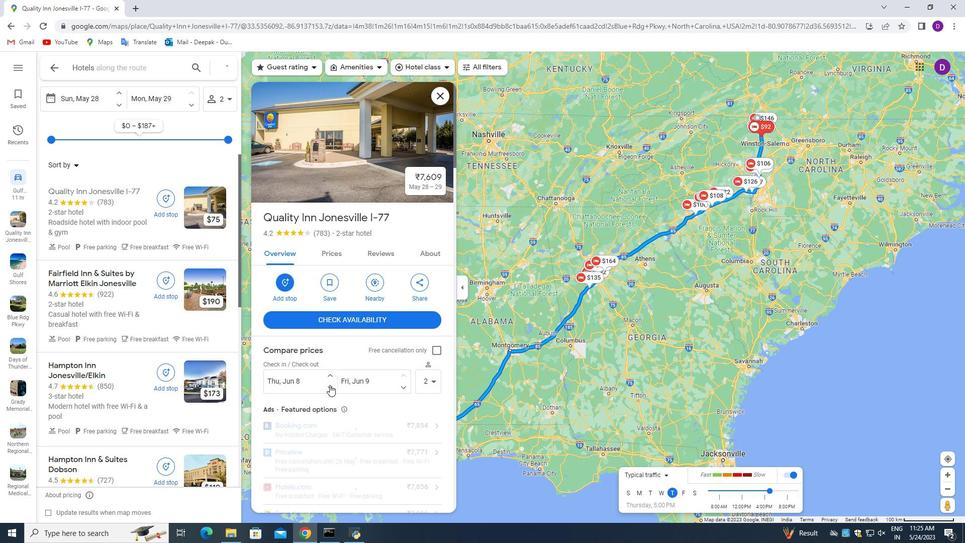 
Action: Mouse pressed left at (330, 385)
Screenshot: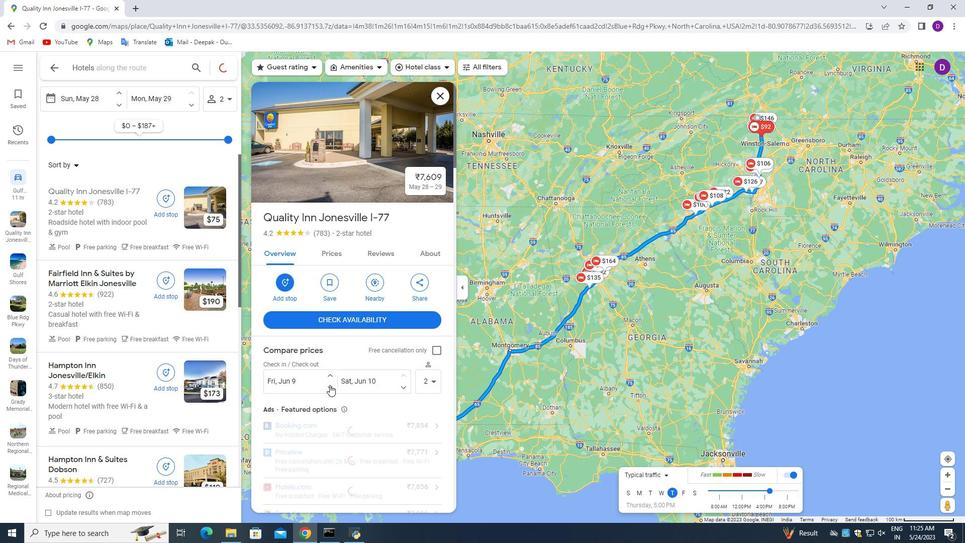 
Action: Mouse pressed left at (330, 385)
Screenshot: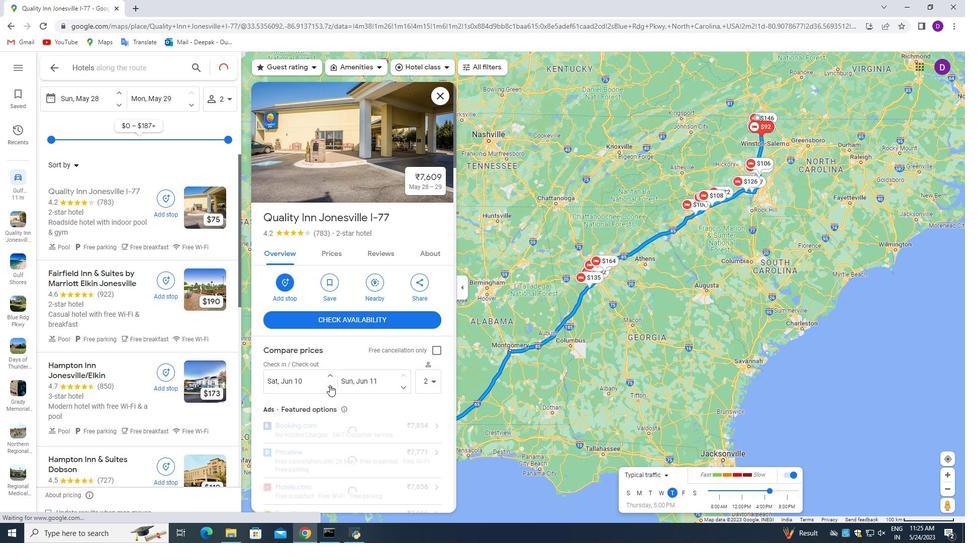 
Action: Mouse pressed left at (330, 385)
Screenshot: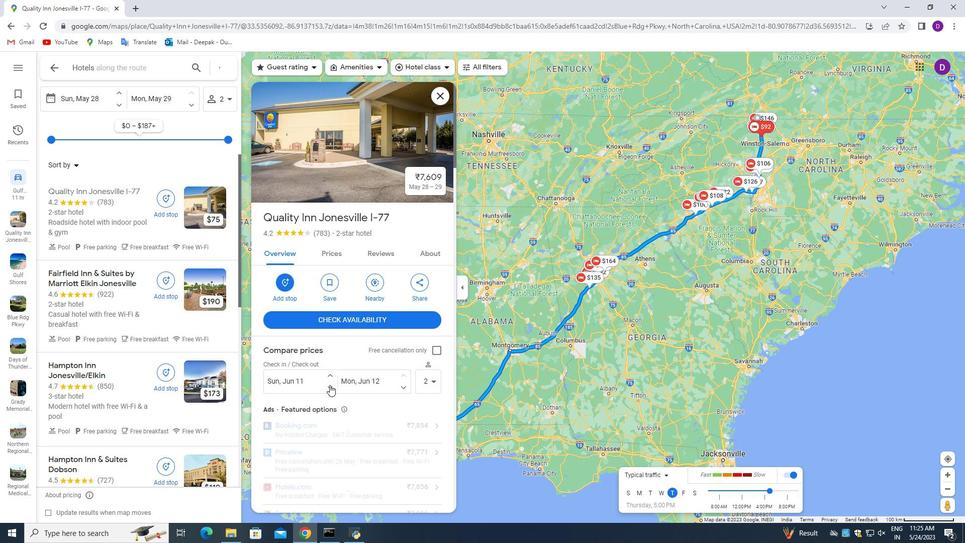 
Action: Mouse pressed left at (330, 385)
Screenshot: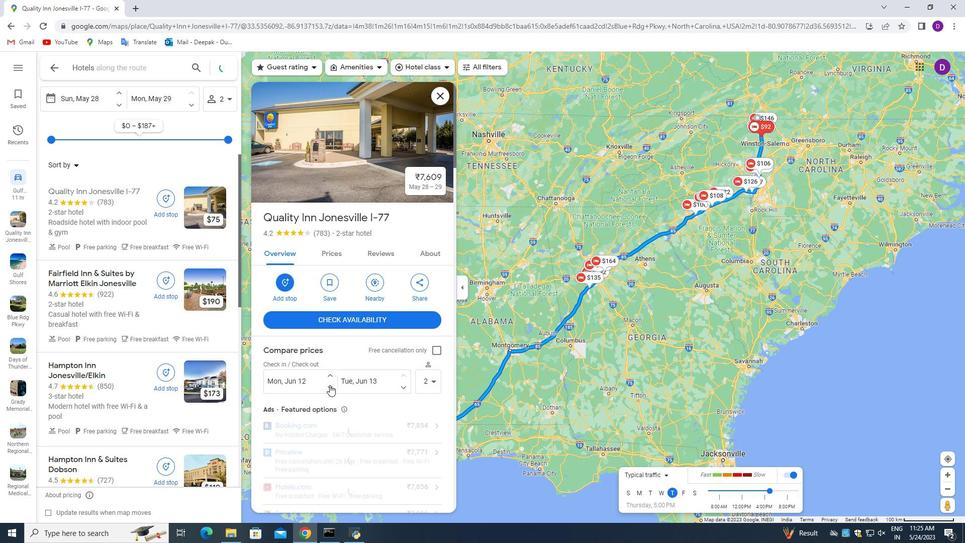 
Action: Mouse pressed left at (330, 385)
Screenshot: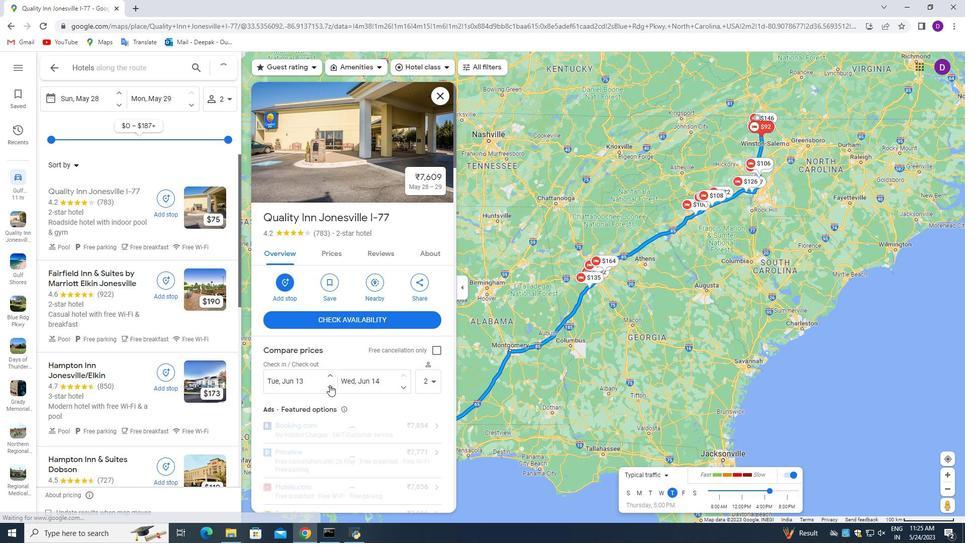 
Action: Mouse pressed left at (330, 385)
Screenshot: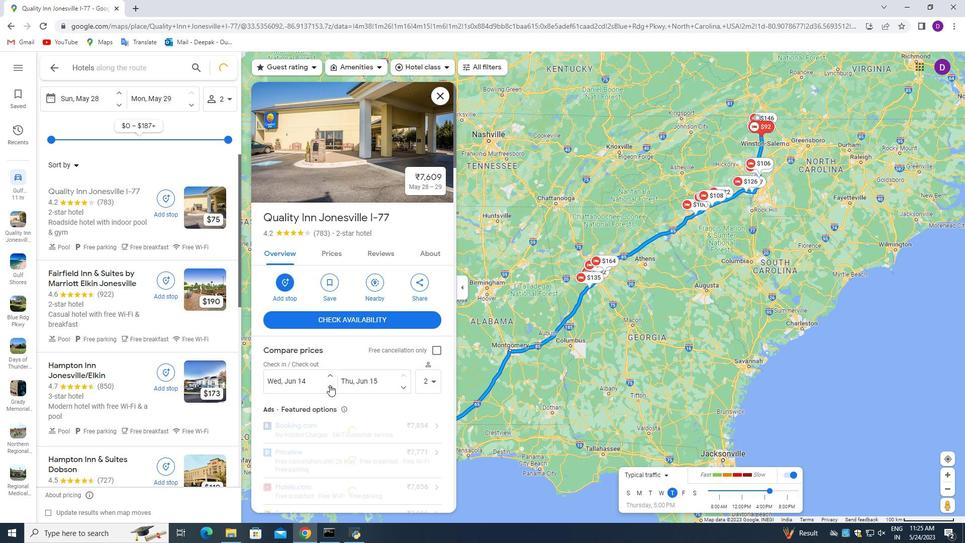 
Action: Mouse pressed left at (330, 385)
Screenshot: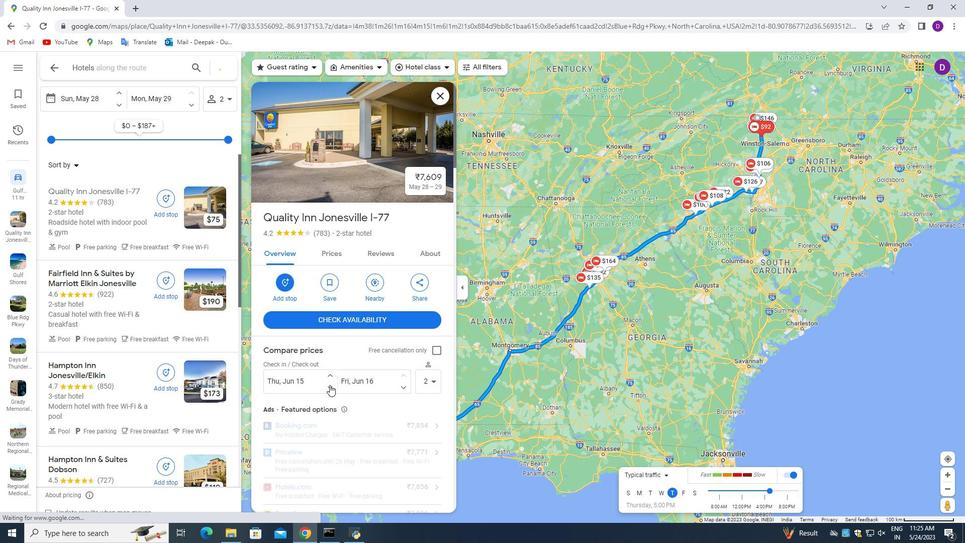 
Action: Mouse moved to (332, 384)
Screenshot: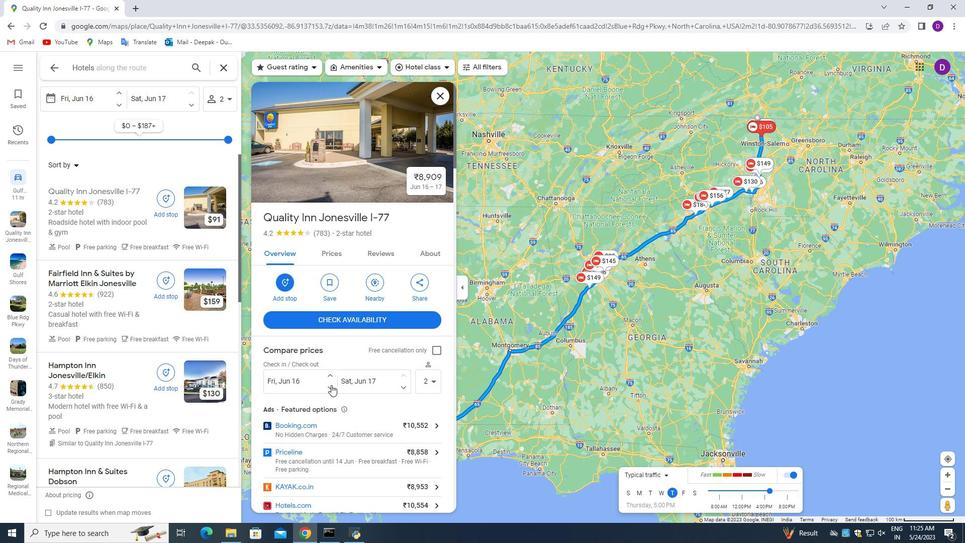
Action: Mouse pressed left at (332, 384)
Screenshot: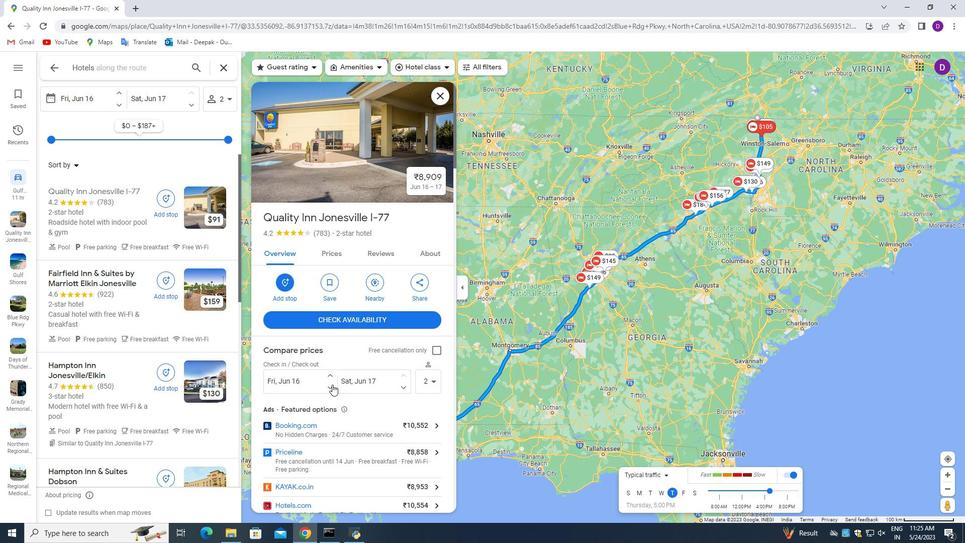 
Action: Mouse pressed left at (332, 384)
Screenshot: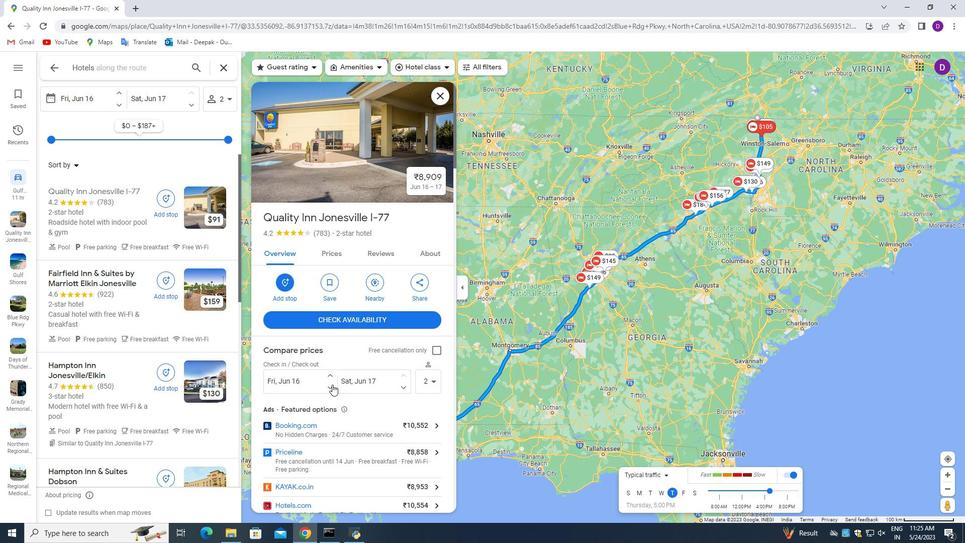 
Action: Mouse pressed left at (332, 384)
Screenshot: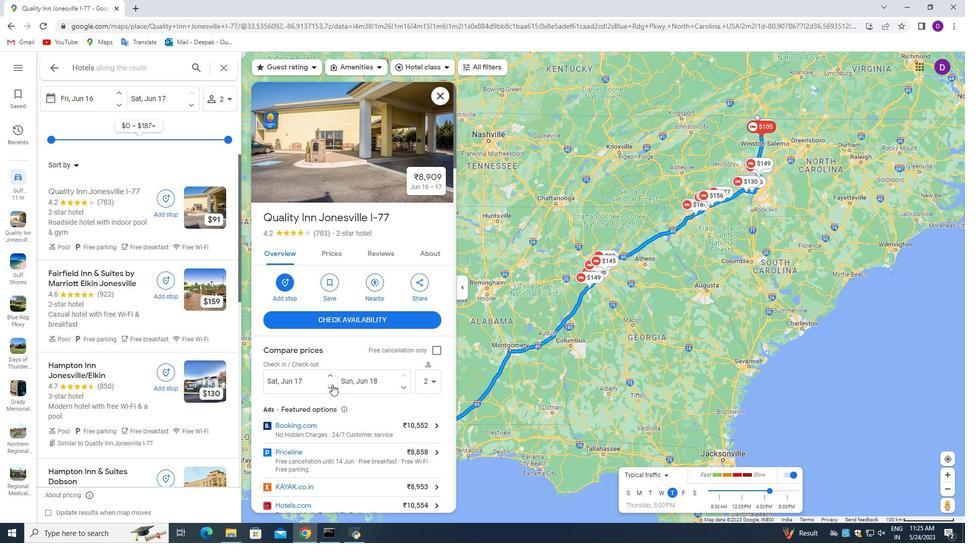 
Action: Mouse pressed left at (332, 384)
Screenshot: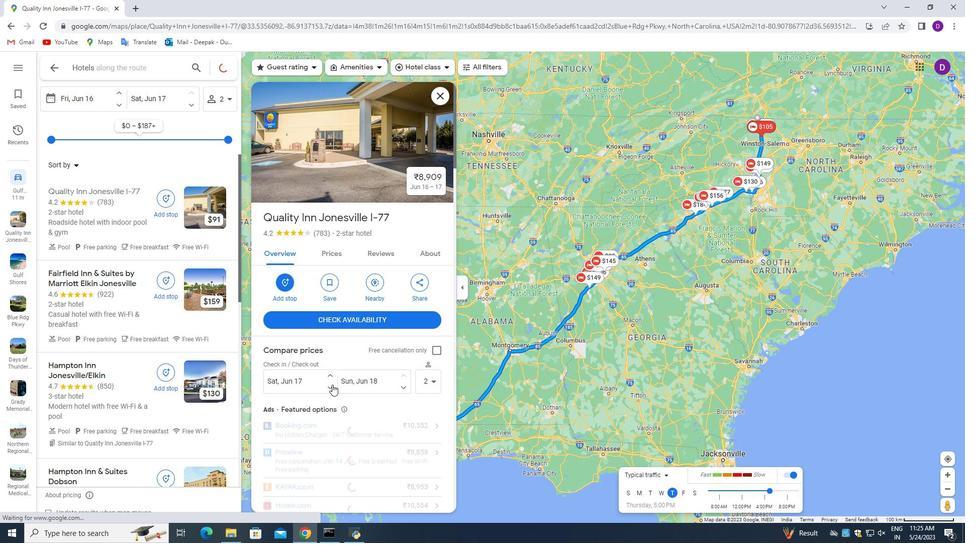 
Action: Mouse pressed left at (332, 384)
Screenshot: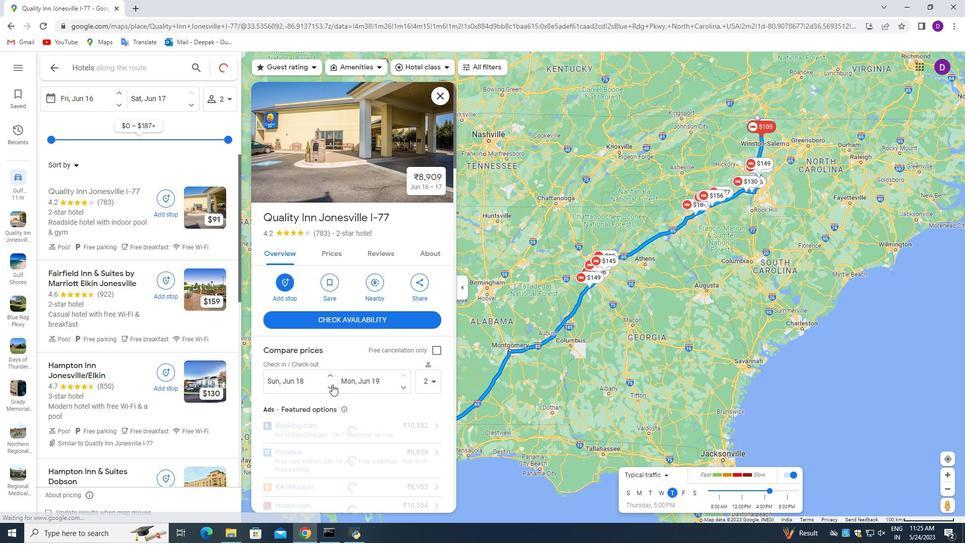 
Action: Mouse pressed left at (332, 384)
Screenshot: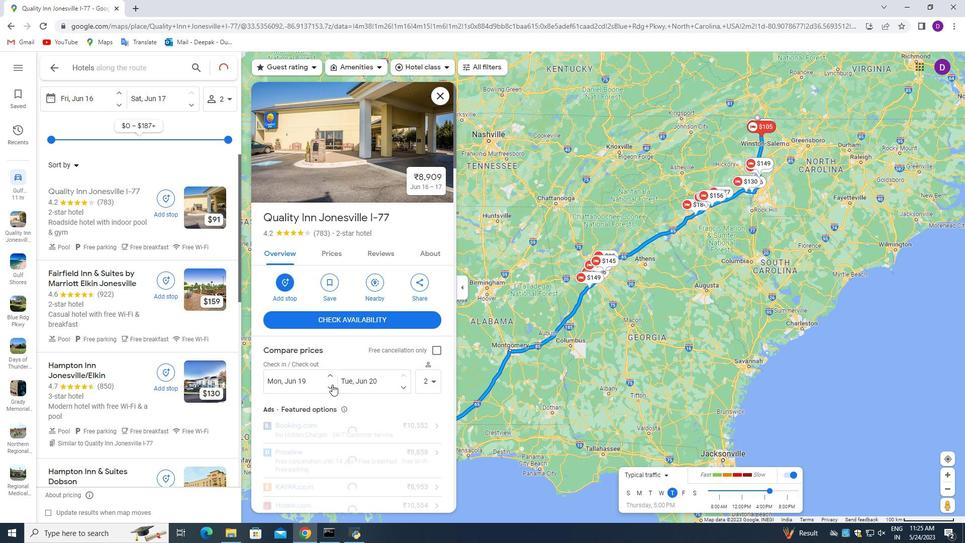 
Action: Mouse pressed left at (332, 384)
Screenshot: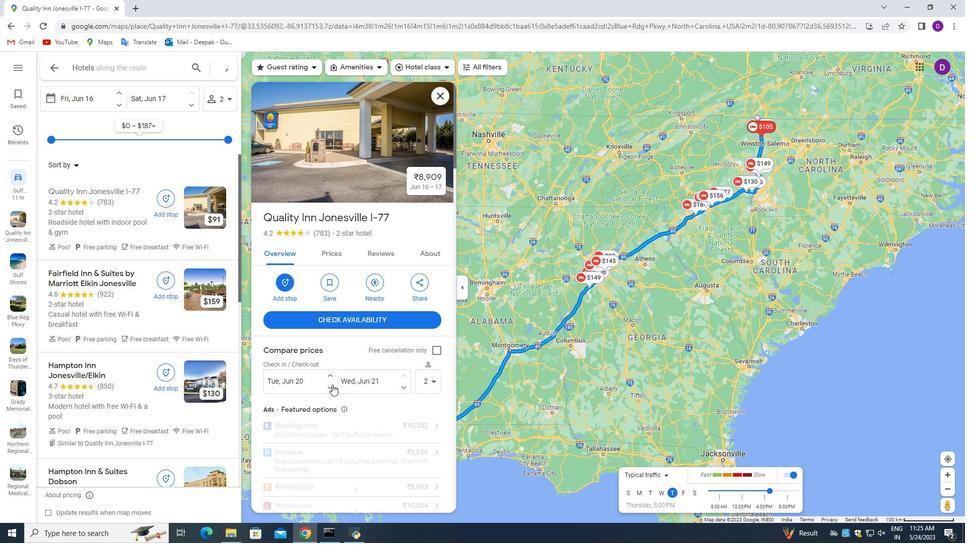 
Action: Mouse pressed left at (332, 384)
Screenshot: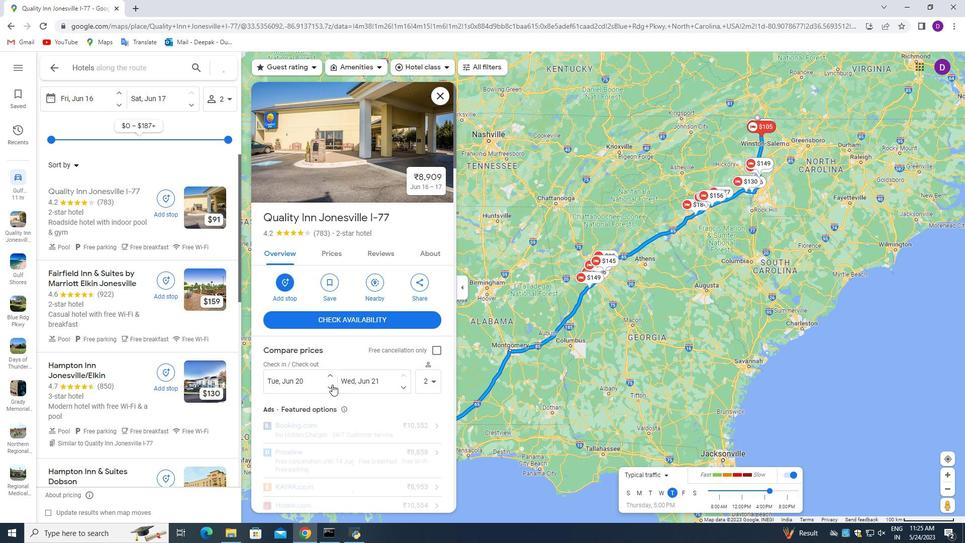 
Action: Mouse pressed left at (332, 384)
Screenshot: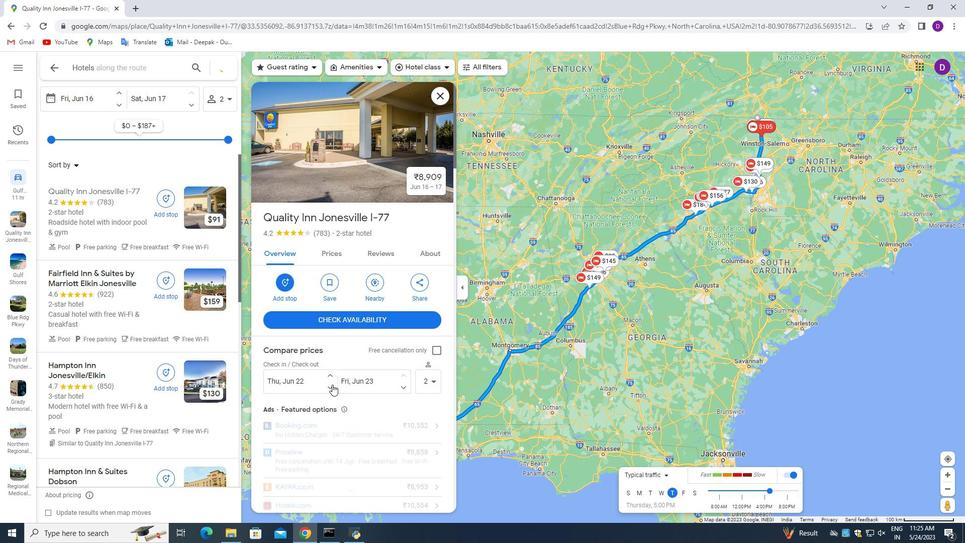 
Action: Mouse pressed left at (332, 384)
Screenshot: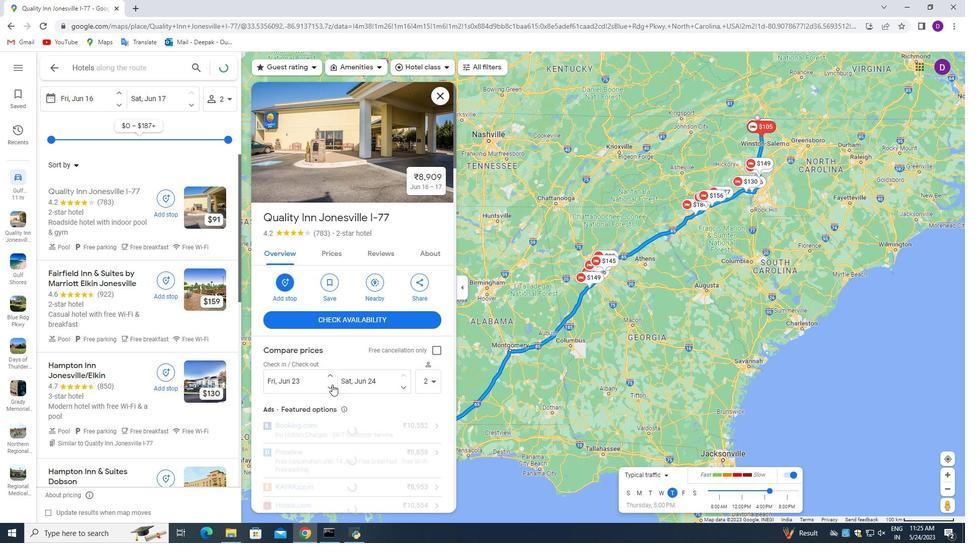 
Action: Mouse pressed left at (332, 384)
Screenshot: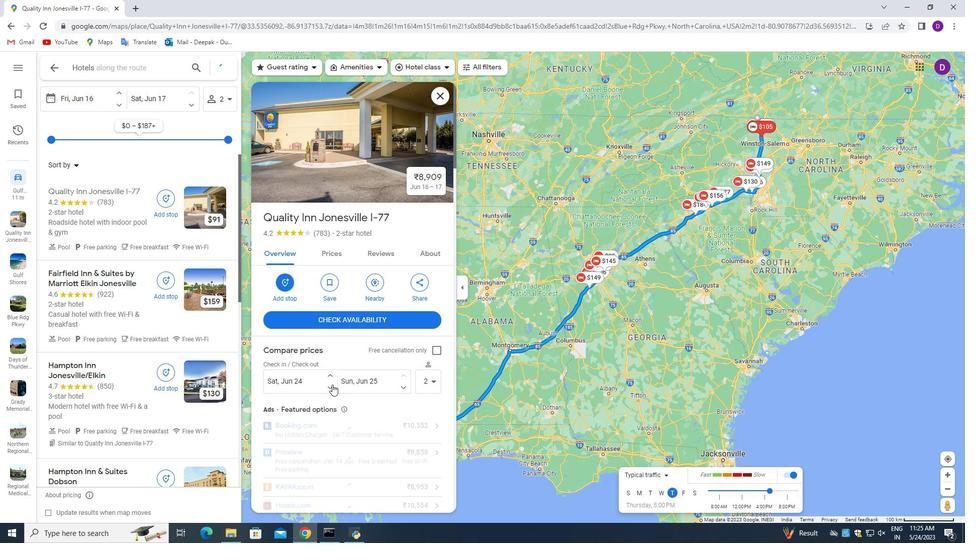
Action: Mouse pressed left at (332, 384)
Screenshot: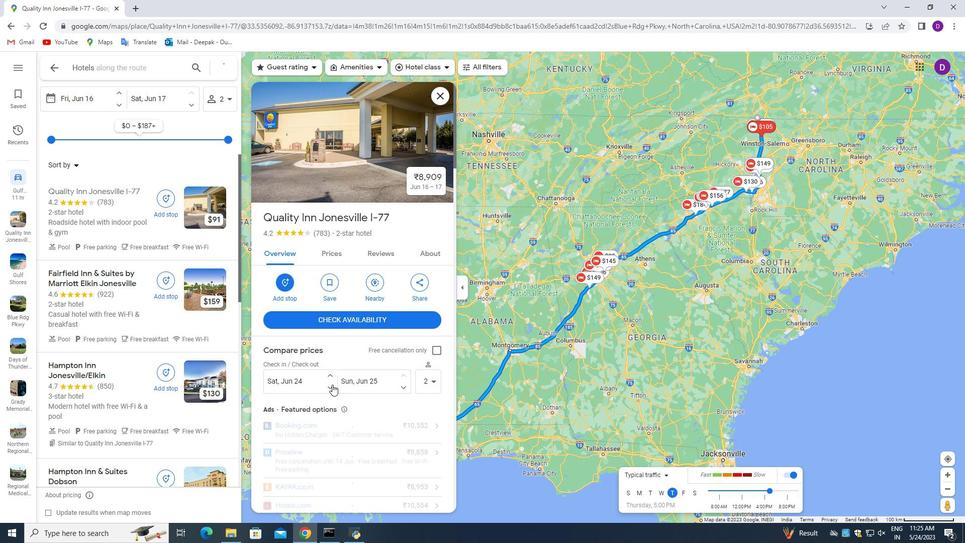 
Action: Mouse pressed left at (332, 384)
Screenshot: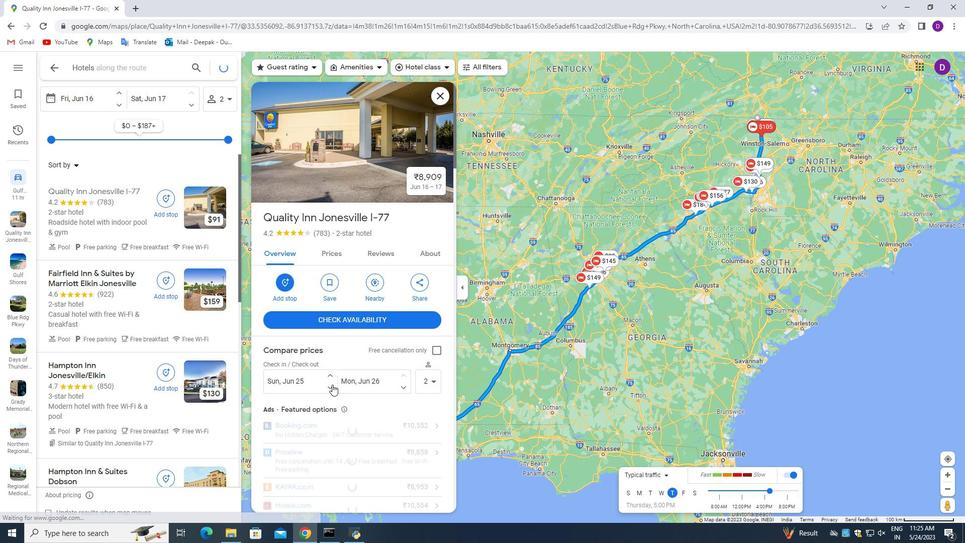 
Action: Mouse pressed left at (332, 384)
Screenshot: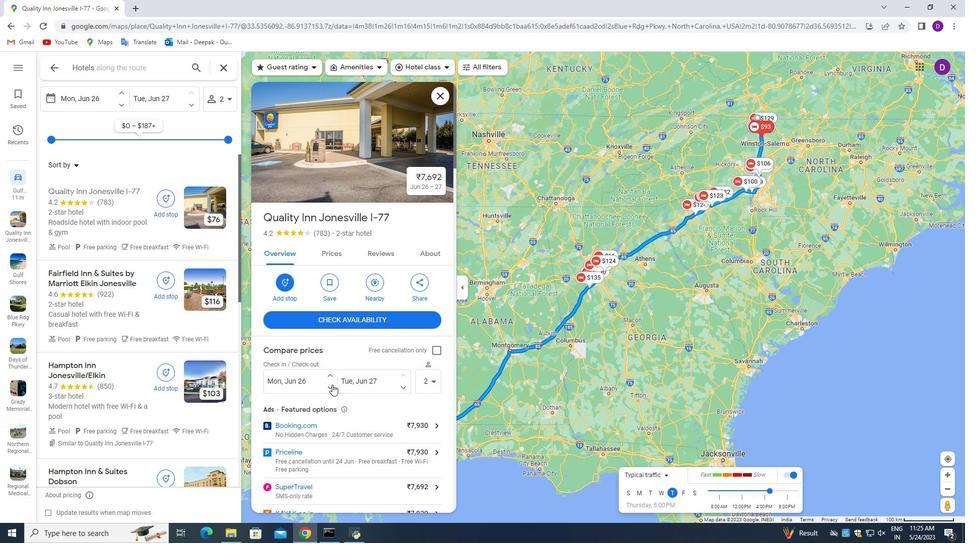 
Action: Mouse pressed left at (332, 384)
Screenshot: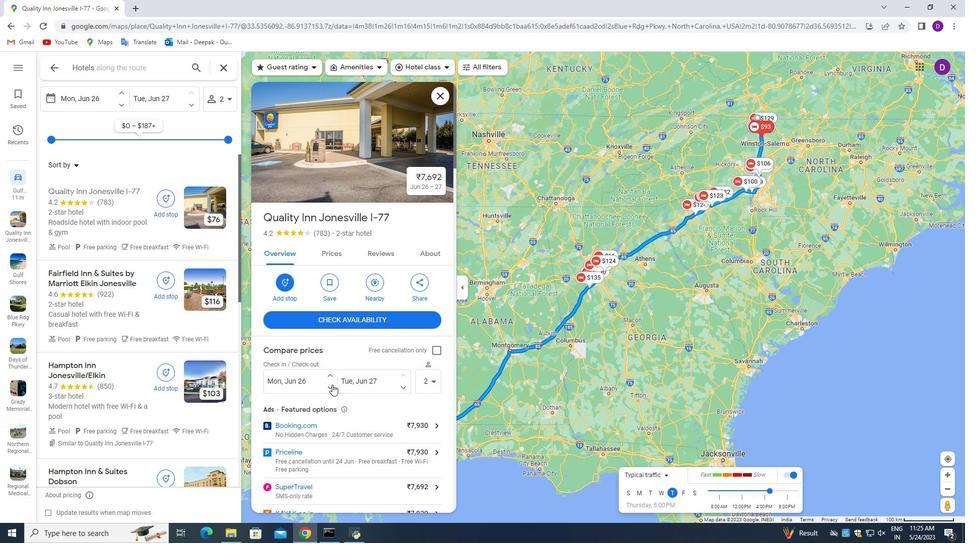 
Action: Mouse pressed left at (332, 384)
Screenshot: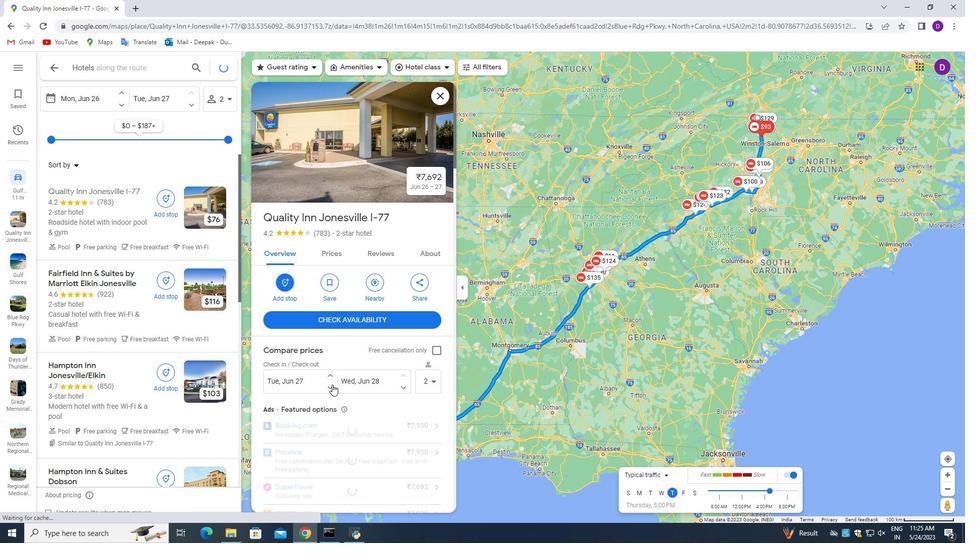 
Action: Mouse pressed left at (332, 384)
Screenshot: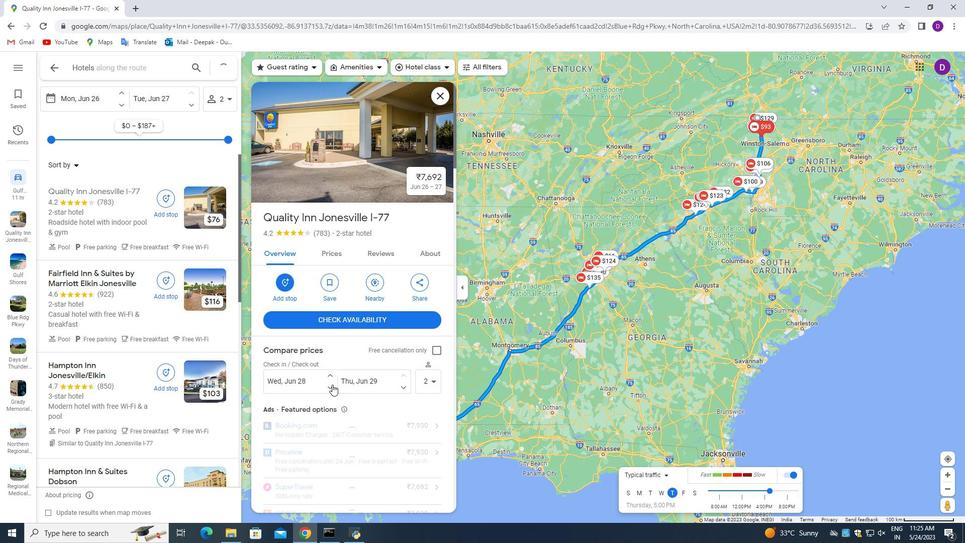 
Action: Mouse pressed left at (332, 384)
Screenshot: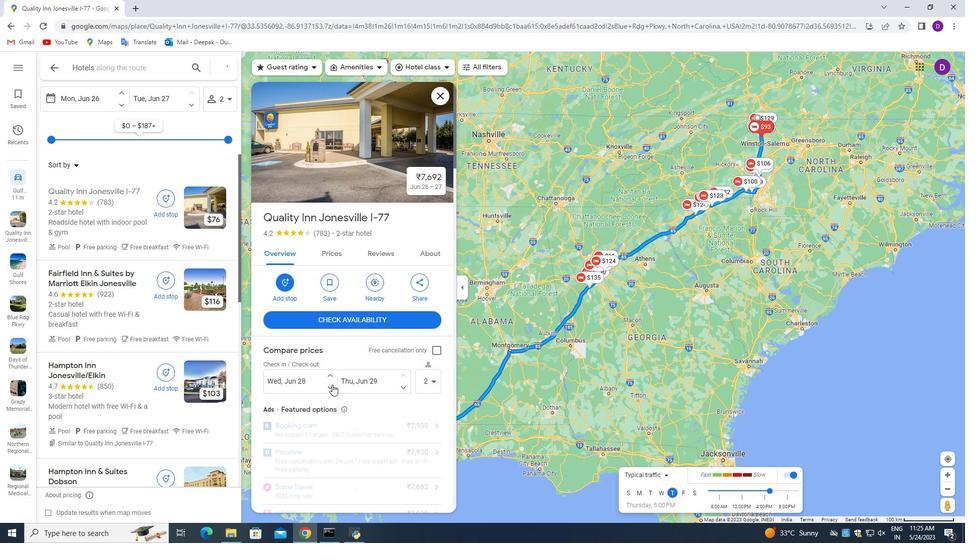 
Action: Mouse pressed left at (332, 384)
Screenshot: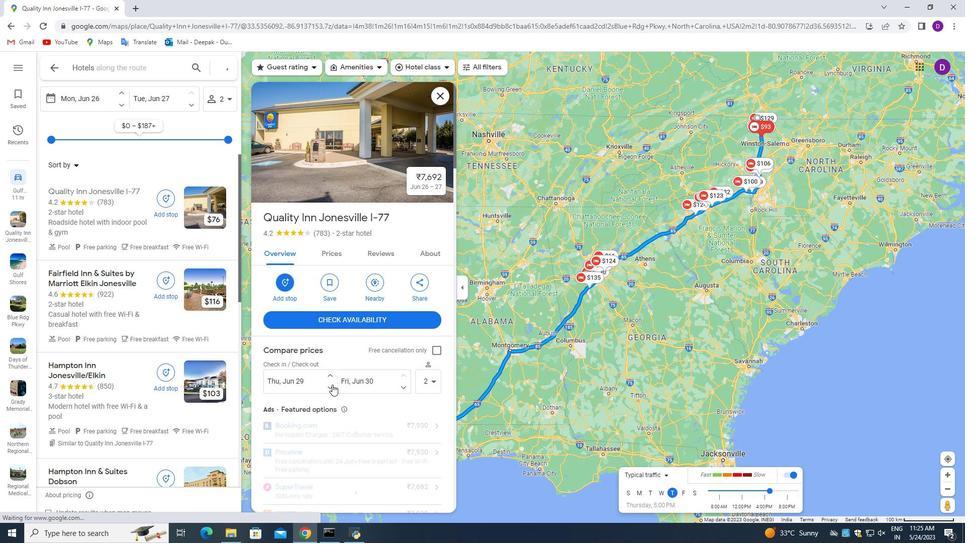 
Action: Mouse pressed left at (332, 384)
Screenshot: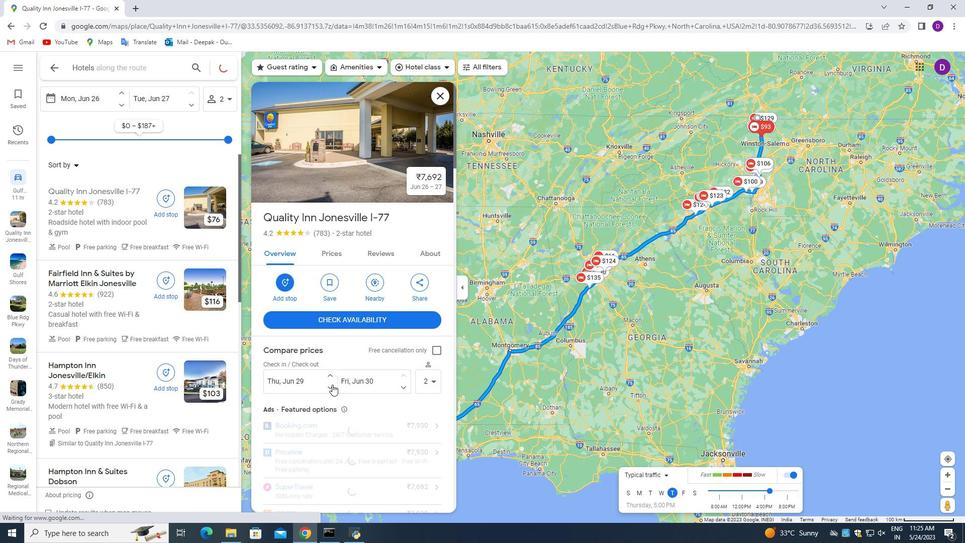 
Action: Mouse pressed left at (332, 384)
Screenshot: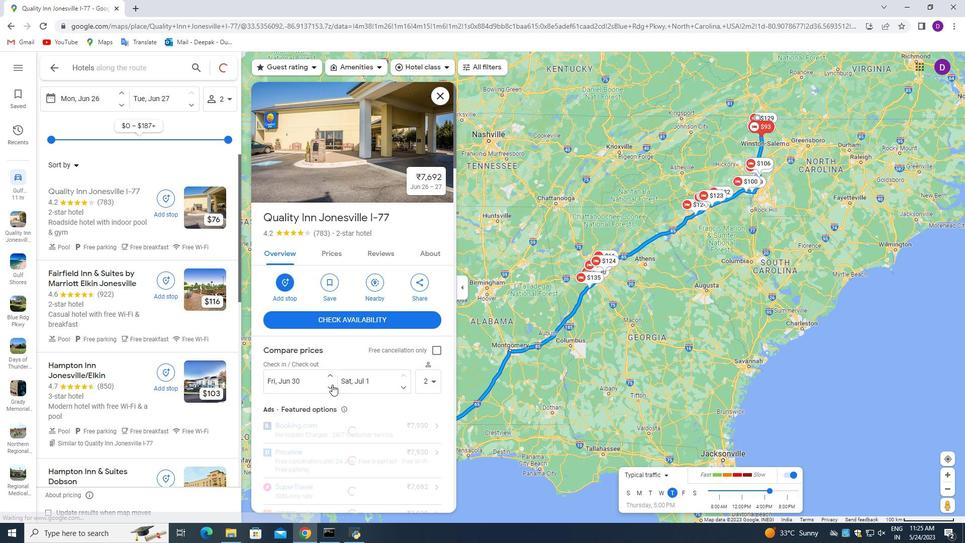 
Action: Mouse pressed left at (332, 384)
Screenshot: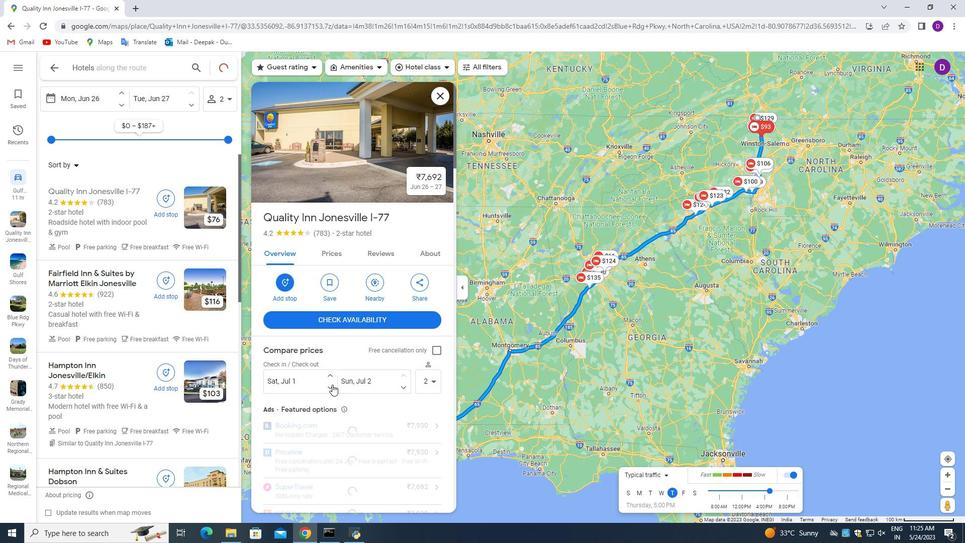 
Action: Mouse pressed left at (332, 384)
Screenshot: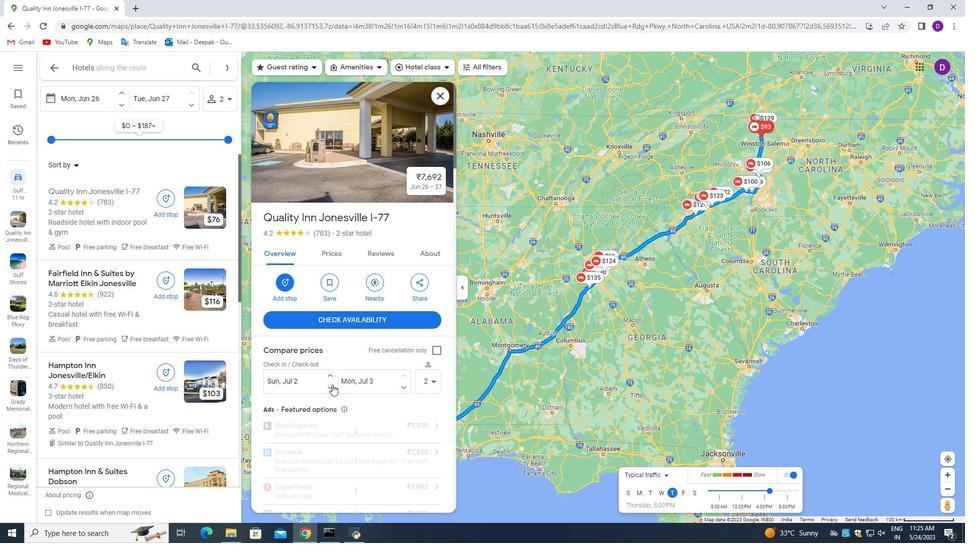
Action: Mouse pressed left at (332, 384)
Screenshot: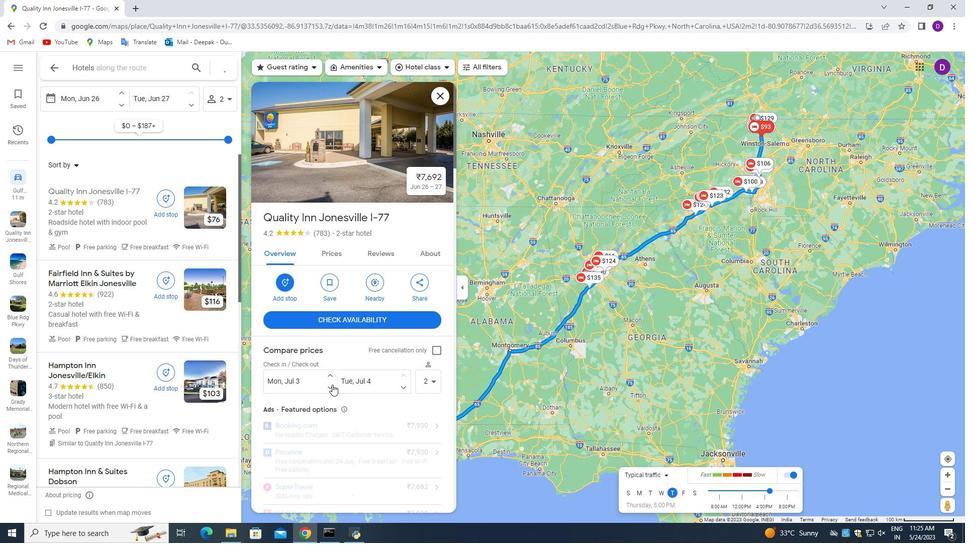 
Action: Mouse pressed left at (332, 384)
Screenshot: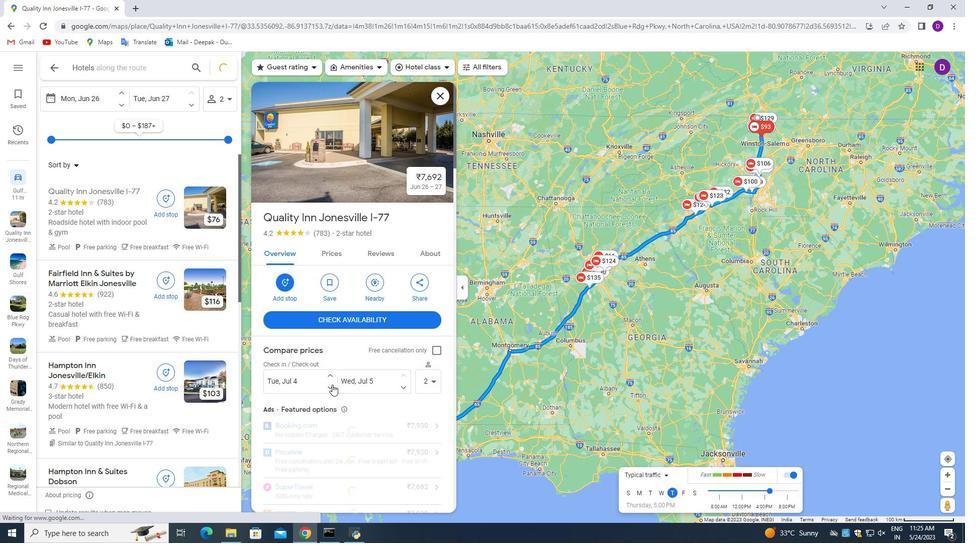 
Action: Mouse pressed left at (332, 384)
Screenshot: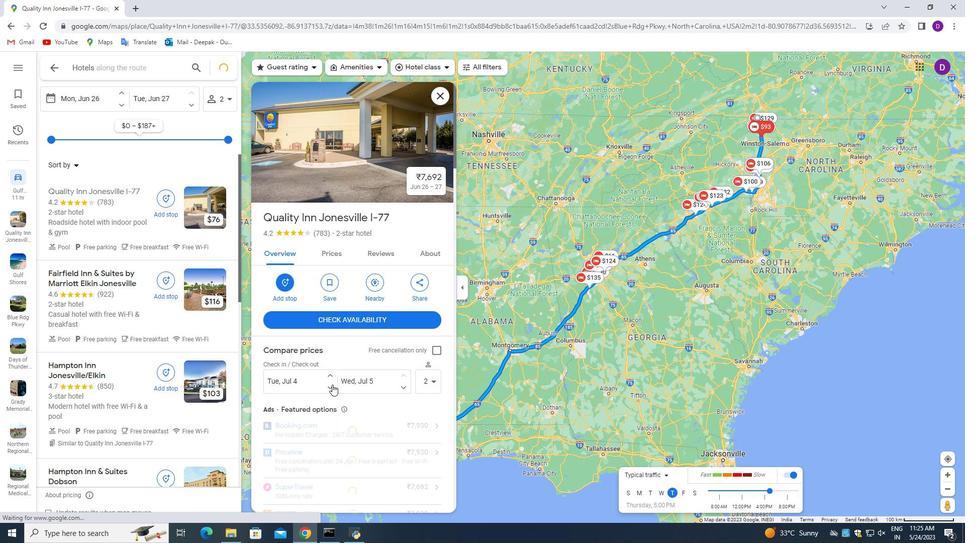 
Action: Mouse pressed left at (332, 384)
Screenshot: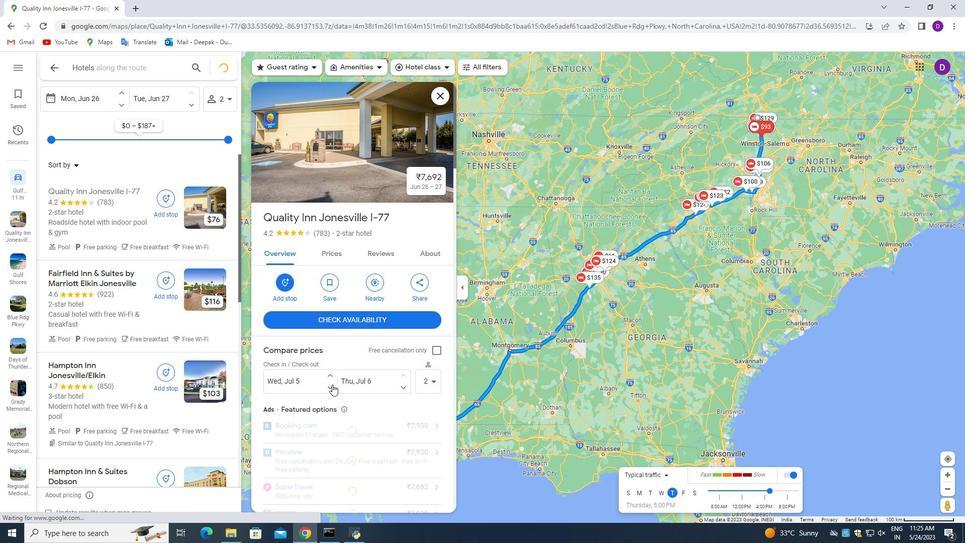 
Action: Mouse pressed left at (332, 384)
Screenshot: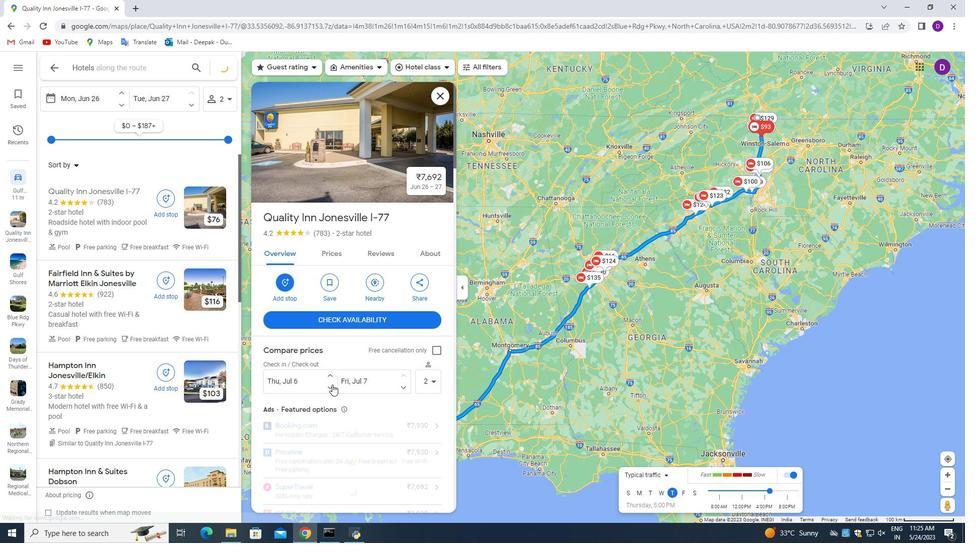 
Action: Mouse pressed left at (332, 384)
Screenshot: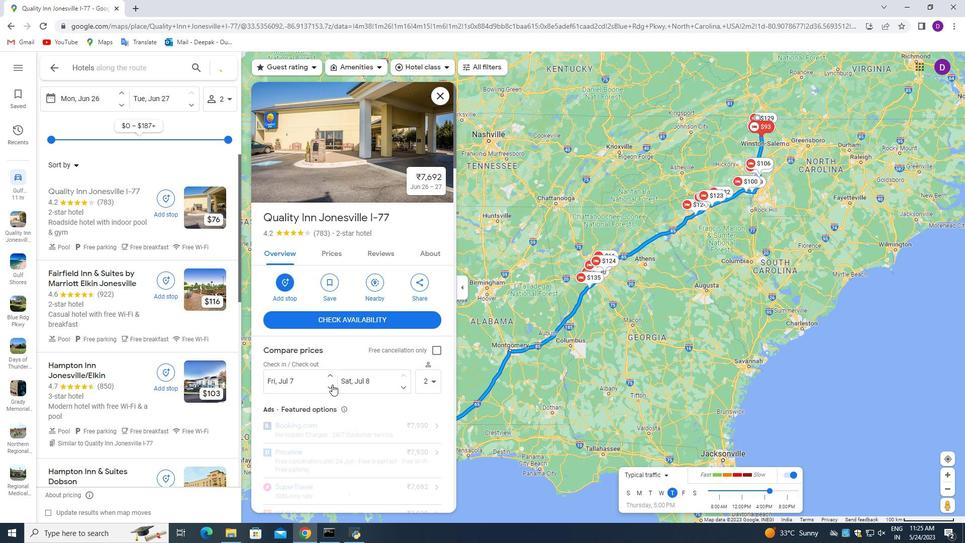 
Action: Mouse pressed left at (332, 384)
Screenshot: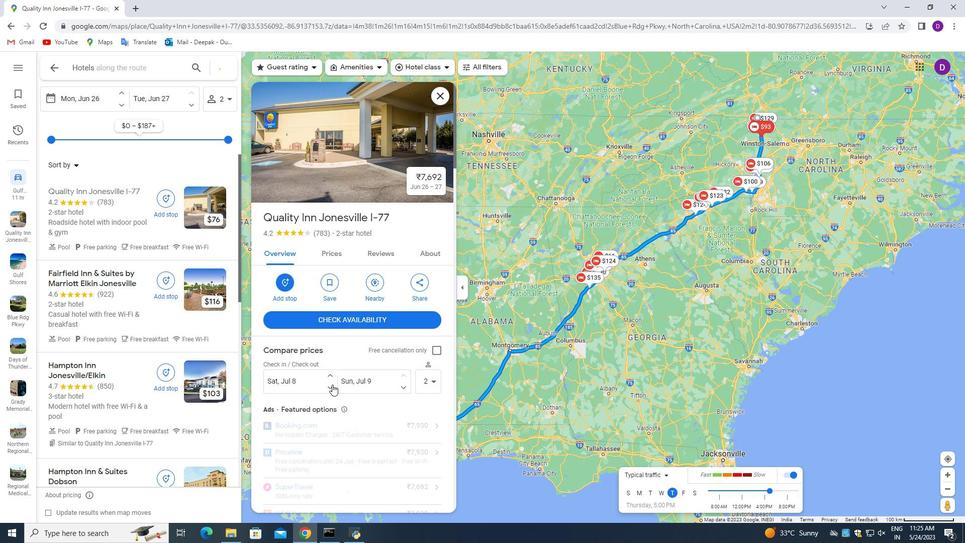 
Action: Mouse pressed left at (332, 384)
Screenshot: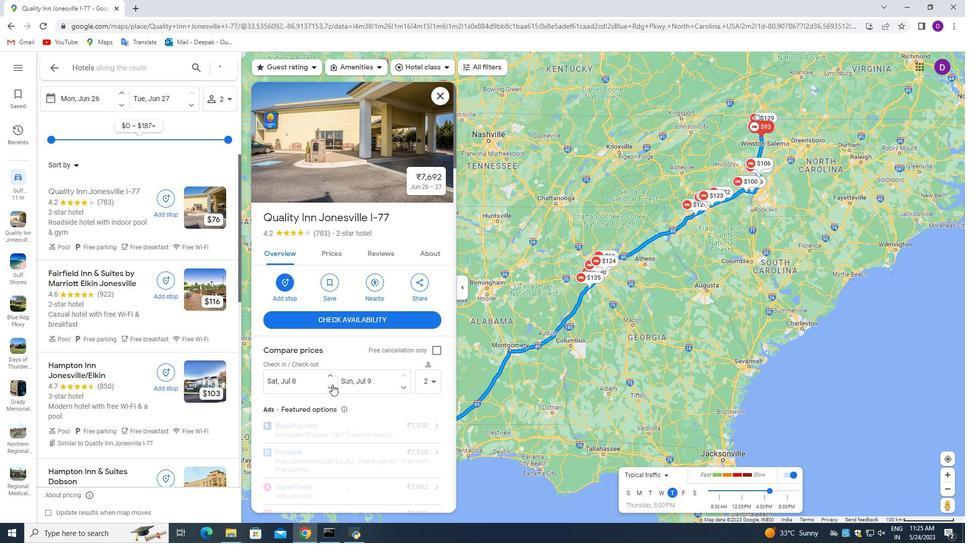 
Action: Mouse pressed left at (332, 384)
Screenshot: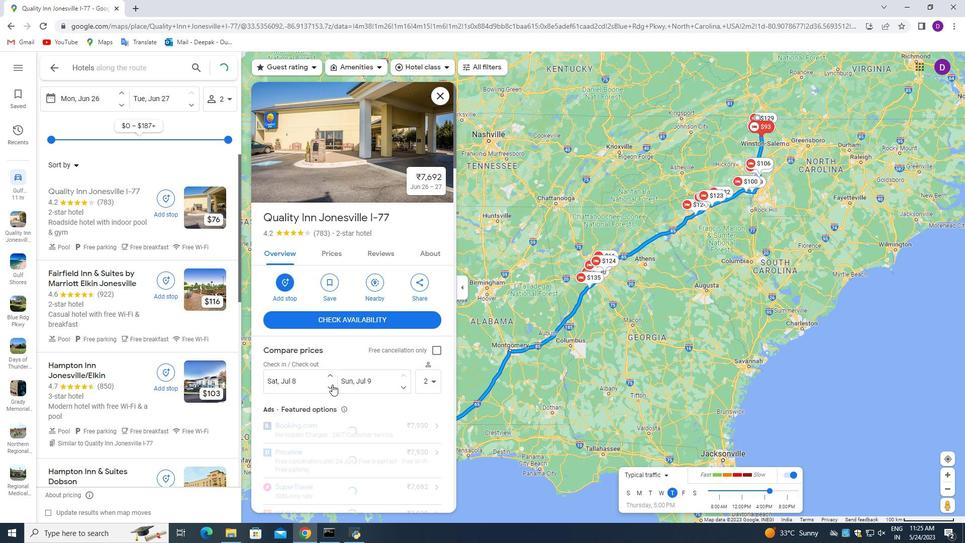 
Action: Mouse pressed left at (332, 384)
Screenshot: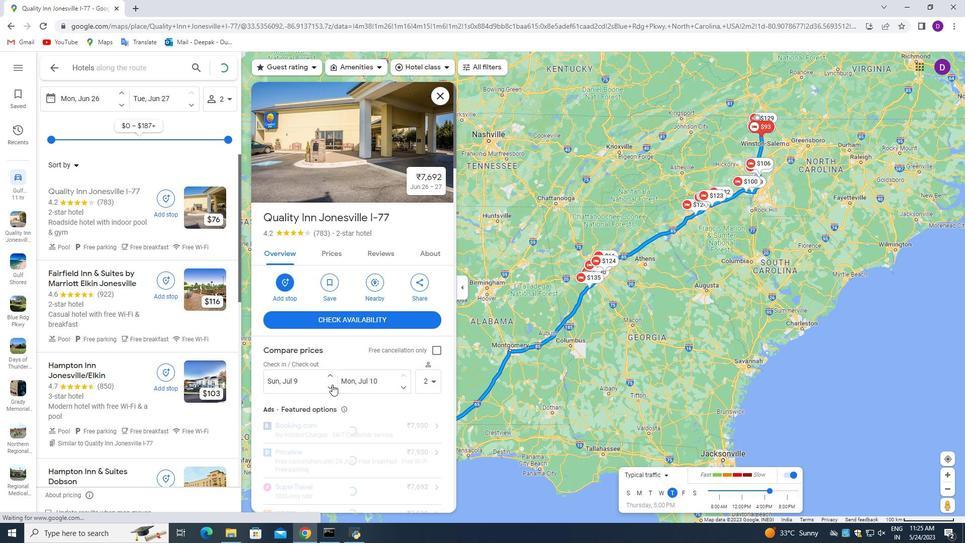 
Action: Mouse pressed left at (332, 384)
Screenshot: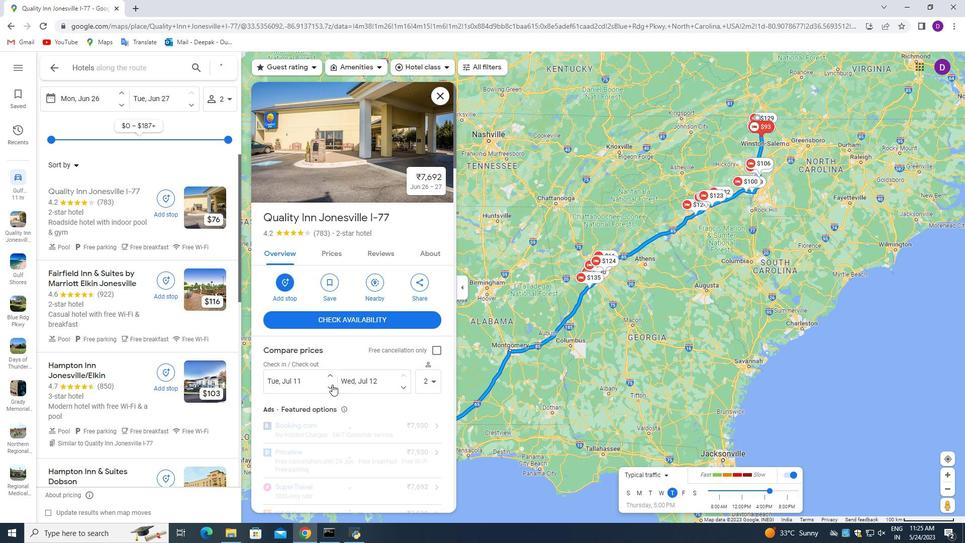 
Action: Mouse pressed left at (332, 384)
Screenshot: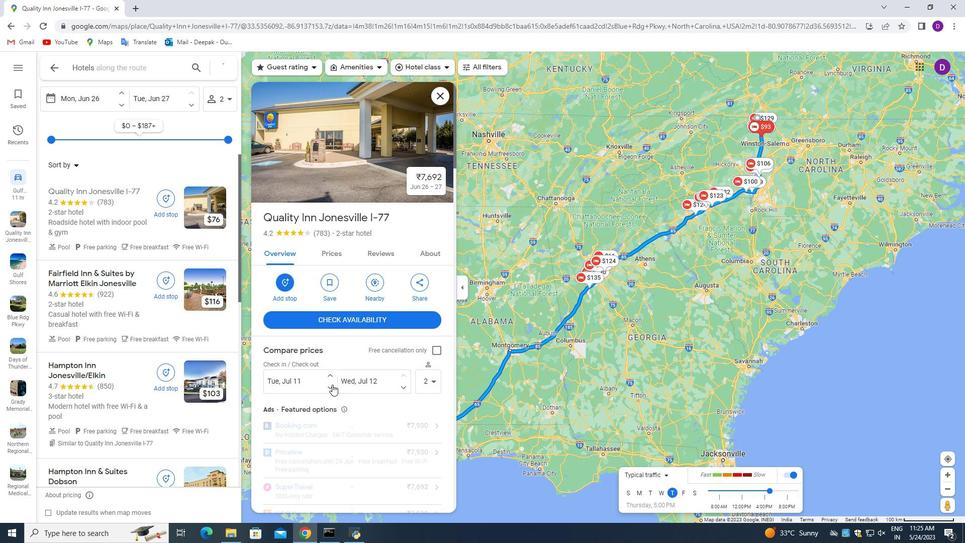 
Action: Mouse pressed left at (332, 384)
Screenshot: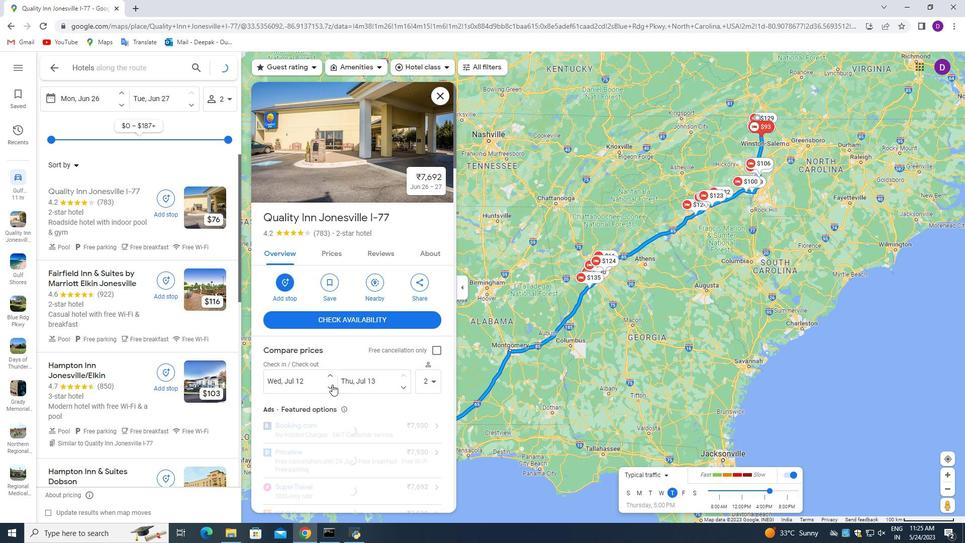 
Action: Mouse pressed left at (332, 384)
Screenshot: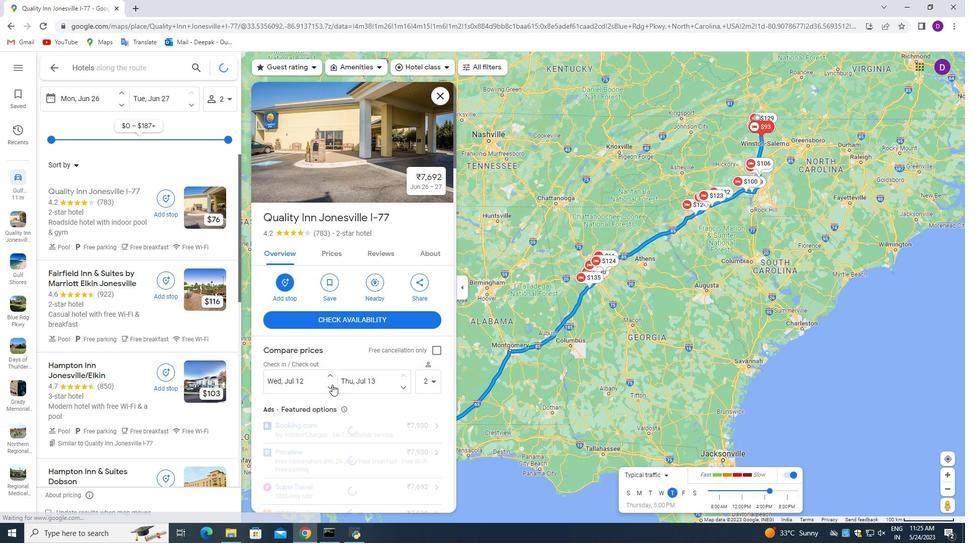 
Action: Mouse pressed left at (332, 384)
Screenshot: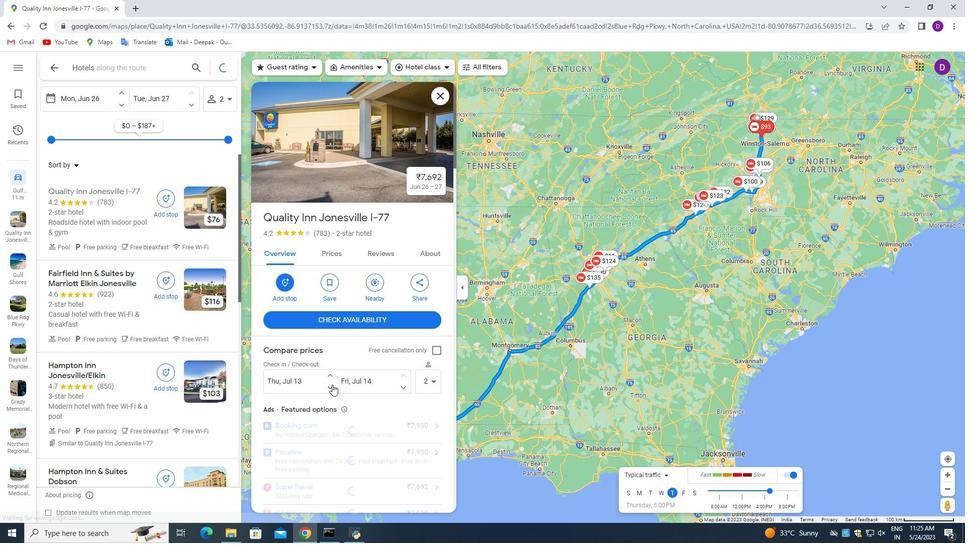 
Action: Mouse pressed left at (332, 384)
Screenshot: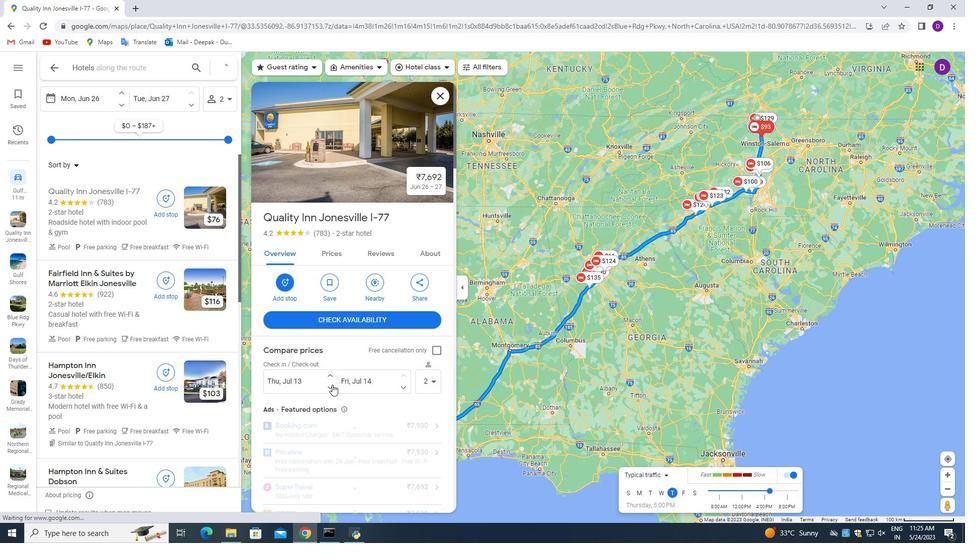 
Action: Mouse pressed left at (332, 384)
Screenshot: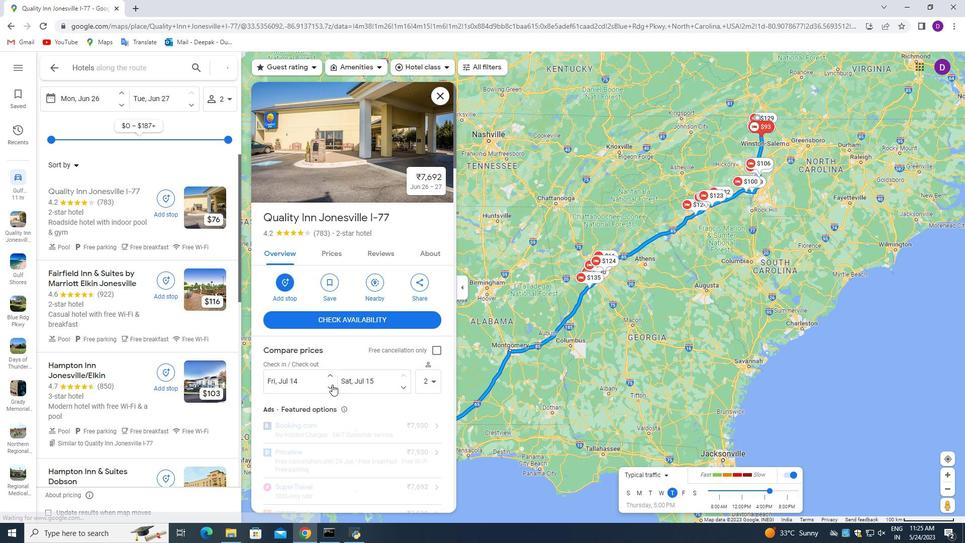 
Action: Mouse pressed left at (332, 384)
Screenshot: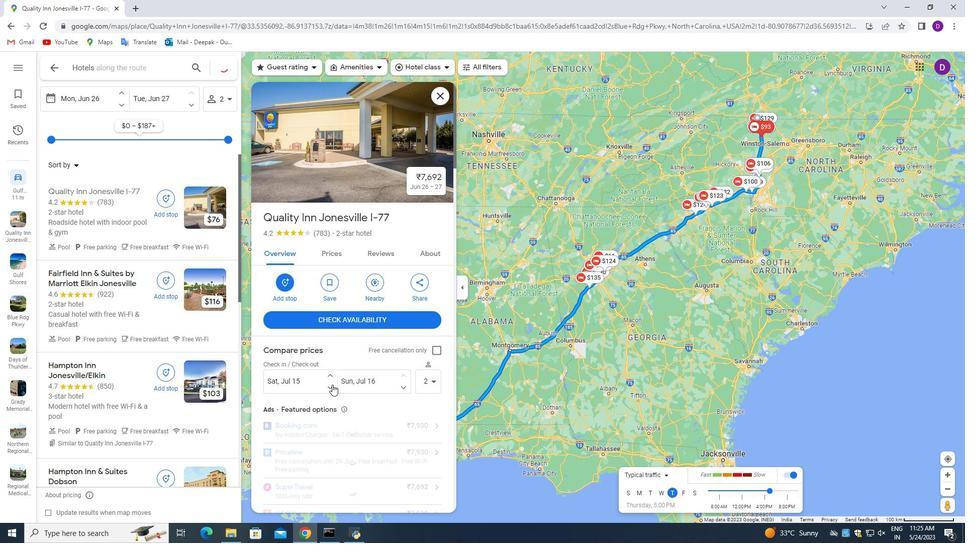 
Action: Mouse pressed left at (332, 384)
Screenshot: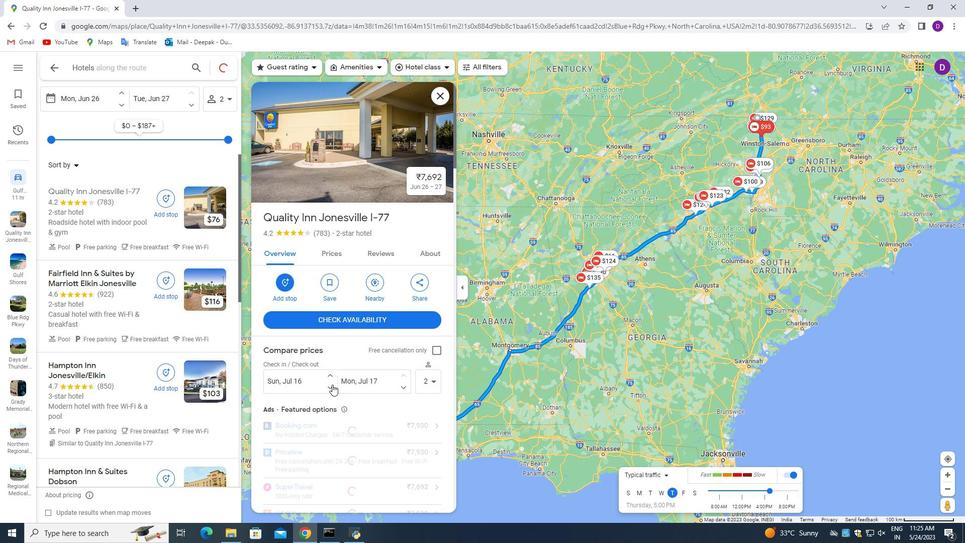 
Action: Mouse pressed left at (332, 384)
Screenshot: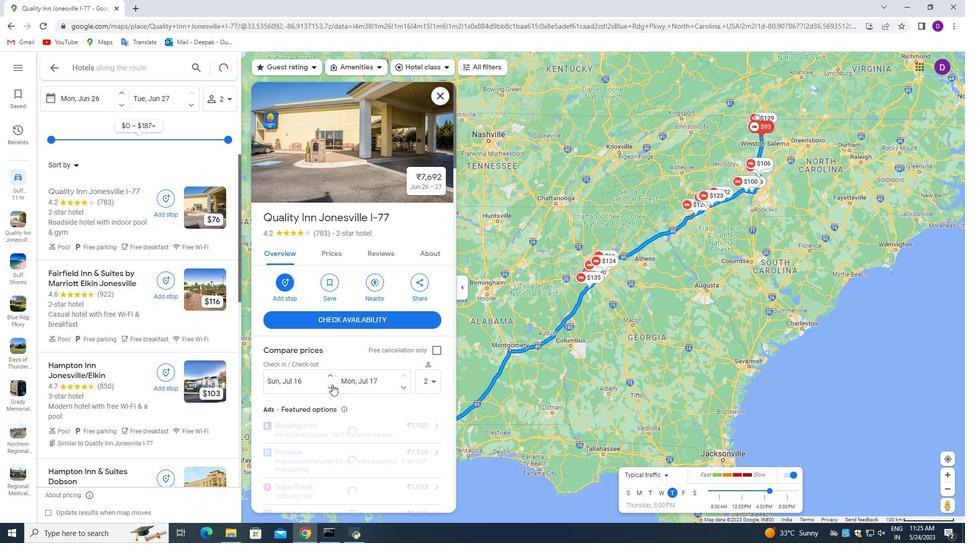 
Action: Mouse pressed left at (332, 384)
Screenshot: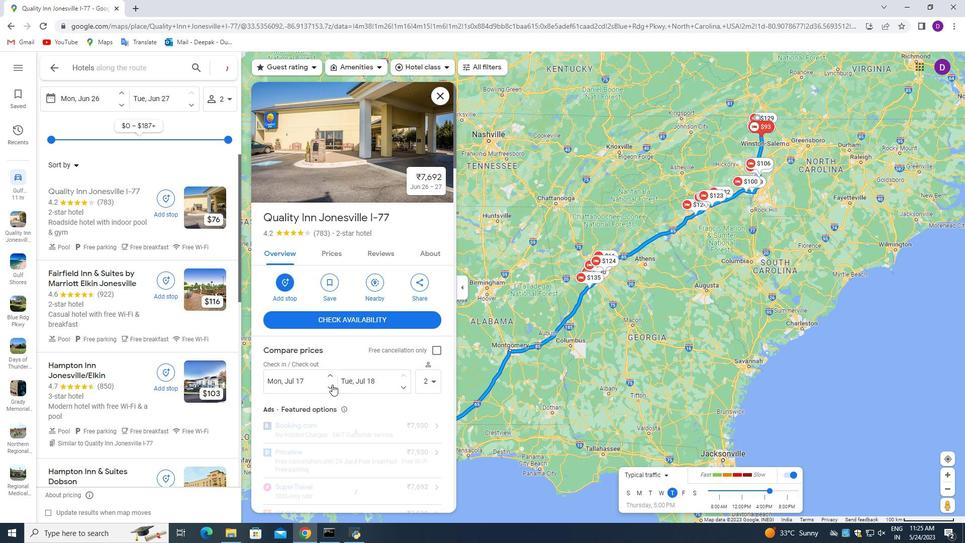 
Action: Mouse pressed left at (332, 384)
Screenshot: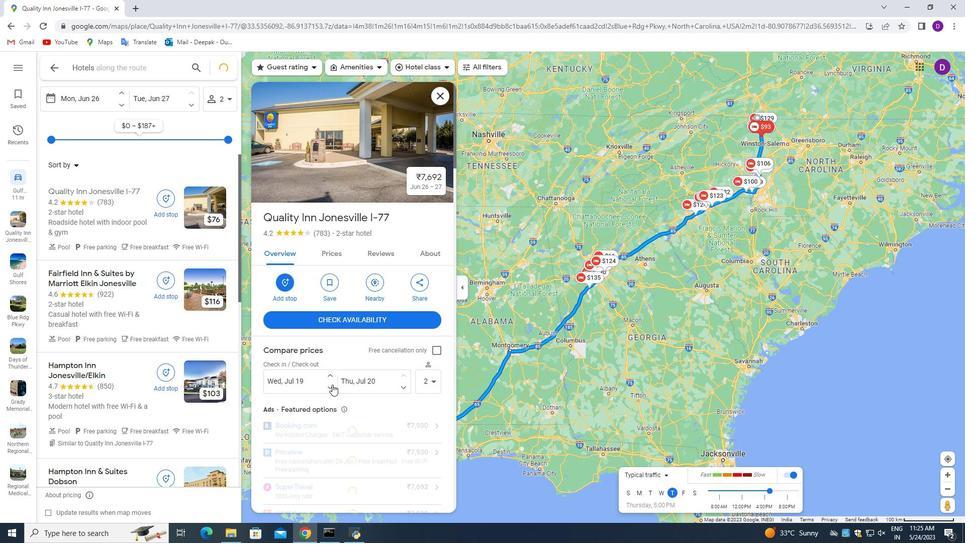 
Action: Mouse pressed left at (332, 384)
Screenshot: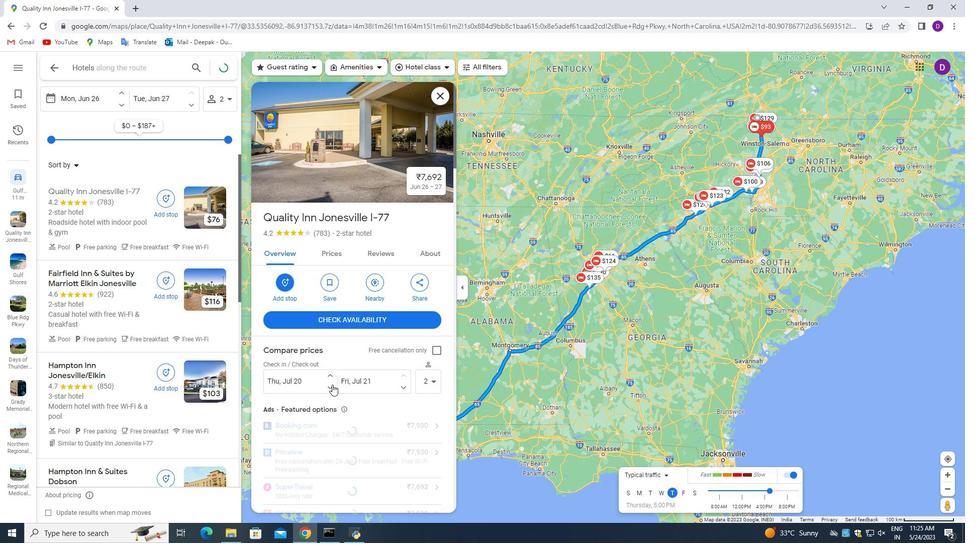 
Action: Mouse pressed left at (332, 384)
Screenshot: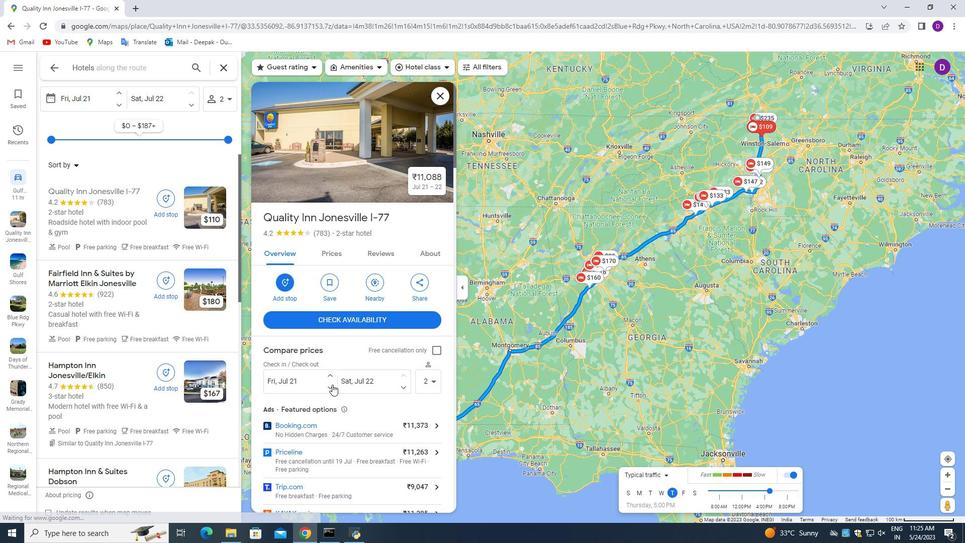
Action: Mouse pressed left at (332, 384)
Screenshot: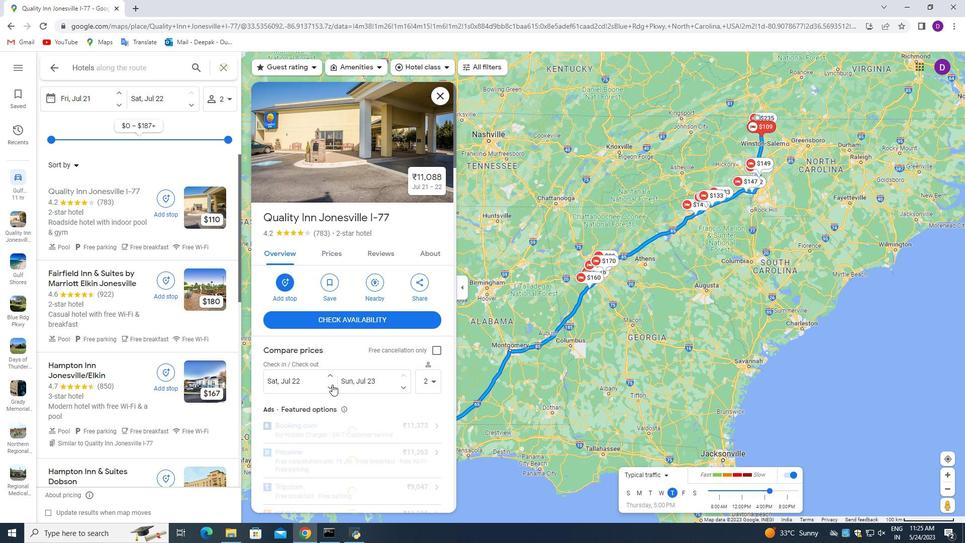 
Action: Mouse pressed left at (332, 384)
Screenshot: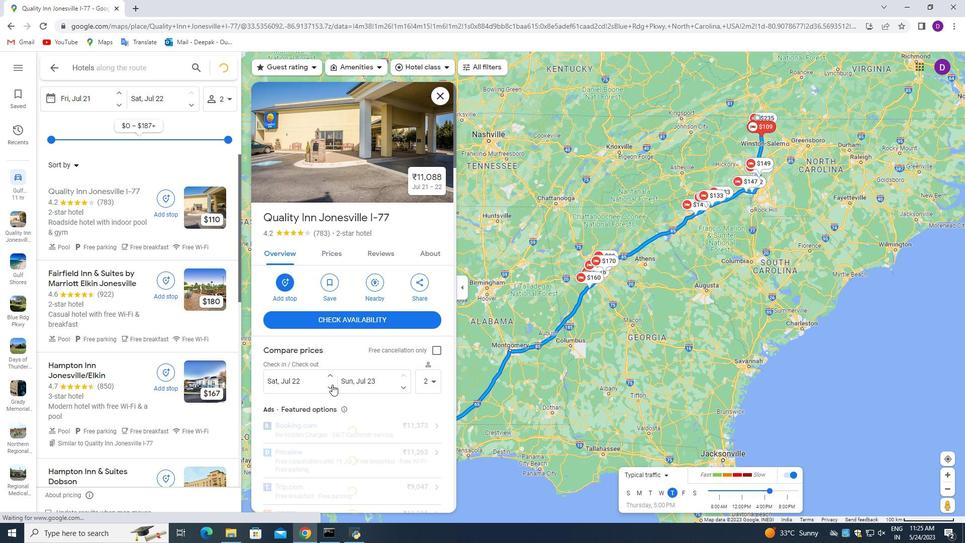 
Action: Mouse pressed left at (332, 384)
Screenshot: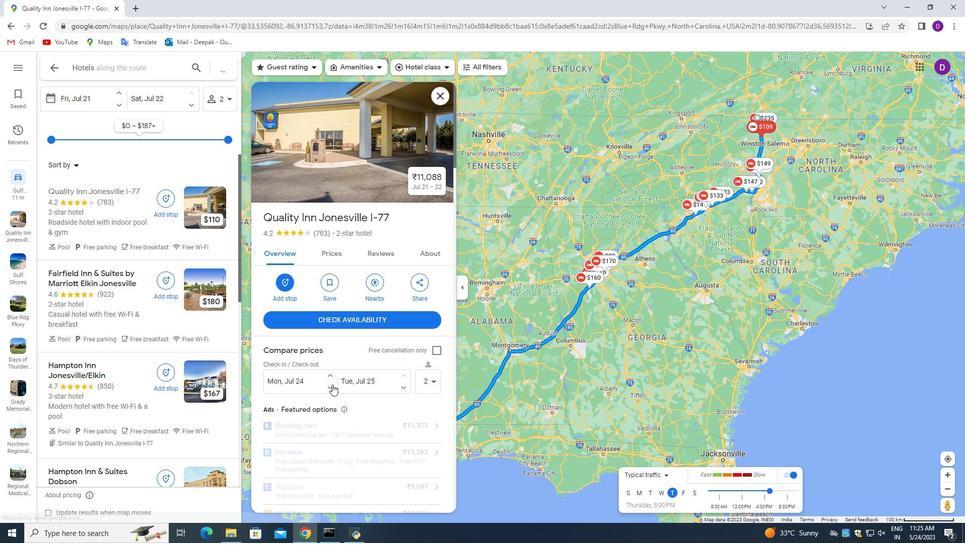
Action: Mouse pressed left at (332, 384)
Screenshot: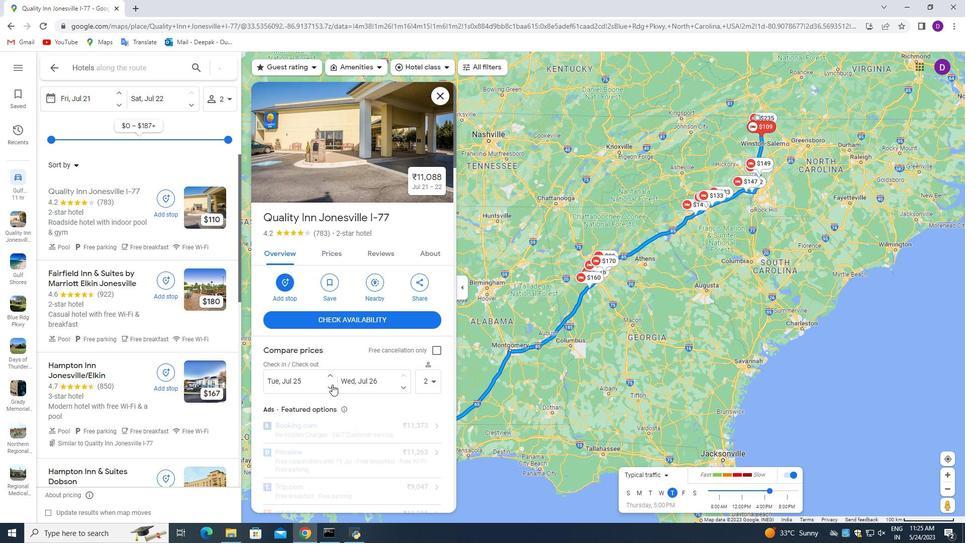 
Action: Mouse pressed left at (332, 384)
Screenshot: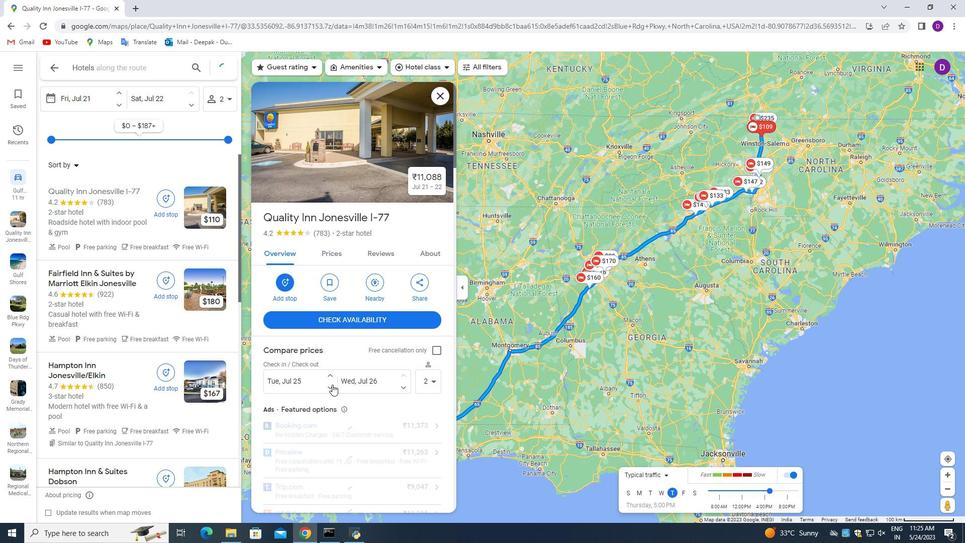 
Action: Mouse pressed left at (332, 384)
Screenshot: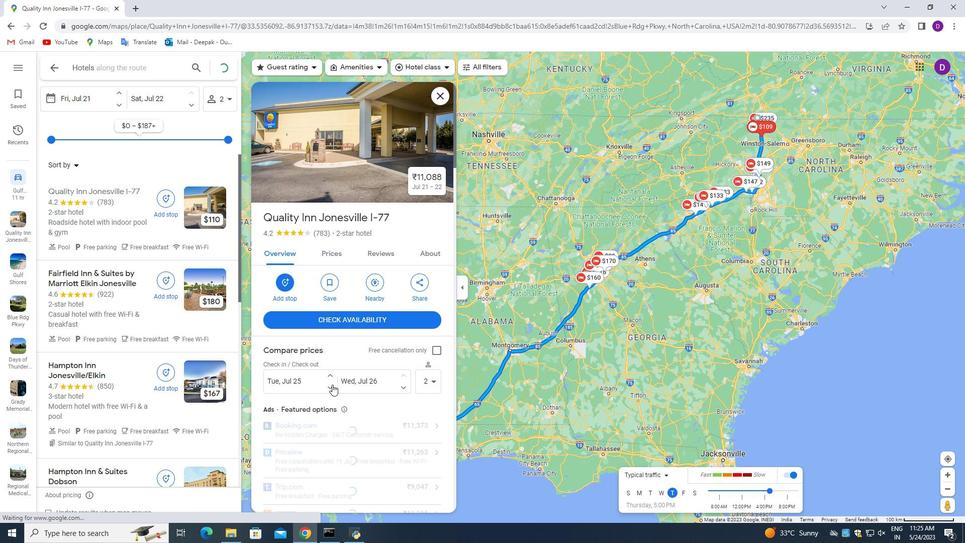 
Action: Mouse pressed left at (332, 384)
Screenshot: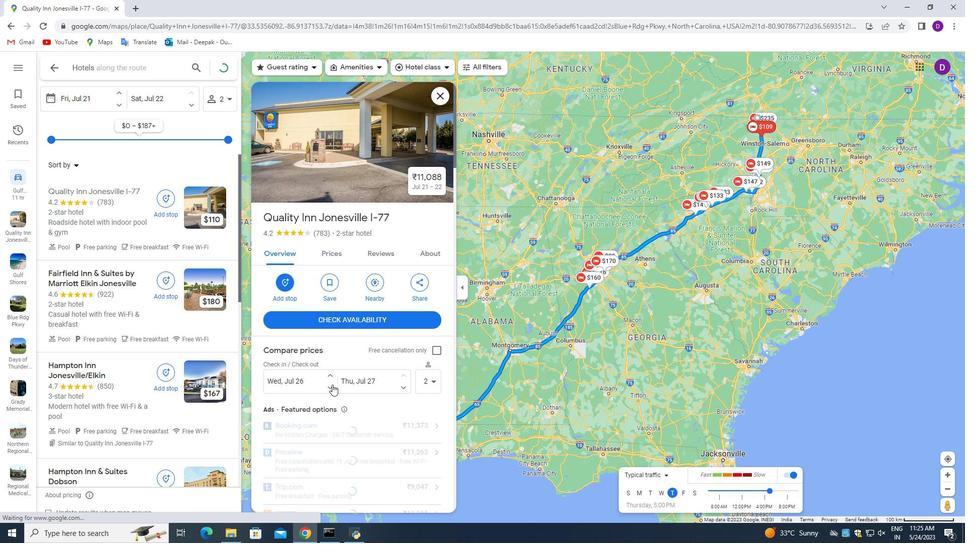 
Action: Mouse pressed left at (332, 384)
Screenshot: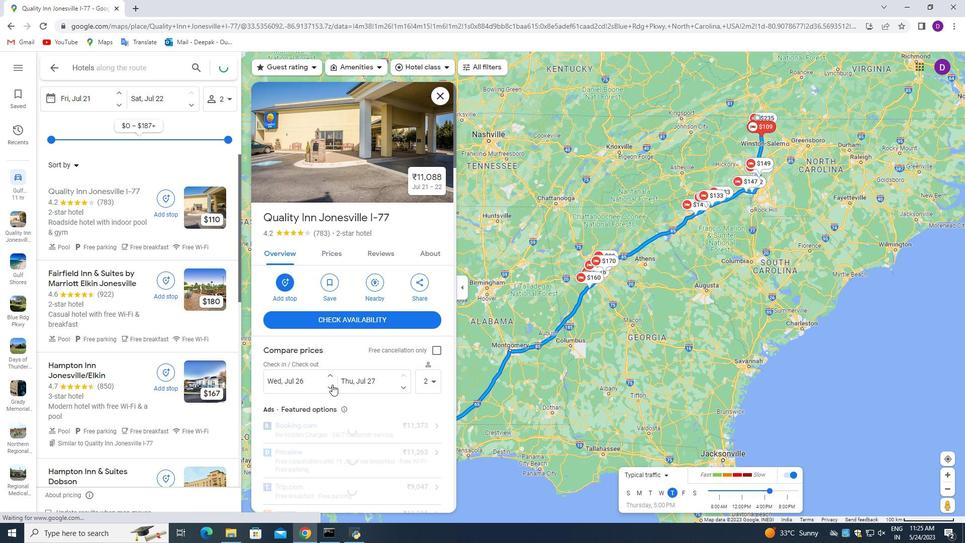 
Action: Mouse pressed left at (332, 384)
Screenshot: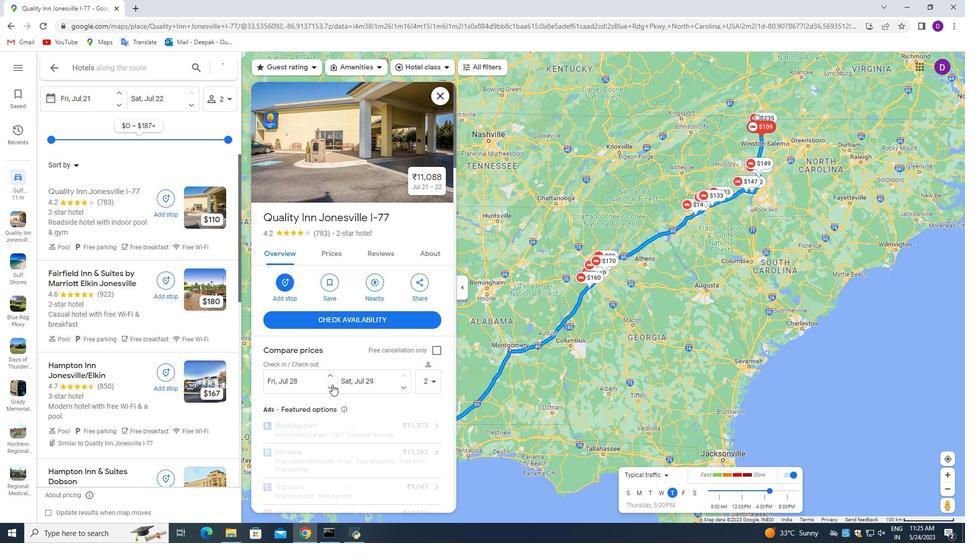 
Action: Mouse pressed left at (332, 384)
Screenshot: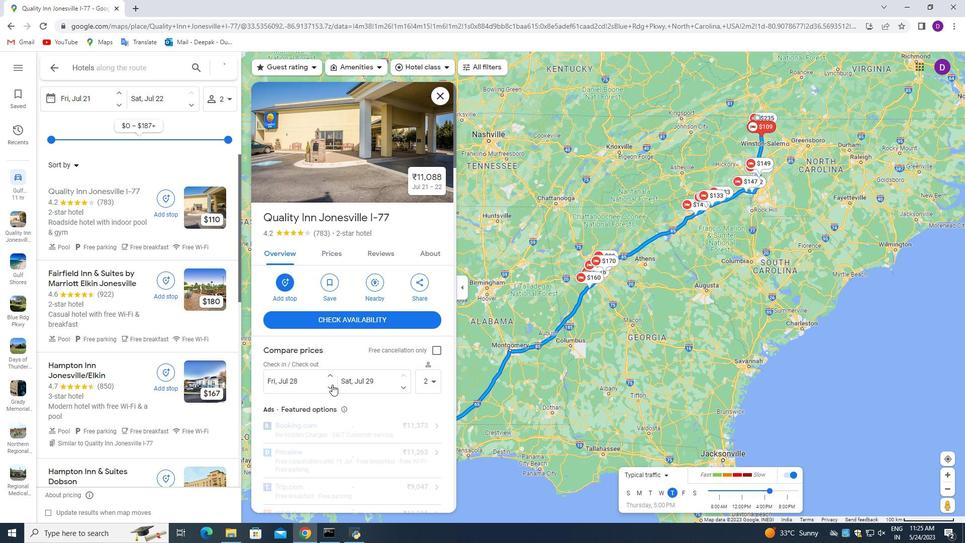 
Action: Mouse pressed left at (332, 384)
Screenshot: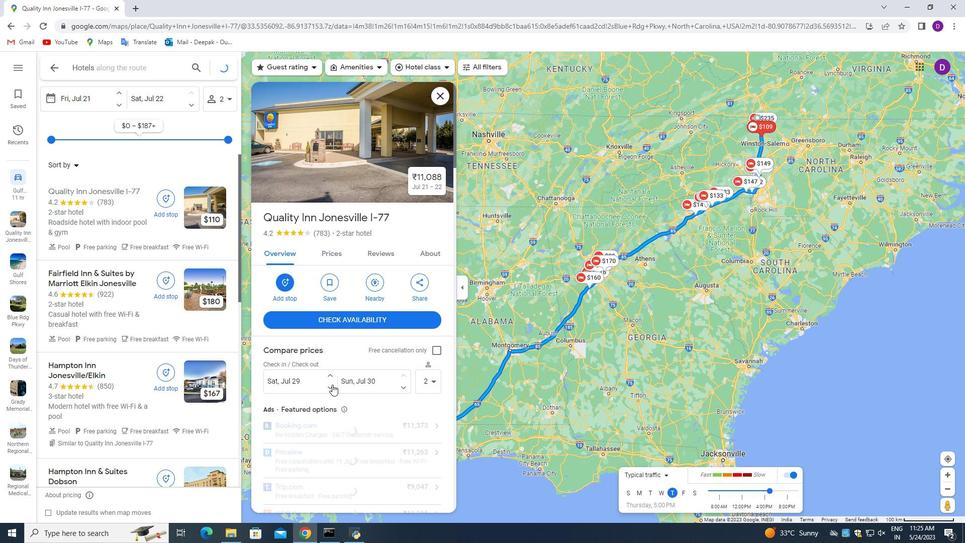 
Action: Mouse pressed left at (332, 384)
Screenshot: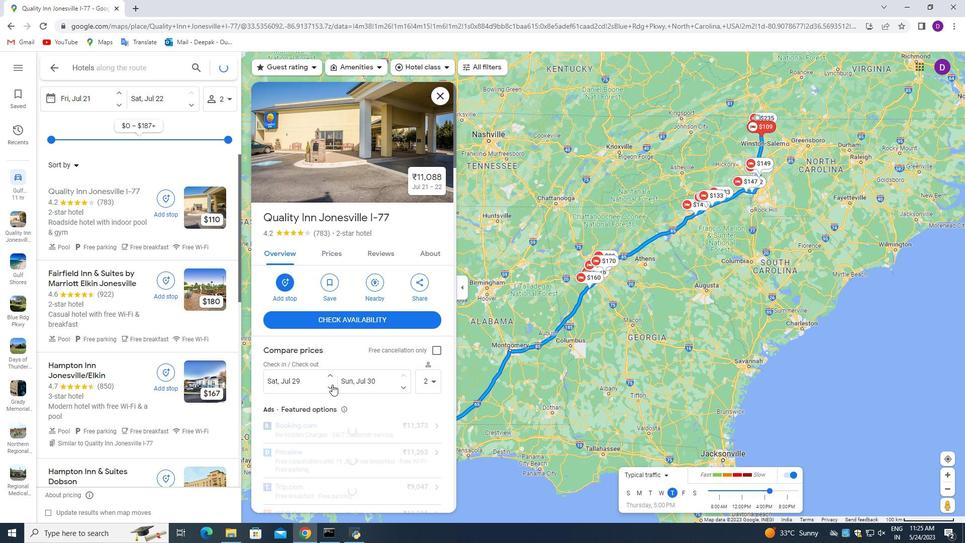 
Action: Mouse pressed left at (332, 384)
Screenshot: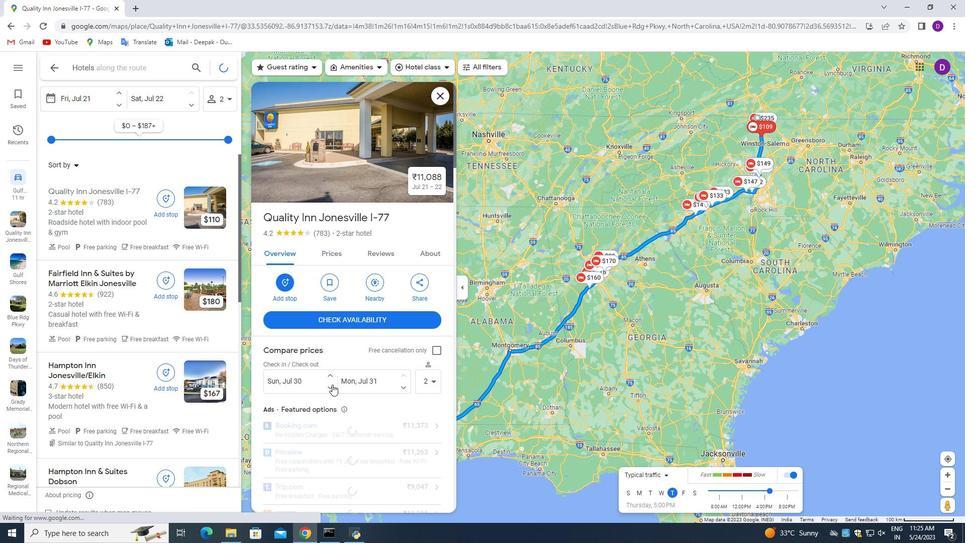 
Action: Mouse pressed left at (332, 384)
Screenshot: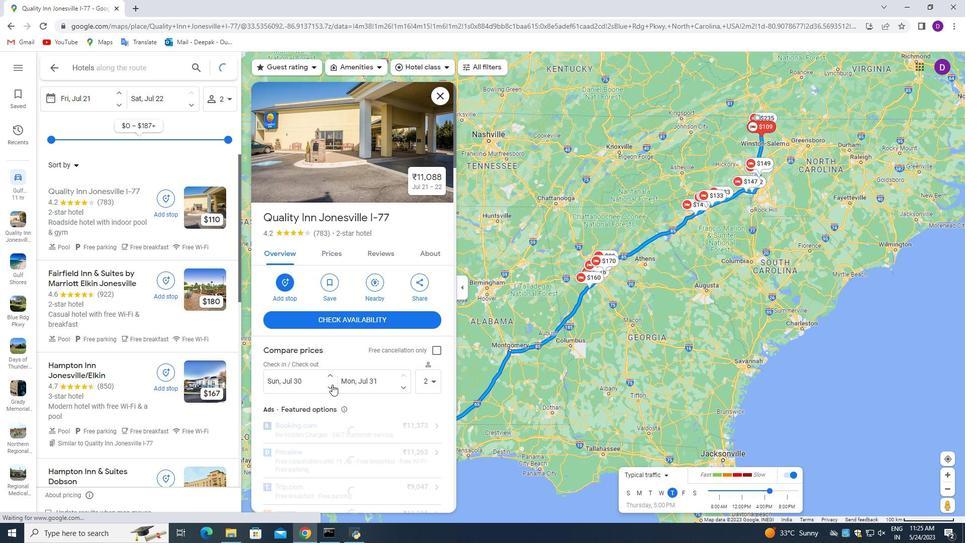 
Action: Mouse pressed left at (332, 384)
Screenshot: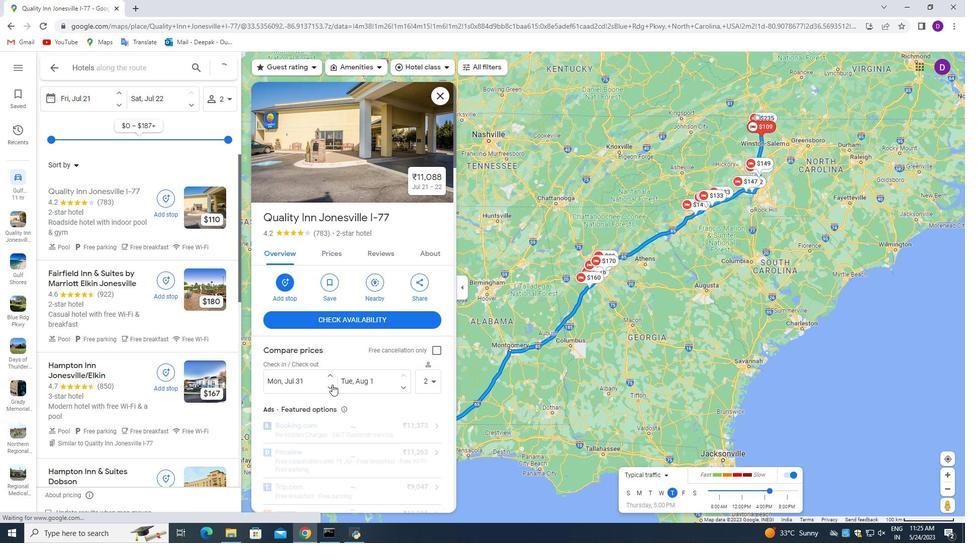 
Action: Mouse pressed left at (332, 384)
Screenshot: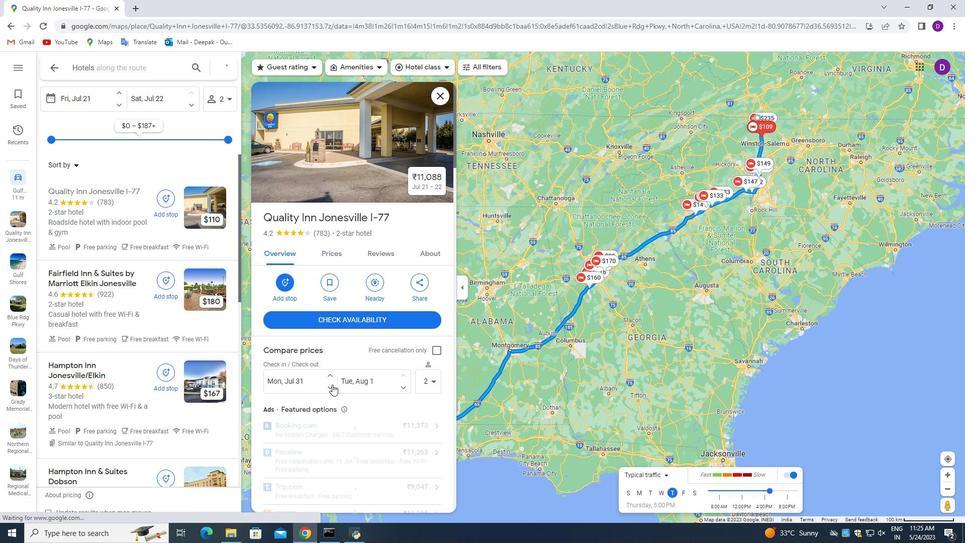 
Action: Mouse pressed left at (332, 384)
Screenshot: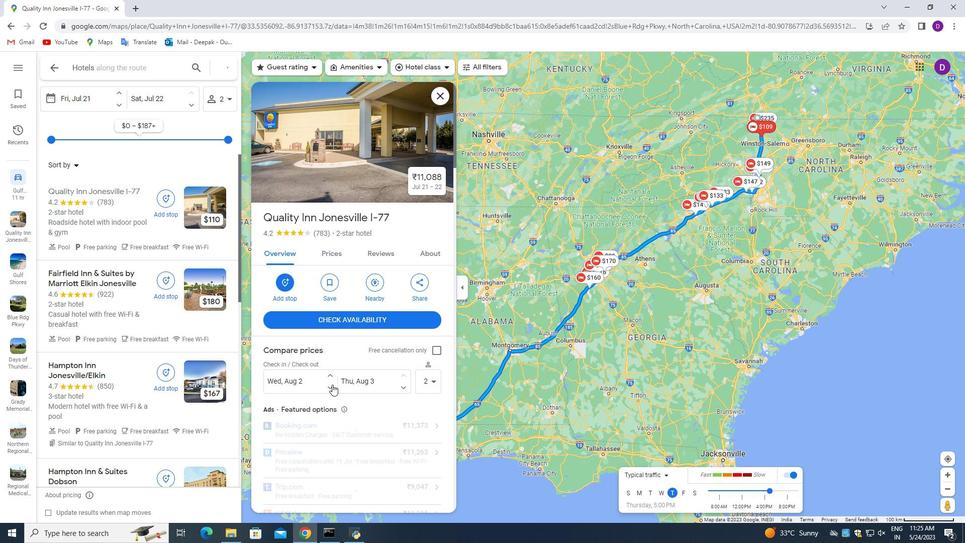 
Action: Mouse pressed left at (332, 384)
Screenshot: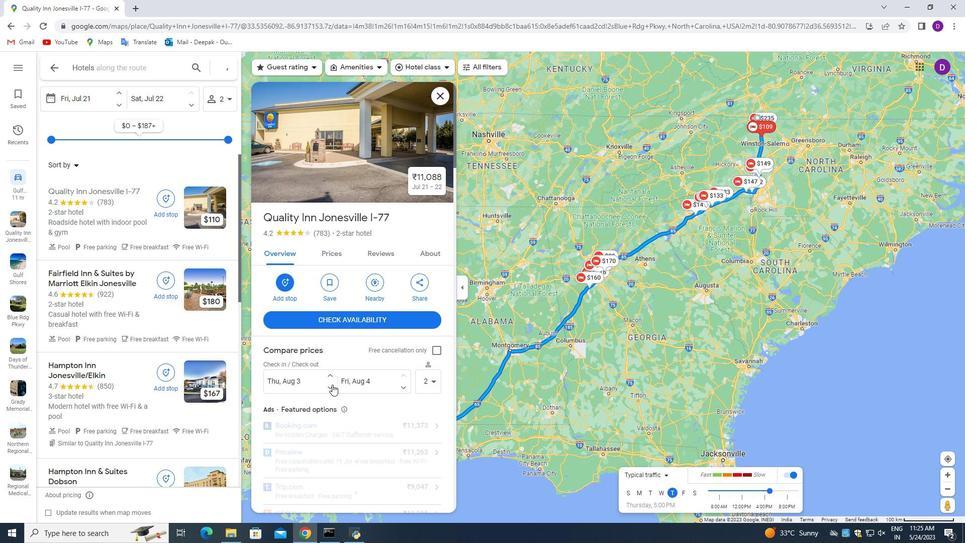 
Action: Mouse pressed left at (332, 384)
Screenshot: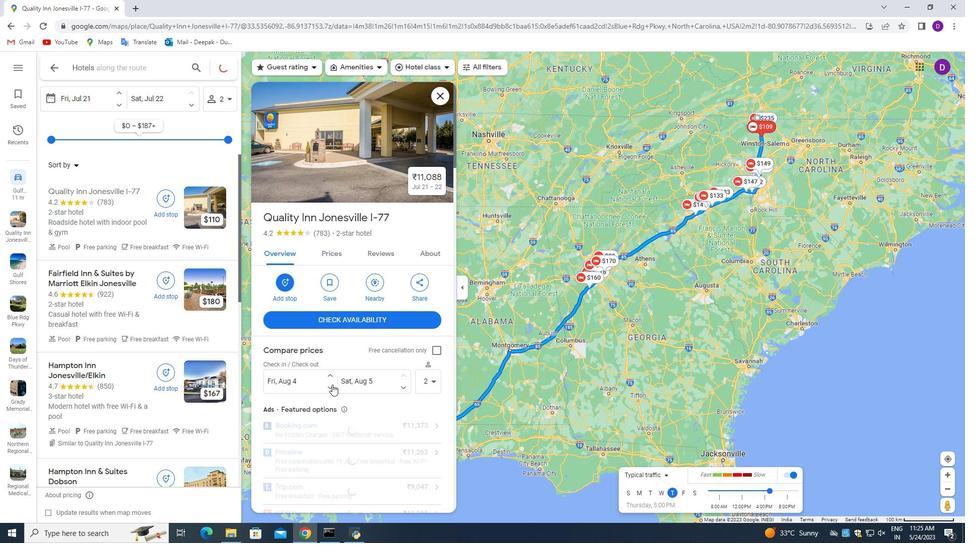 
Action: Mouse pressed left at (332, 384)
Screenshot: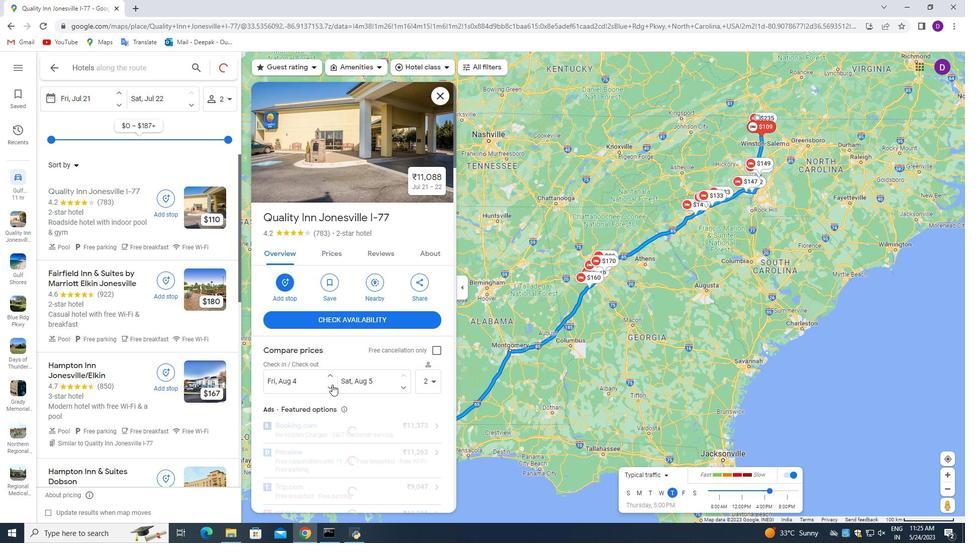 
Action: Mouse pressed left at (332, 384)
Screenshot: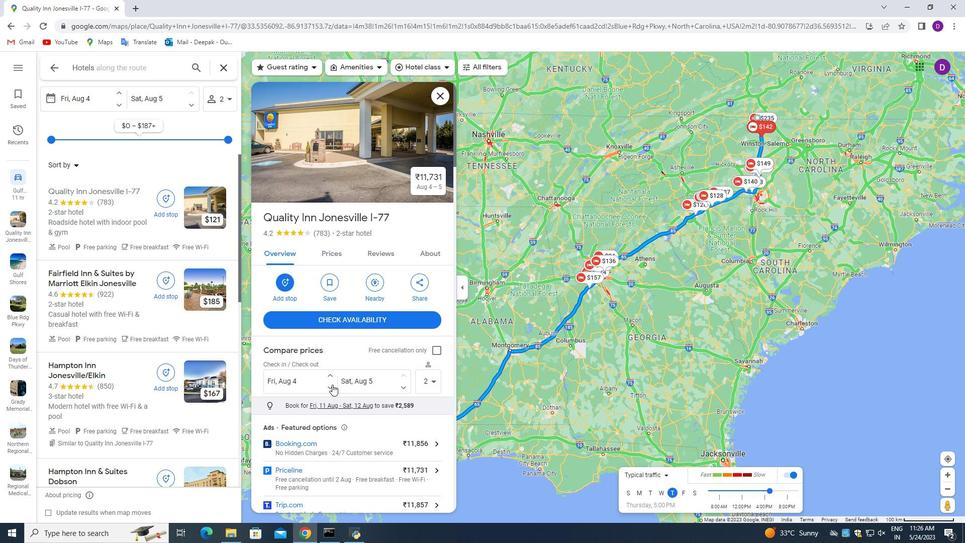 
Action: Mouse pressed left at (332, 384)
Screenshot: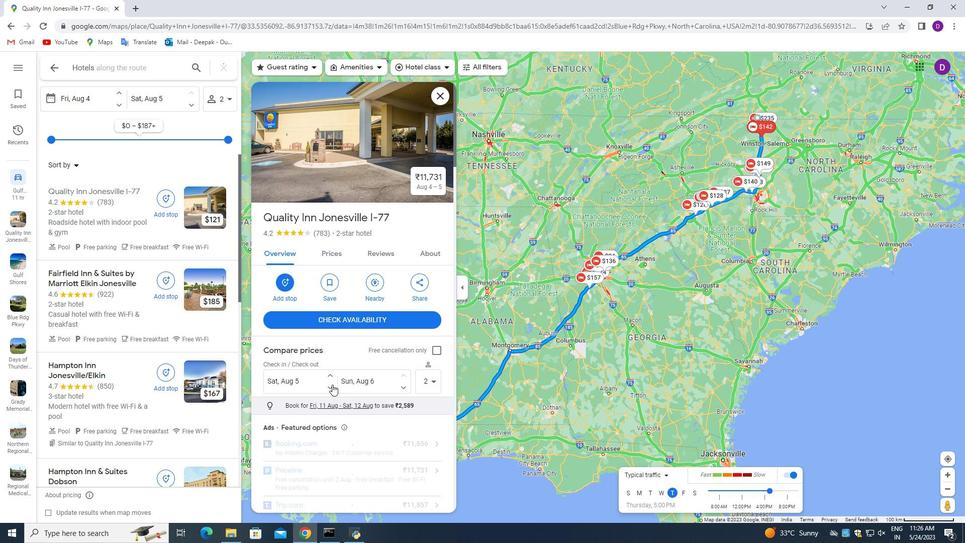 
Action: Key pressed <Key.down>
Screenshot: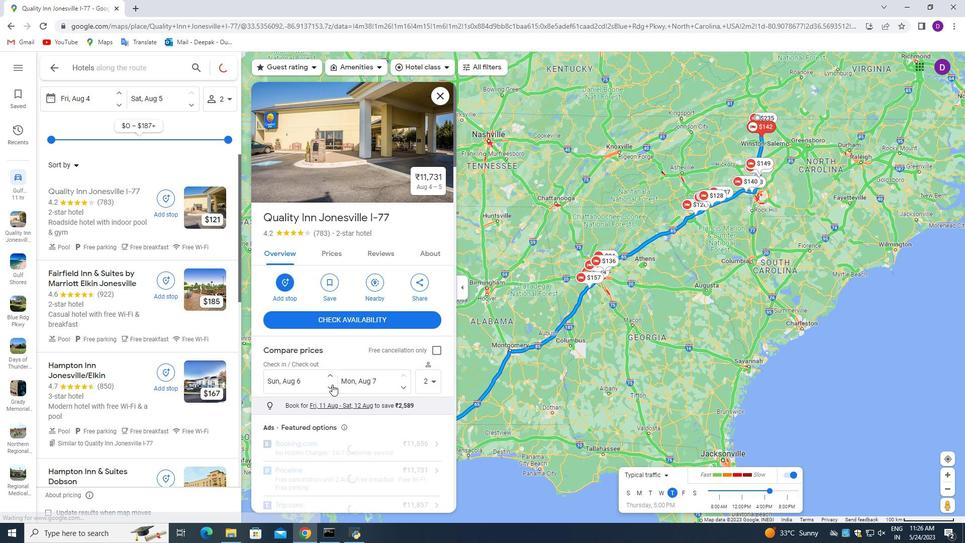 
Action: Mouse moved to (288, 356)
Screenshot: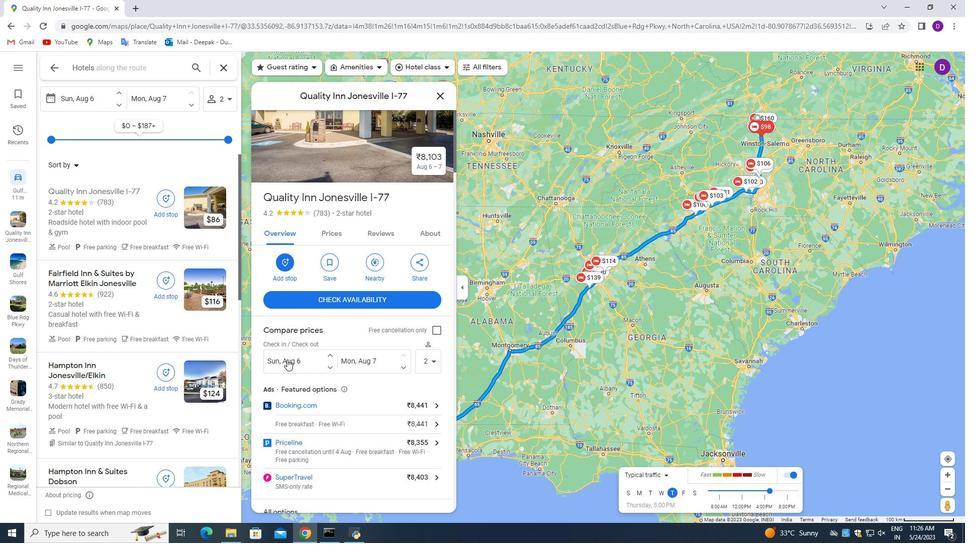 
Action: Mouse pressed left at (288, 356)
Screenshot: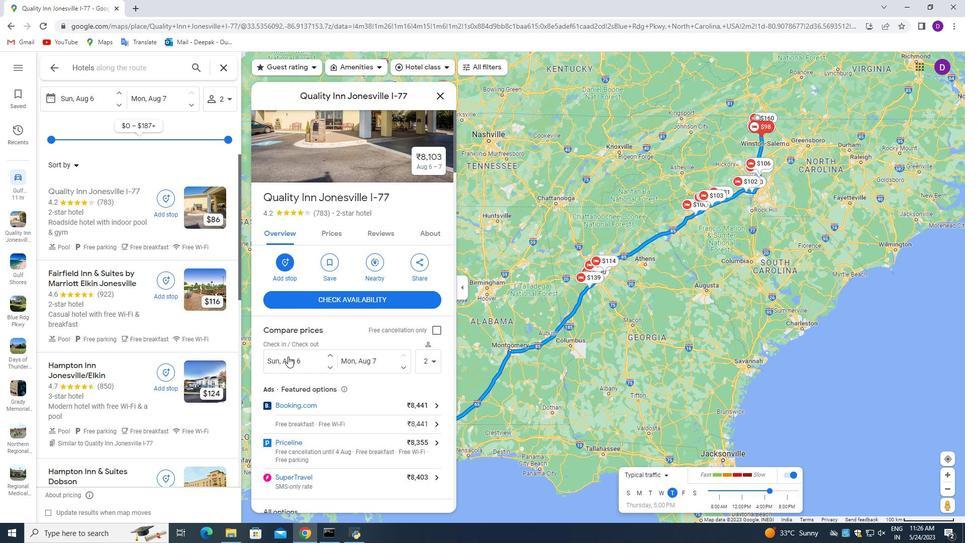 
Action: Mouse moved to (381, 388)
Screenshot: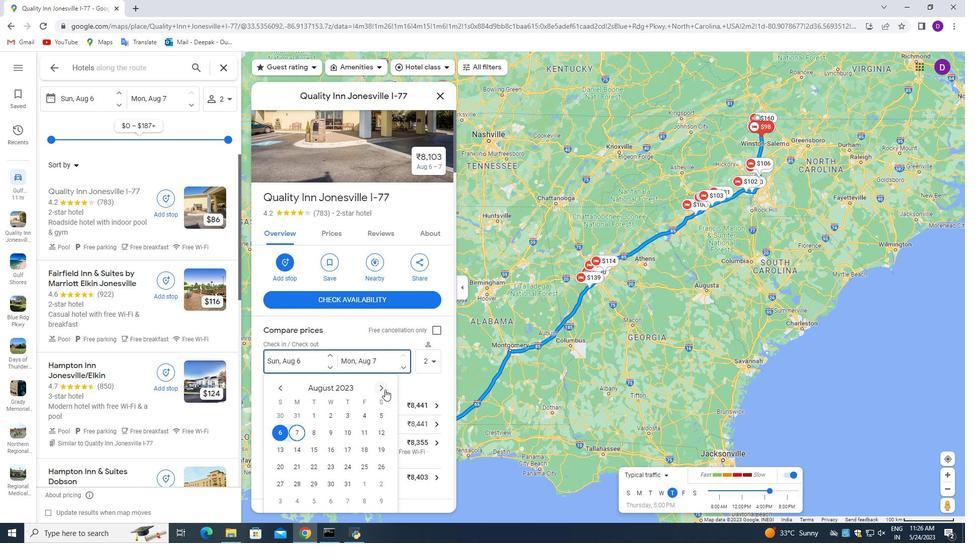
Action: Mouse pressed left at (381, 388)
Screenshot: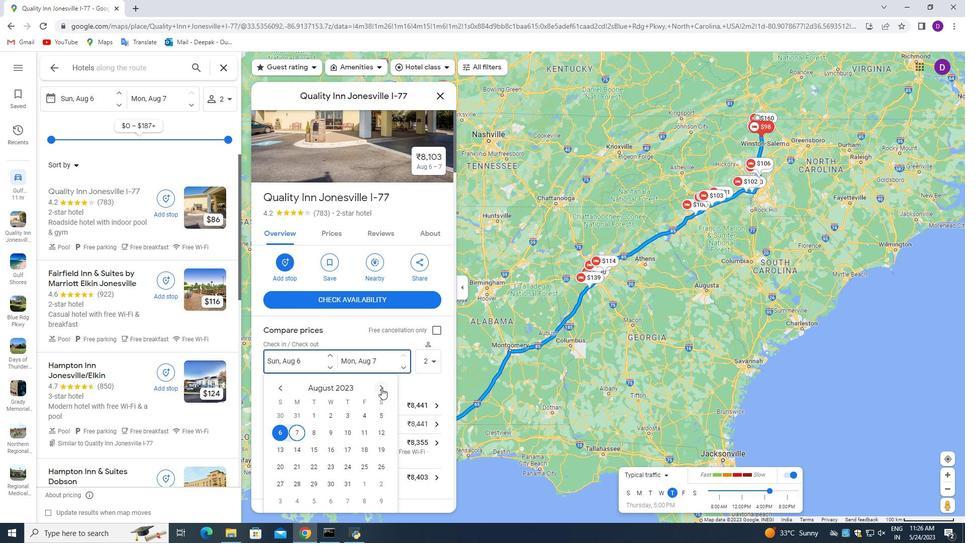 
Action: Mouse moved to (381, 388)
Screenshot: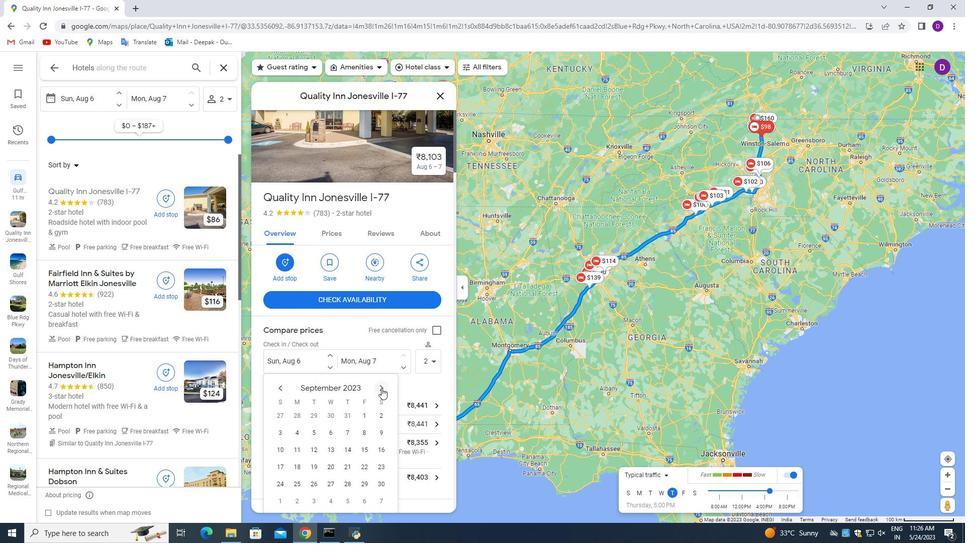 
Action: Mouse pressed left at (381, 388)
Screenshot: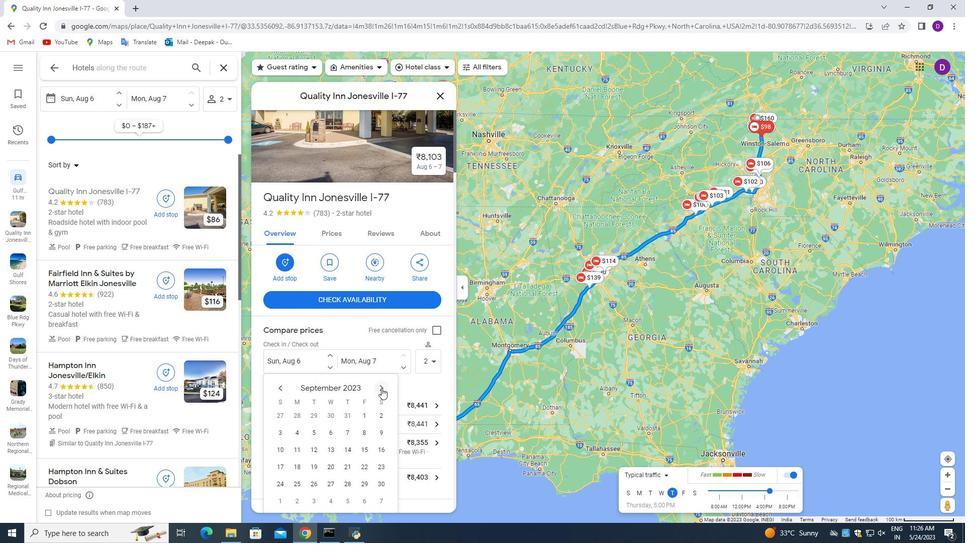
Action: Mouse pressed left at (381, 388)
Screenshot: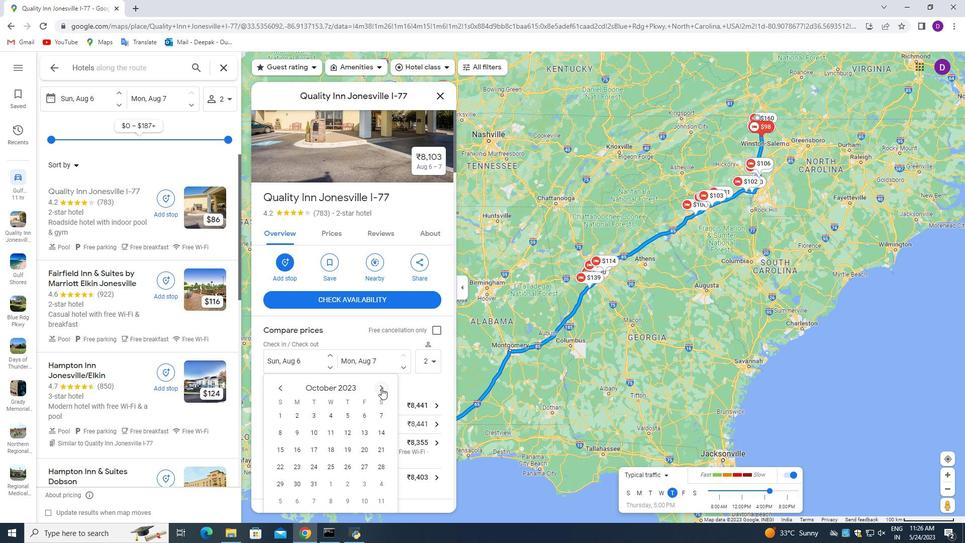 
Action: Mouse pressed left at (381, 388)
Screenshot: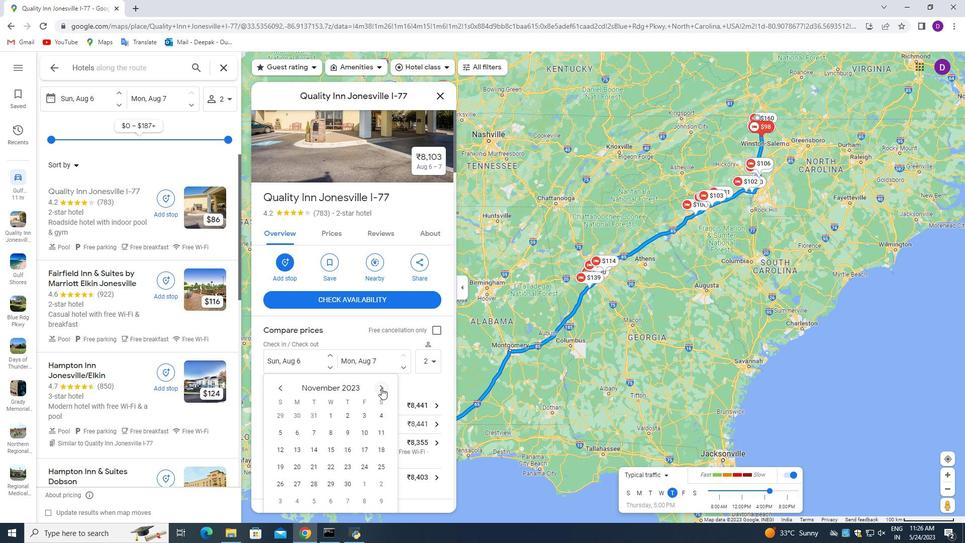 
Action: Mouse moved to (325, 467)
Screenshot: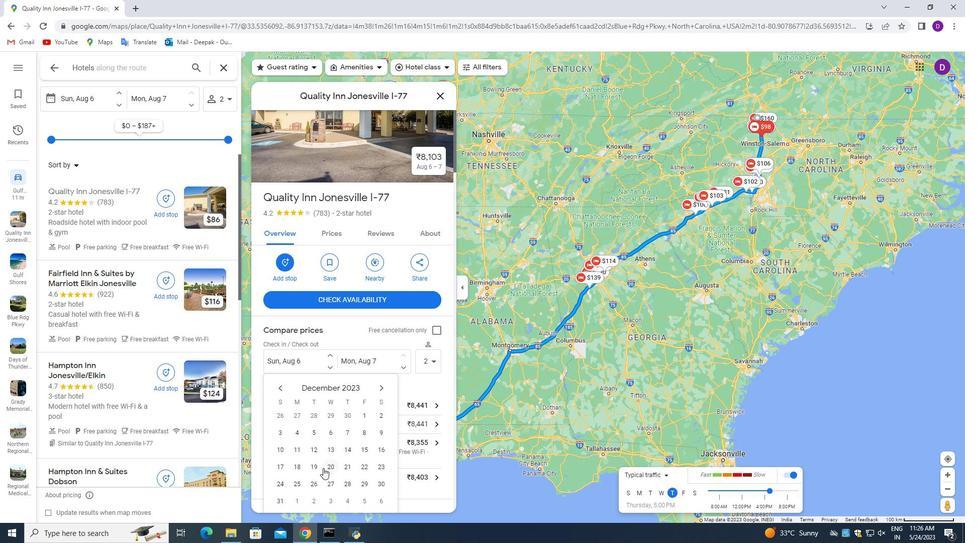 
Action: Mouse pressed left at (325, 467)
Screenshot: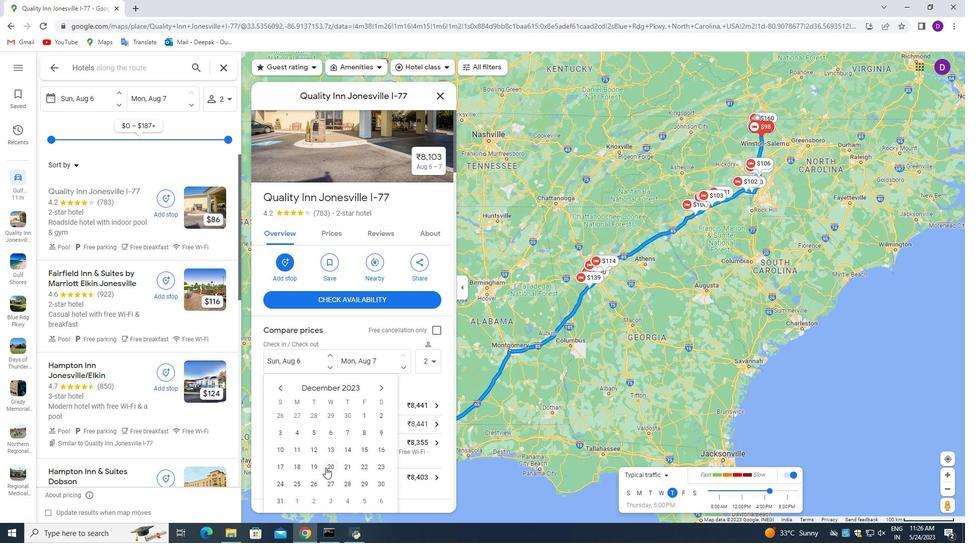 
Action: Mouse moved to (373, 359)
Screenshot: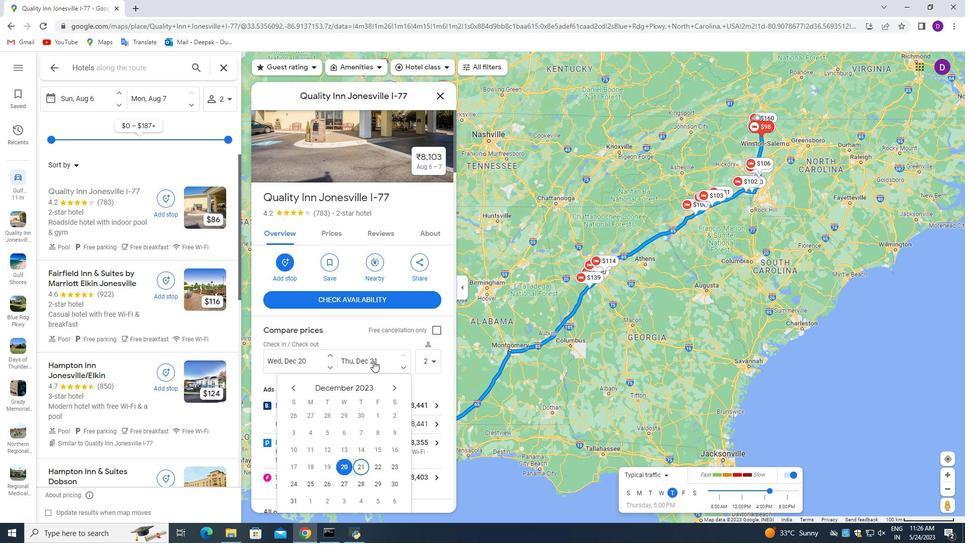 
Action: Mouse pressed left at (373, 359)
Screenshot: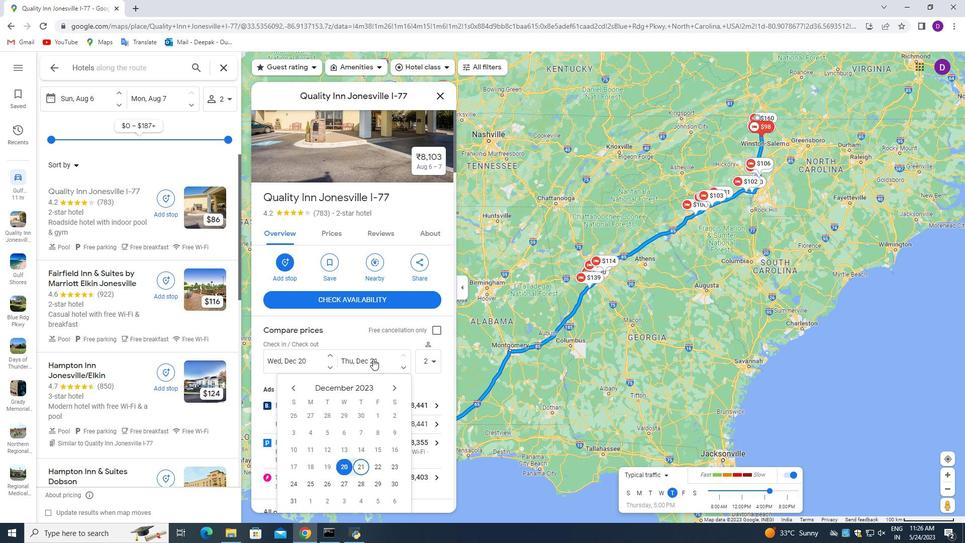 
Action: Mouse pressed left at (373, 359)
Screenshot: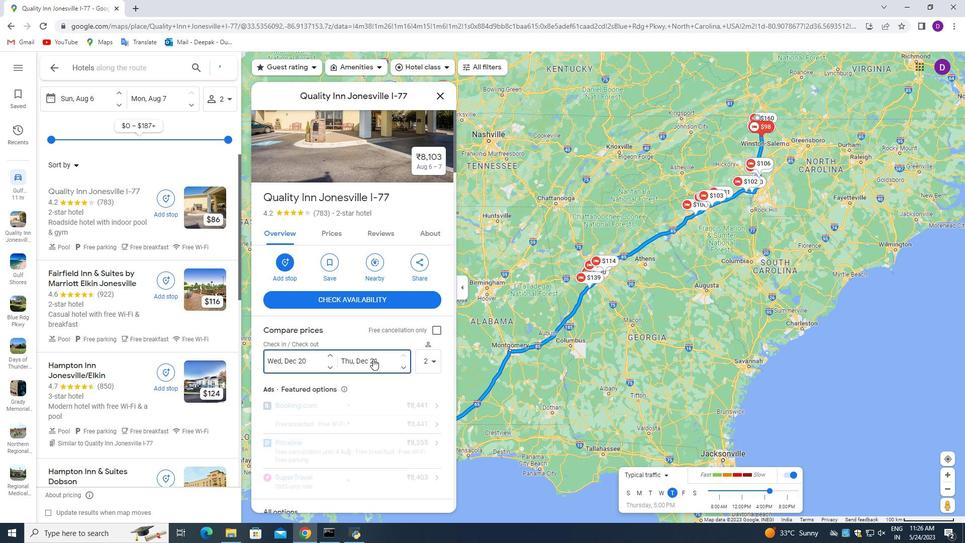 
Action: Mouse moved to (396, 466)
Screenshot: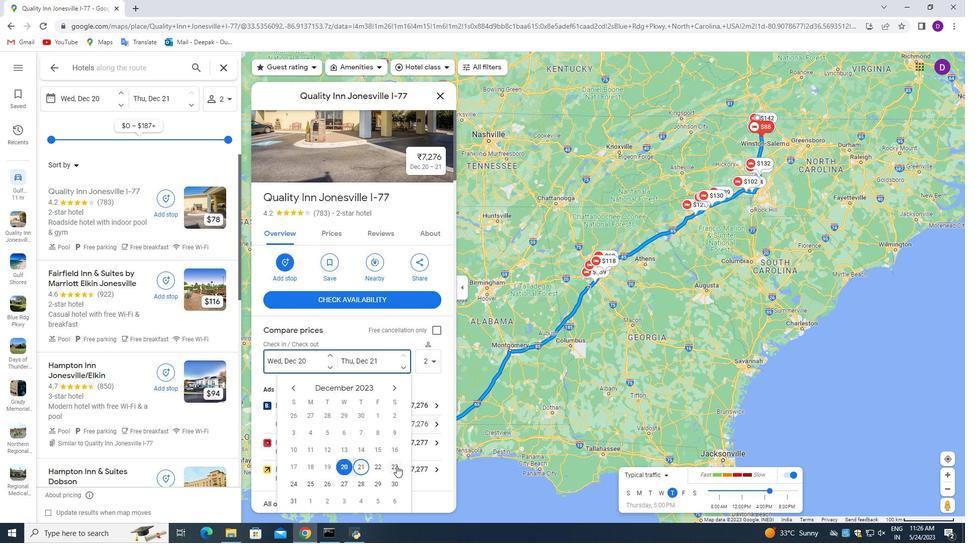 
Action: Mouse pressed left at (396, 466)
Screenshot: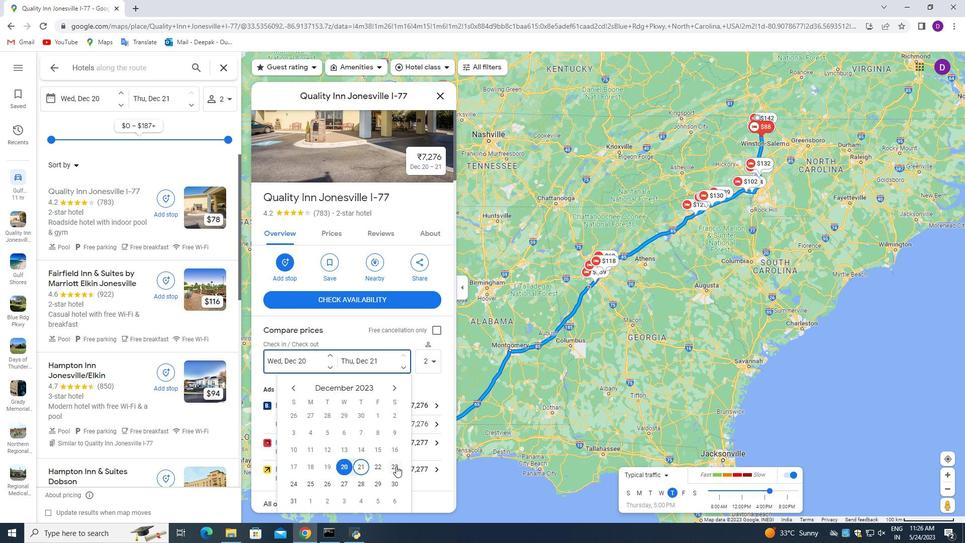 
Action: Mouse moved to (346, 300)
Screenshot: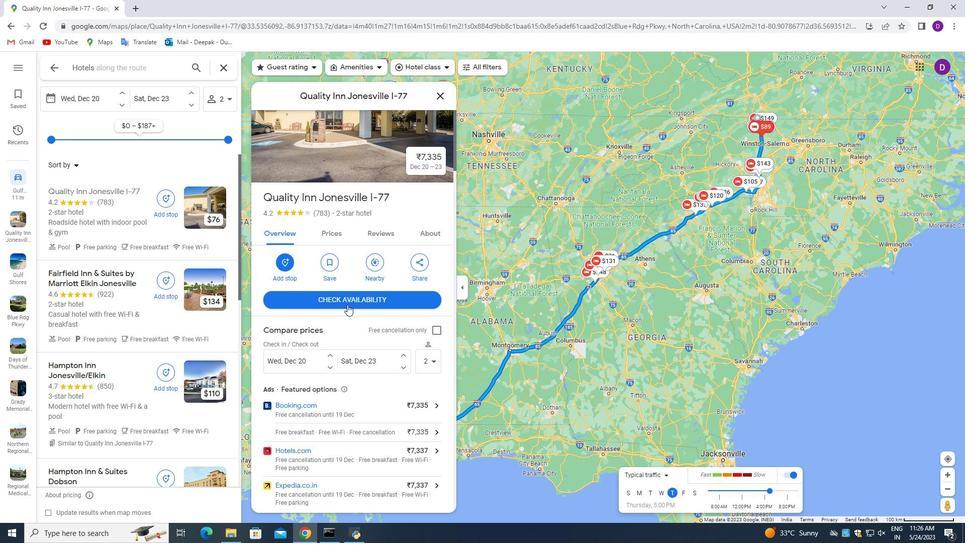 
Action: Mouse pressed left at (346, 300)
Screenshot: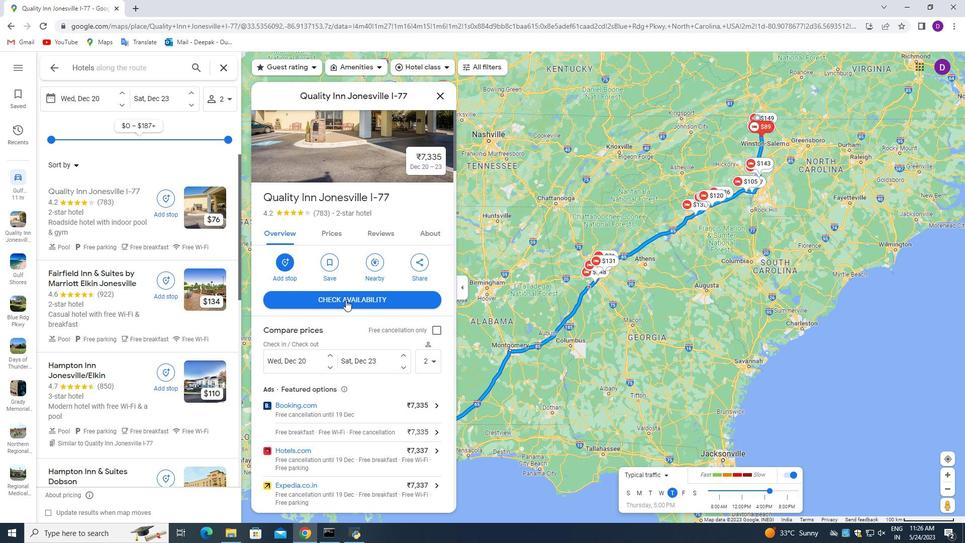 
Action: Mouse moved to (459, 291)
Screenshot: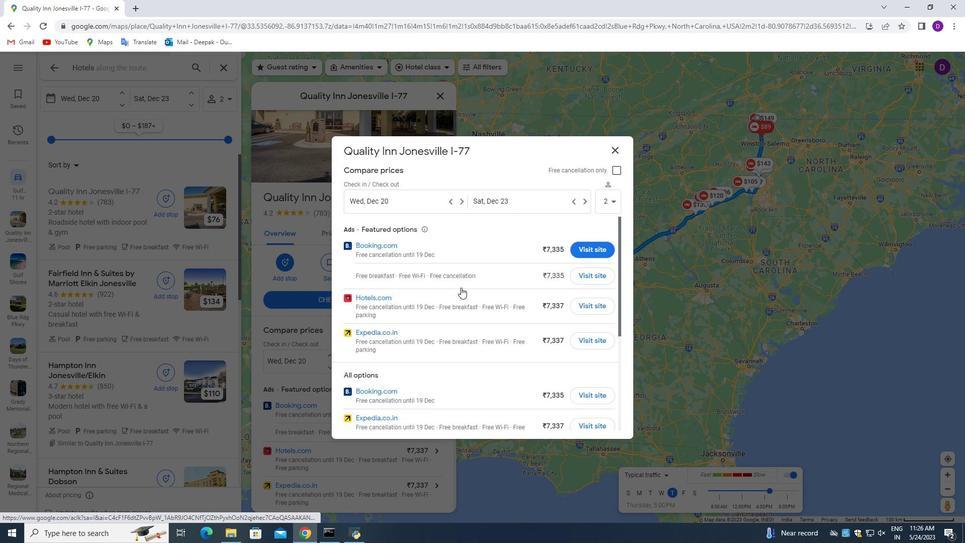 
Action: Mouse scrolled (459, 291) with delta (0, 0)
Screenshot: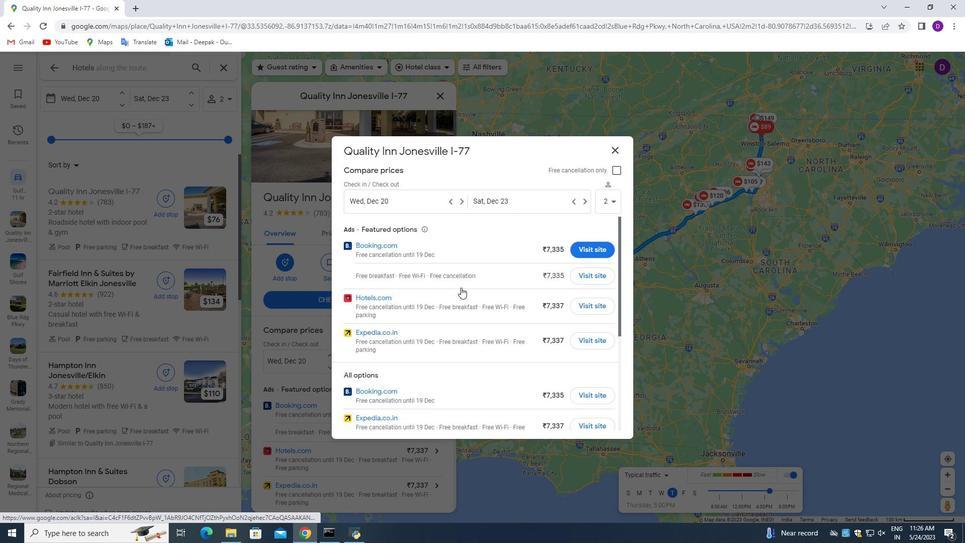 
Action: Mouse moved to (459, 293)
Screenshot: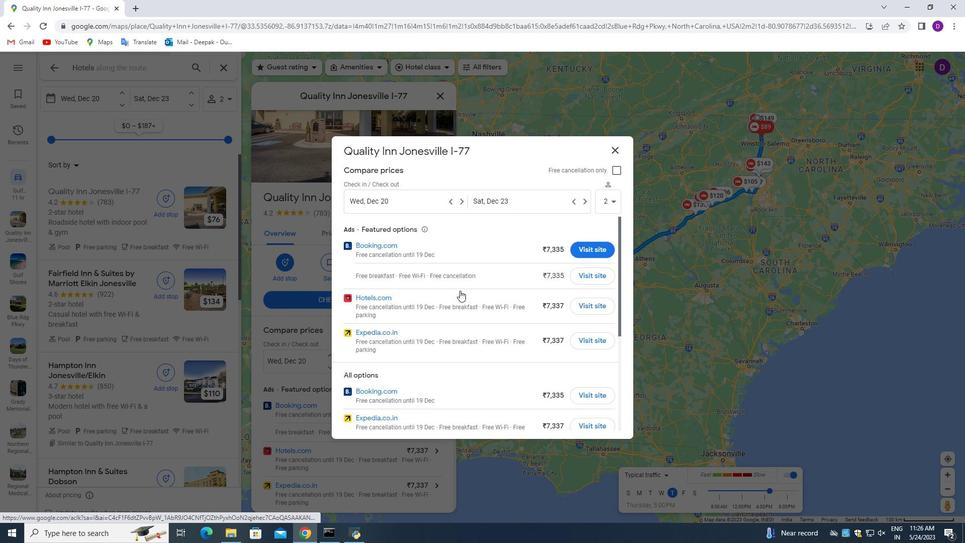 
Action: Mouse scrolled (459, 293) with delta (0, 0)
Screenshot: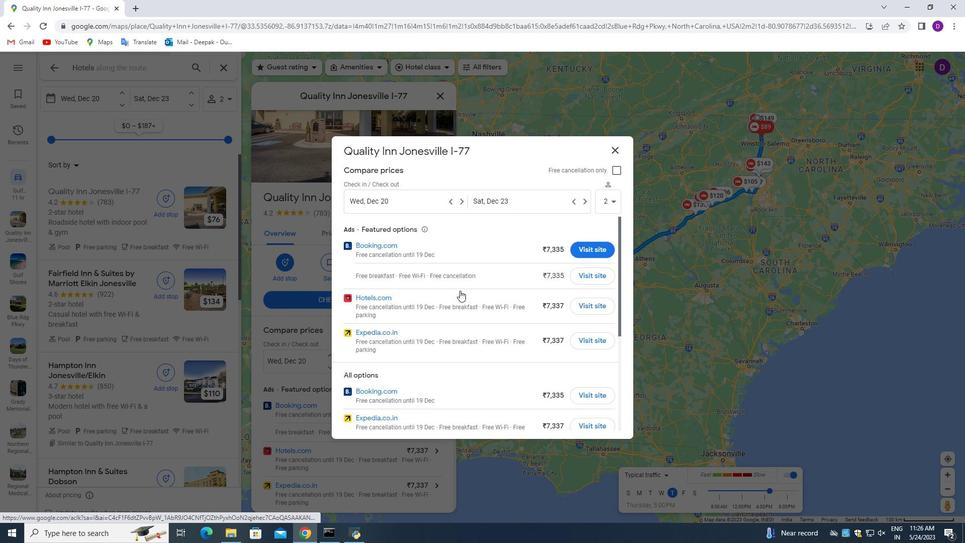 
Action: Mouse moved to (458, 294)
Screenshot: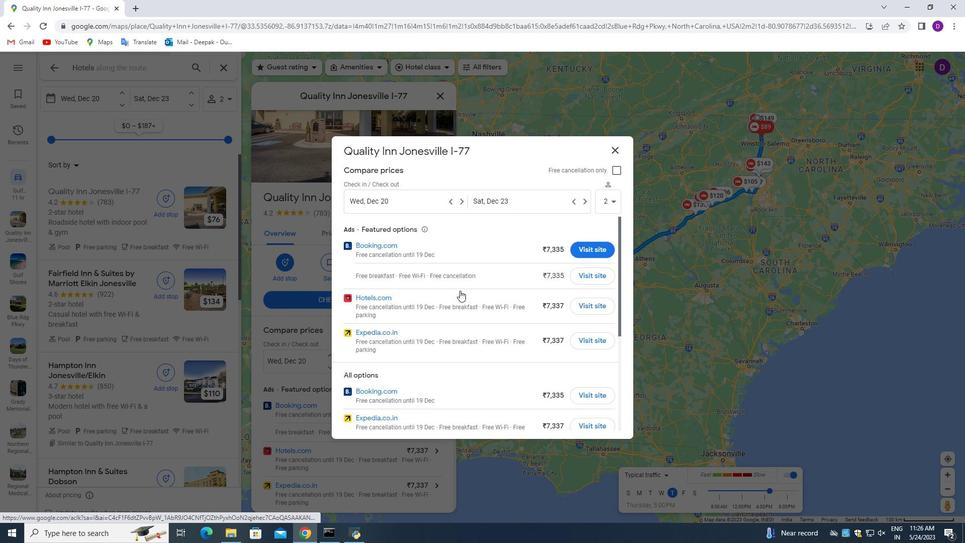 
Action: Mouse scrolled (458, 294) with delta (0, 0)
Screenshot: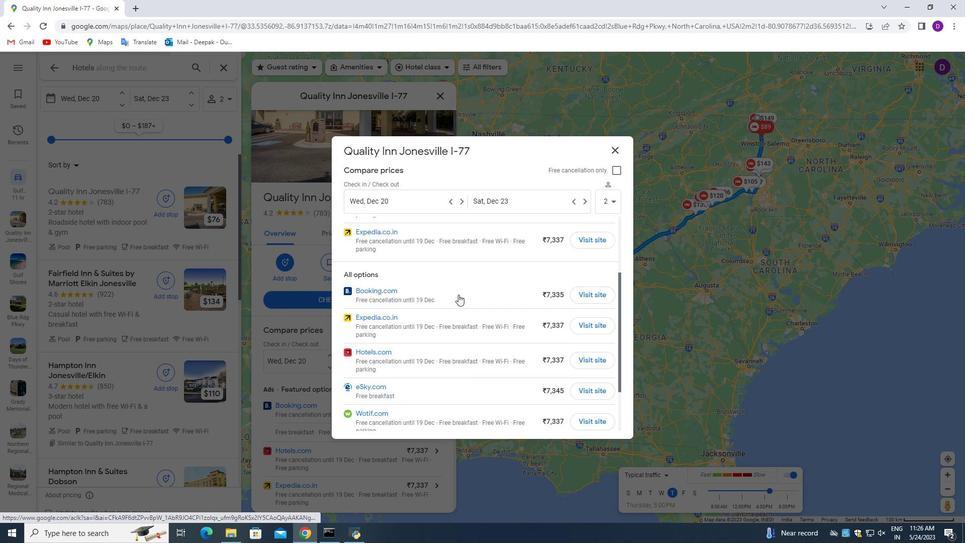 
Action: Mouse moved to (458, 295)
Screenshot: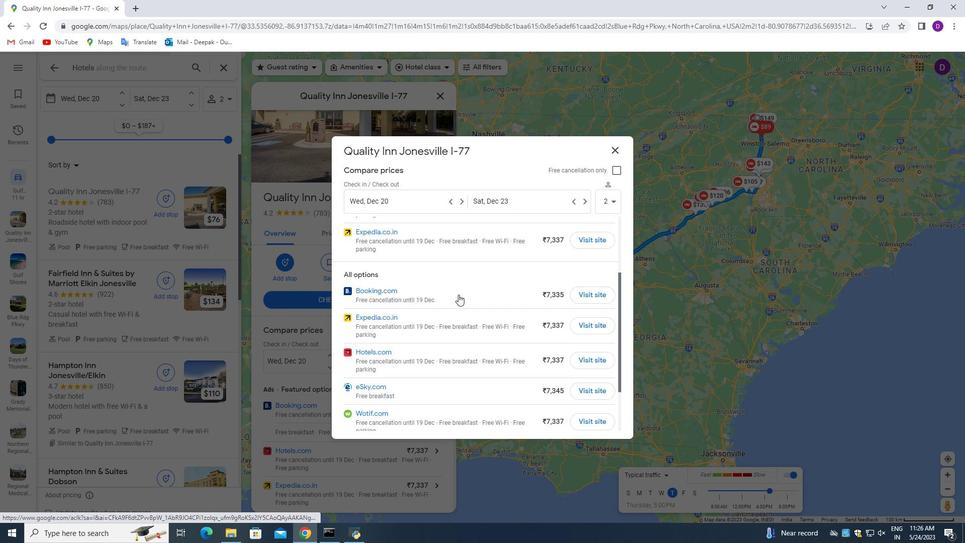 
Action: Mouse scrolled (458, 294) with delta (0, 0)
Screenshot: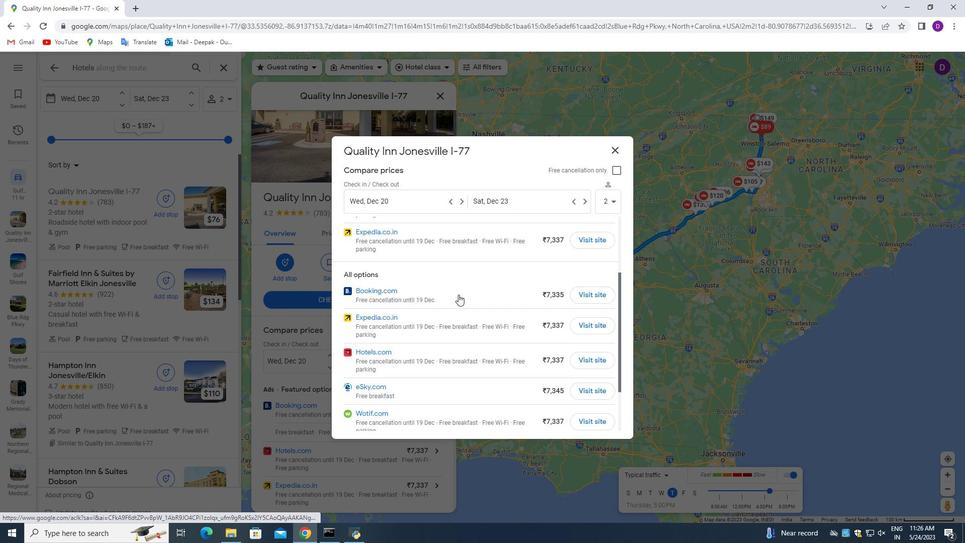 
Action: Mouse scrolled (458, 294) with delta (0, 0)
Screenshot: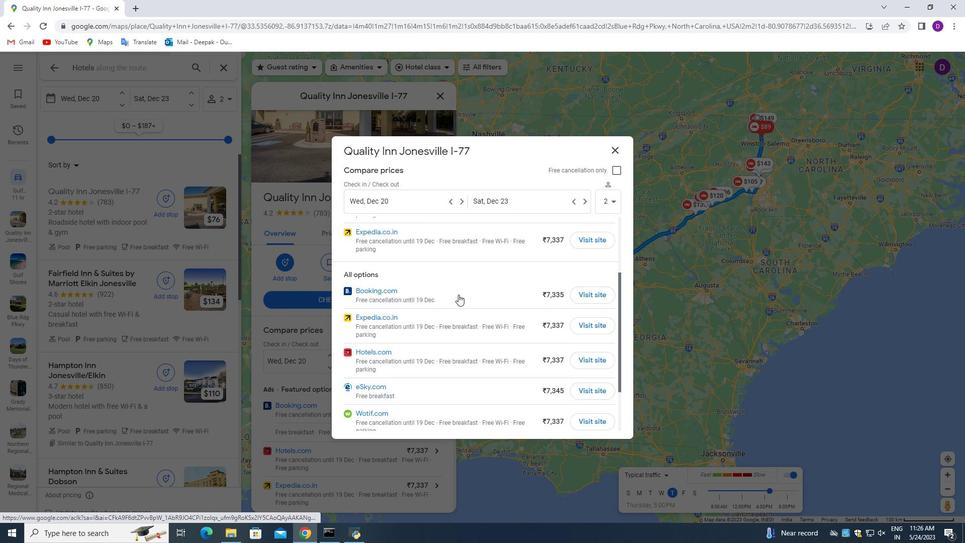 
Action: Mouse moved to (458, 295)
Screenshot: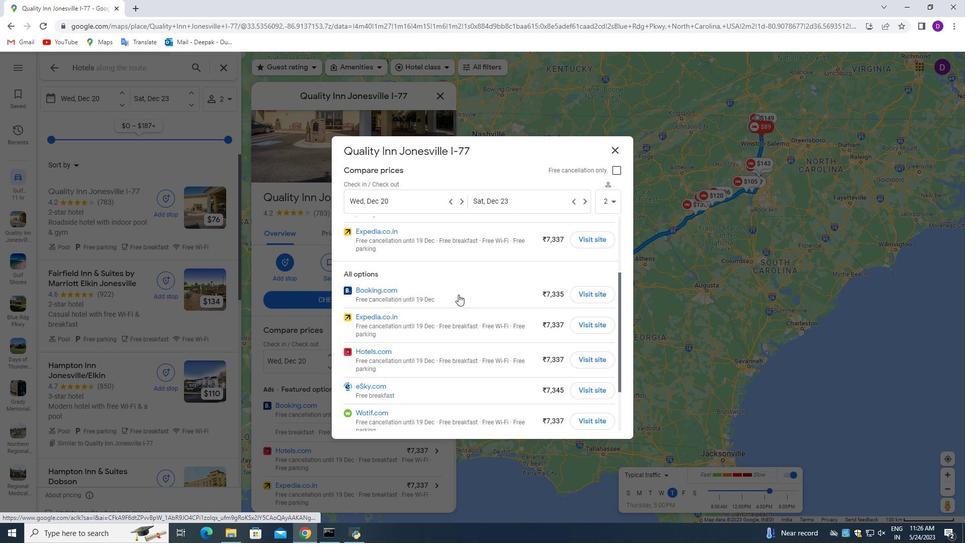 
Action: Mouse scrolled (458, 295) with delta (0, 0)
Screenshot: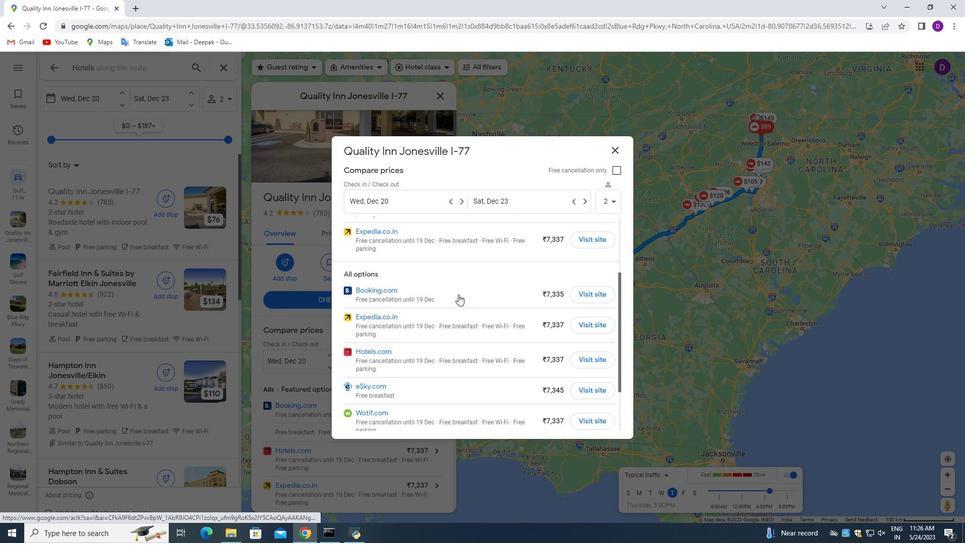 
Action: Mouse moved to (462, 303)
Screenshot: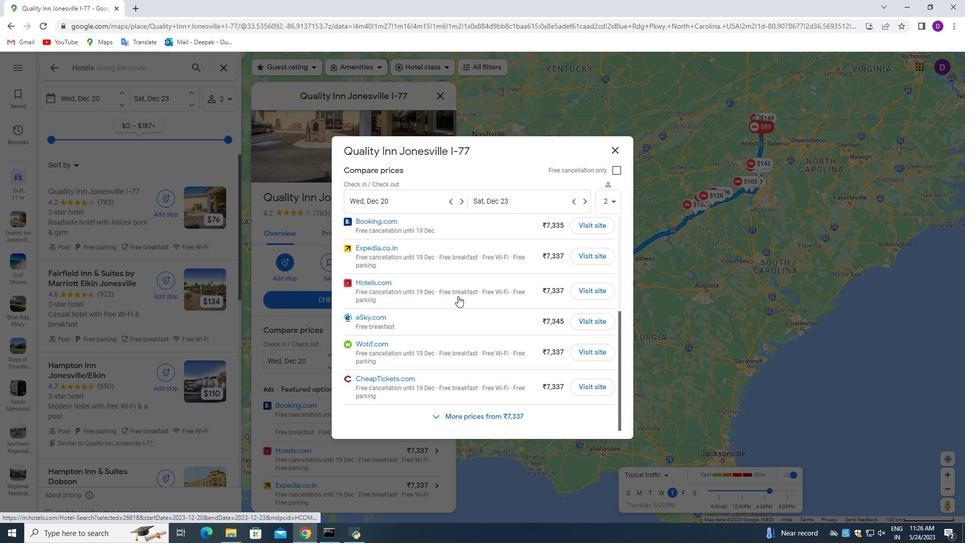 
Action: Mouse scrolled (462, 302) with delta (0, 0)
Screenshot: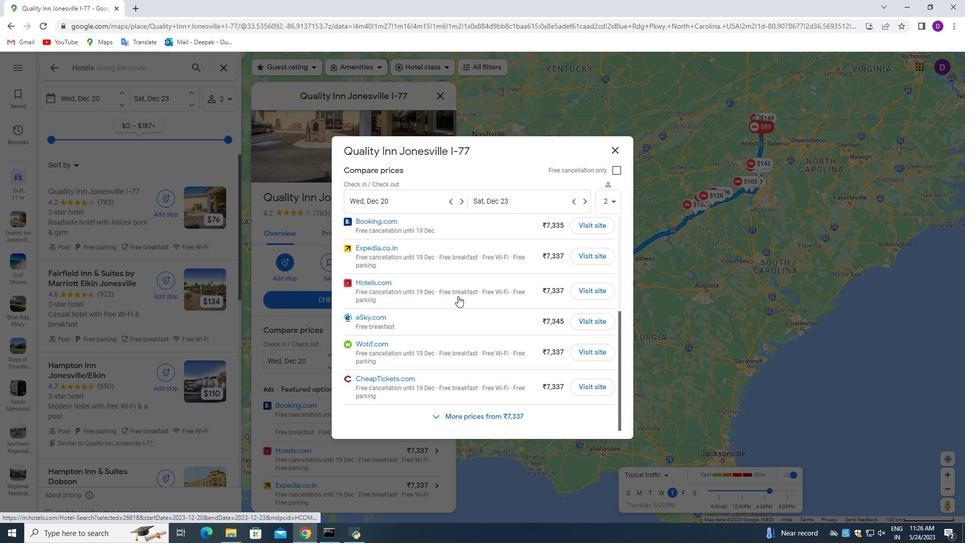 
Action: Mouse moved to (463, 307)
Screenshot: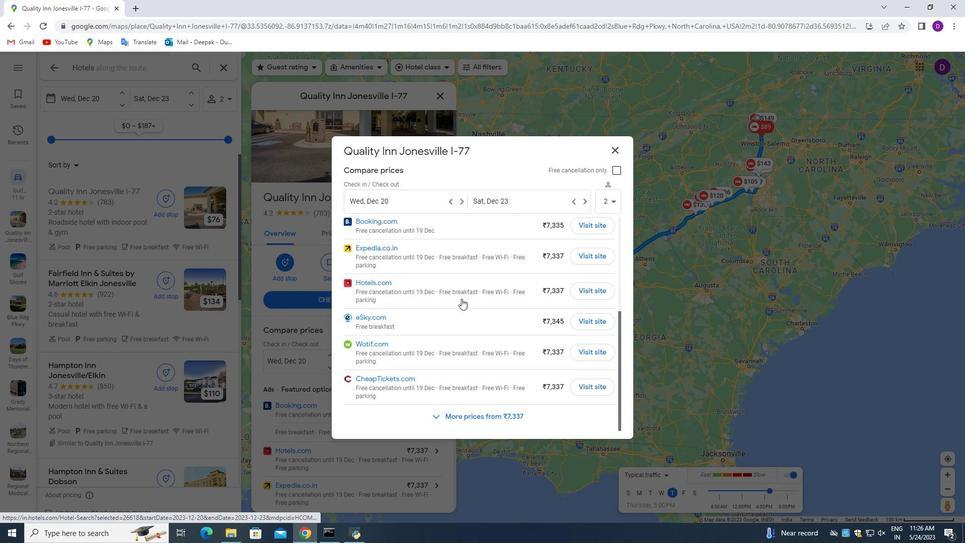 
Action: Mouse scrolled (463, 306) with delta (0, 0)
Screenshot: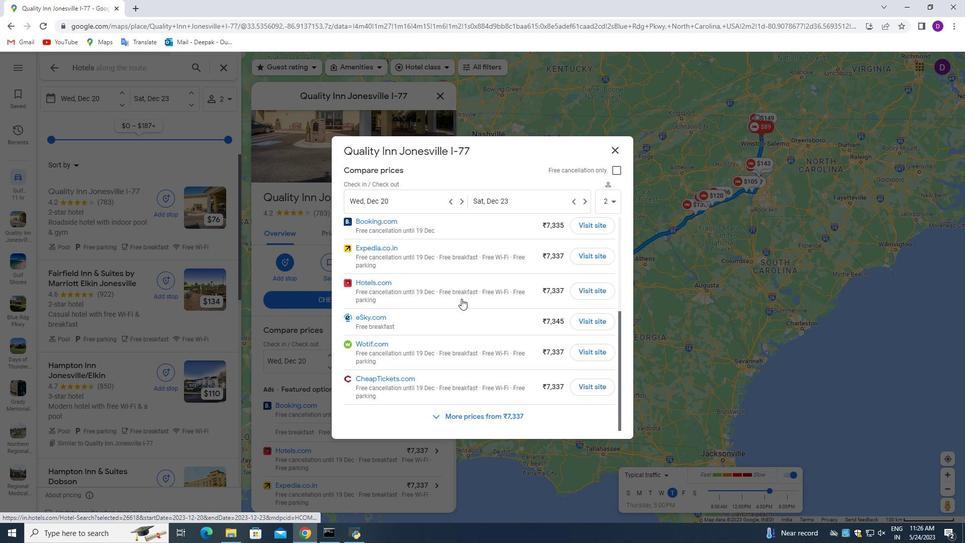 
Action: Mouse moved to (463, 310)
Screenshot: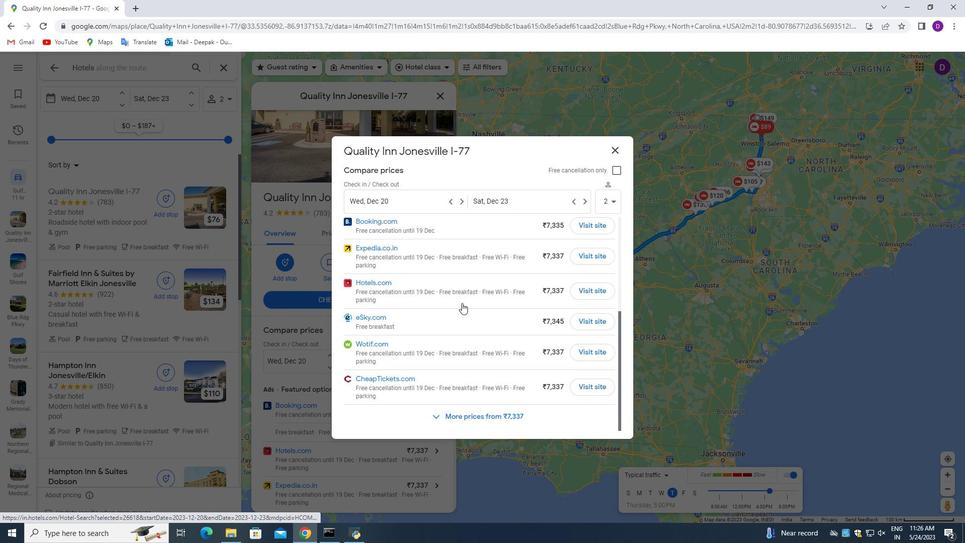 
Action: Mouse scrolled (463, 309) with delta (0, 0)
Screenshot: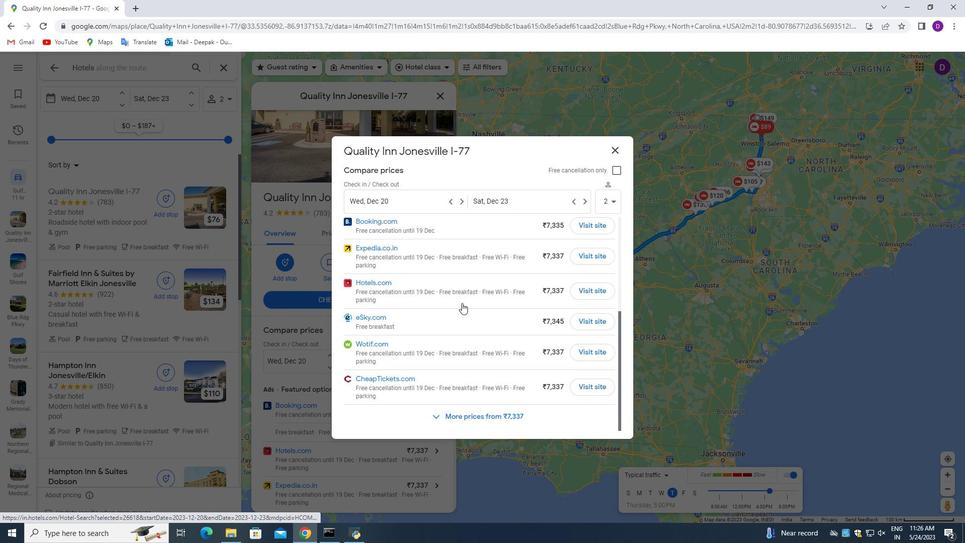 
Action: Mouse moved to (479, 320)
Screenshot: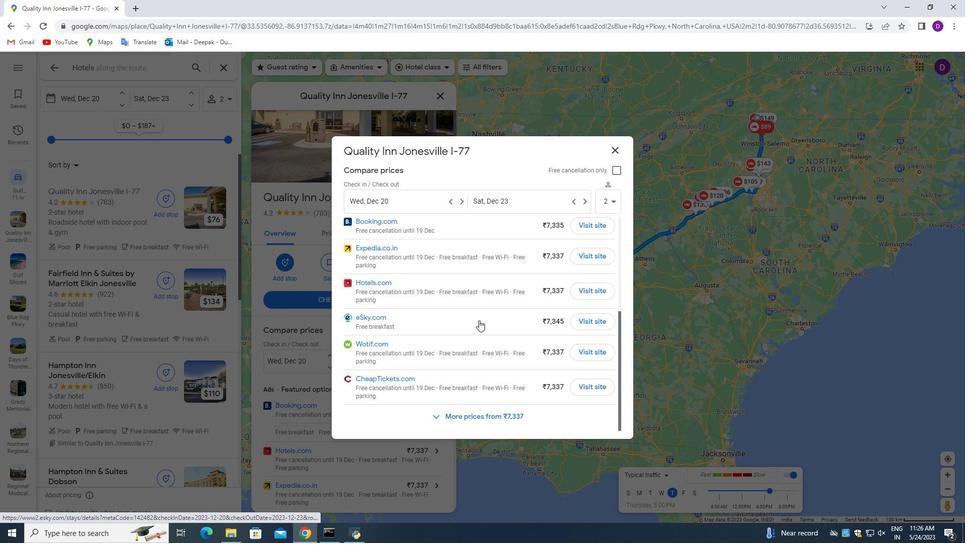 
Action: Mouse scrolled (479, 321) with delta (0, 0)
Screenshot: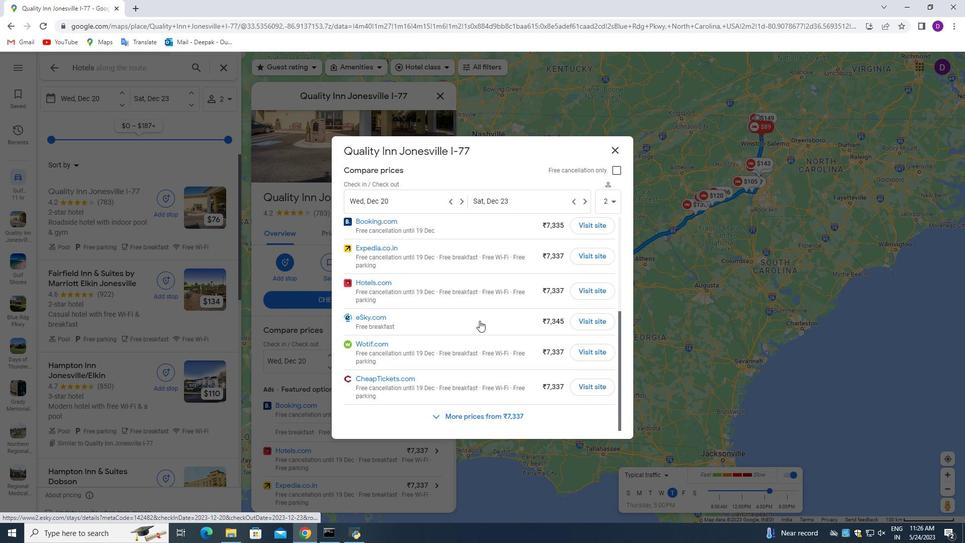 
Action: Mouse scrolled (479, 321) with delta (0, 0)
Screenshot: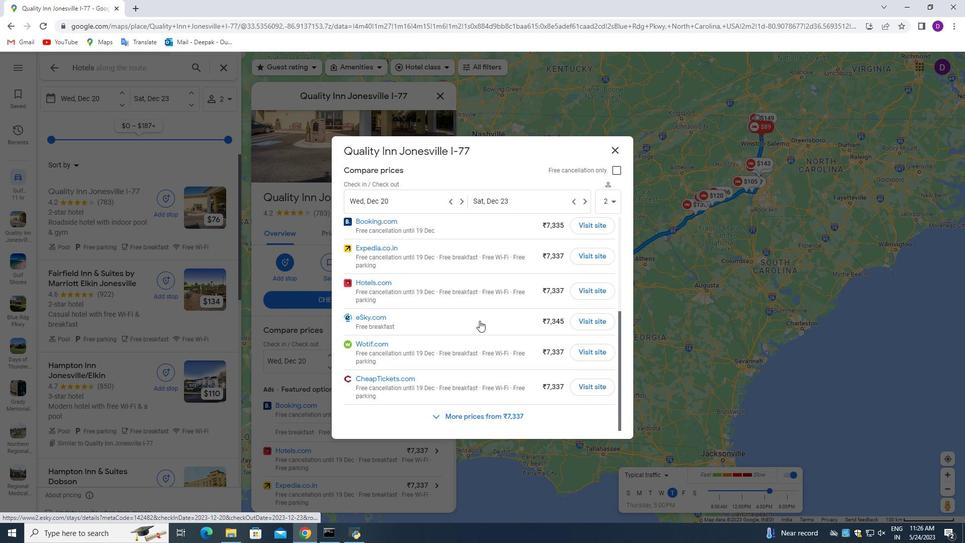 
Action: Mouse moved to (482, 316)
Screenshot: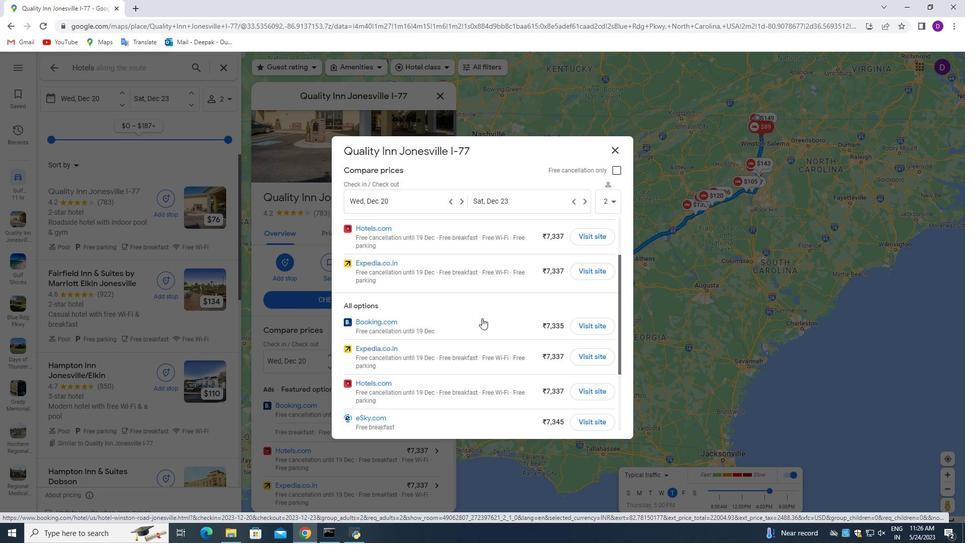 
Action: Mouse scrolled (482, 317) with delta (0, 0)
Screenshot: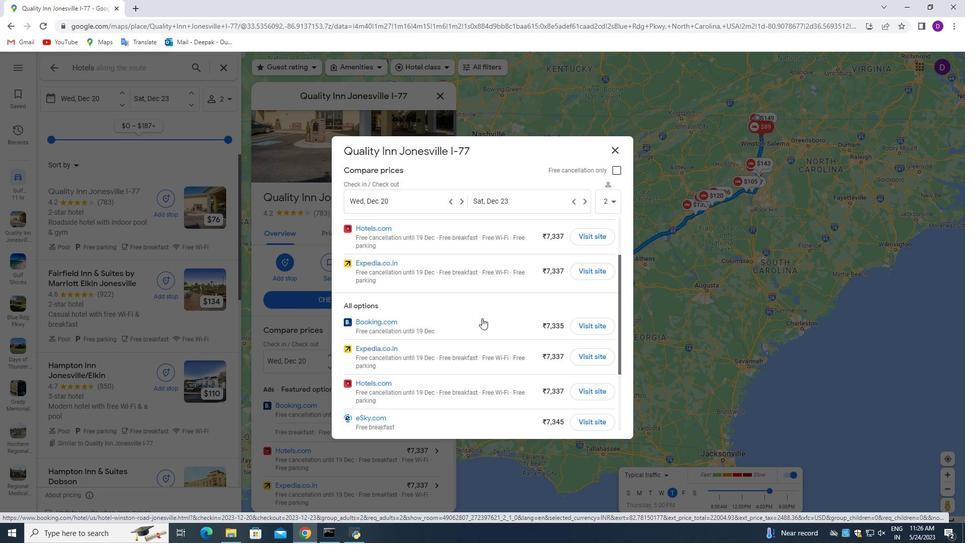 
Action: Mouse moved to (483, 316)
Screenshot: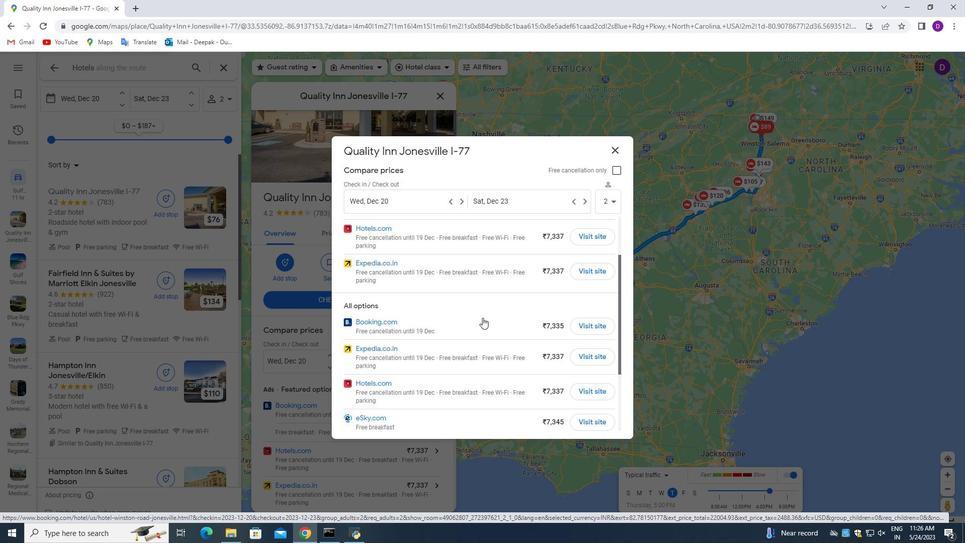 
Action: Mouse scrolled (483, 317) with delta (0, 0)
